 Task: Find connections with filter location Chandigarh with filter topic #moneywith filter profile language Spanish with filter current company Habitat for Humanity International with filter school SNDT Women's University - P. G. Department of Computer Science with filter industry Postal Services with filter service category Lead Generation with filter keywords title Mortgage Loan Processor
Action: Mouse moved to (606, 81)
Screenshot: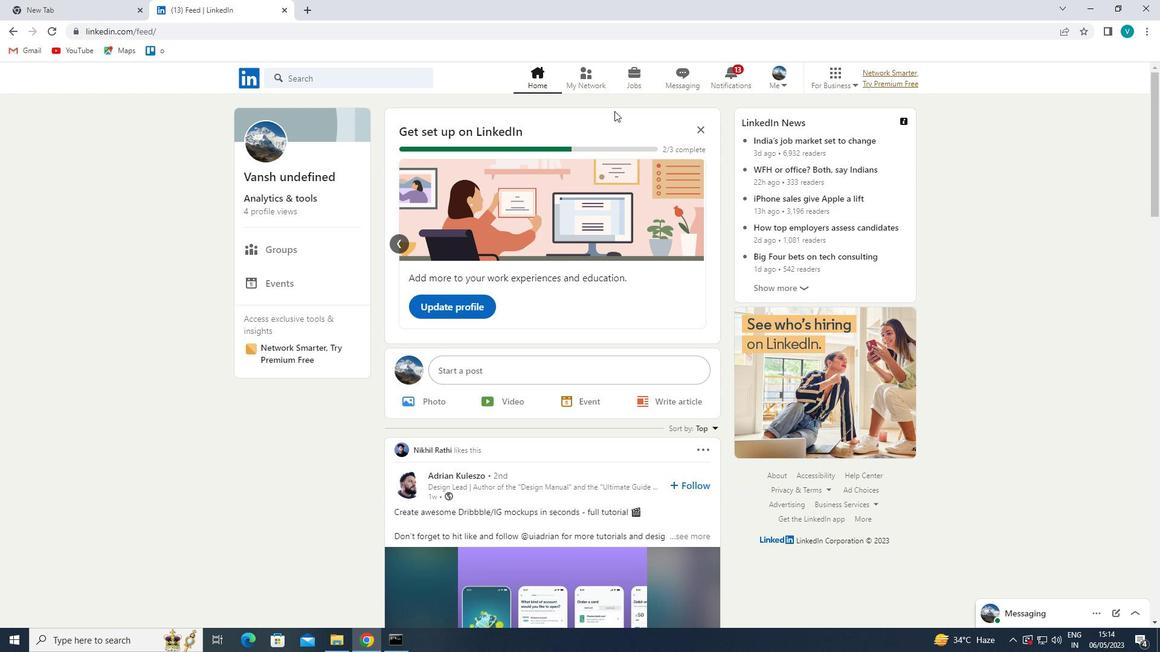 
Action: Mouse pressed left at (606, 81)
Screenshot: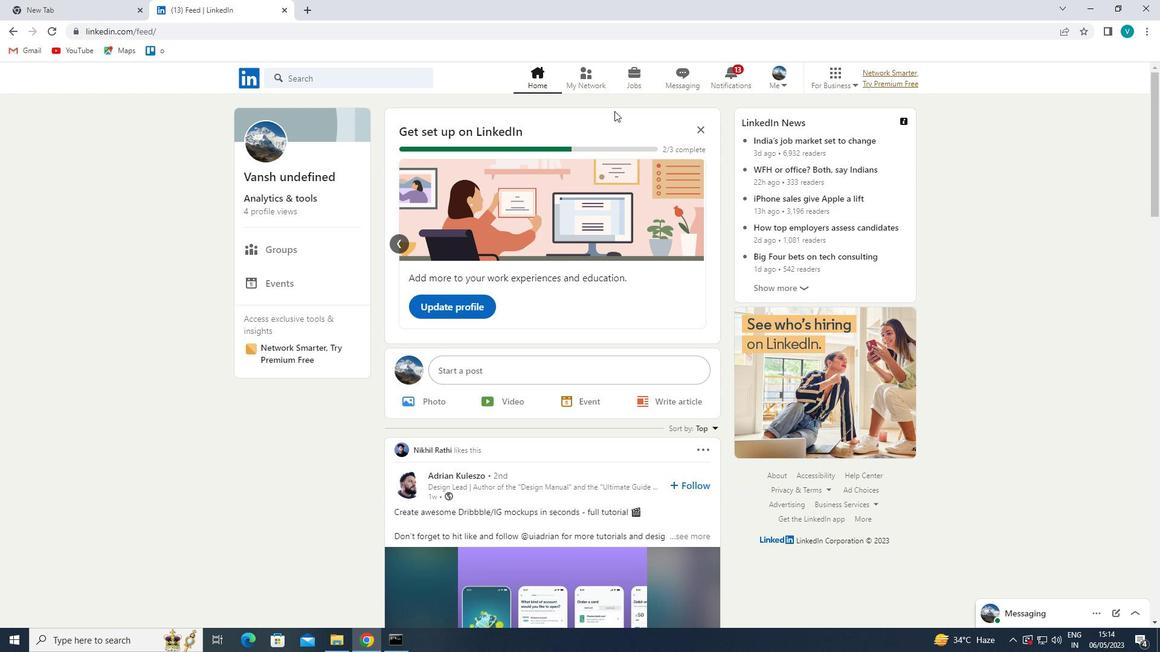 
Action: Mouse moved to (369, 134)
Screenshot: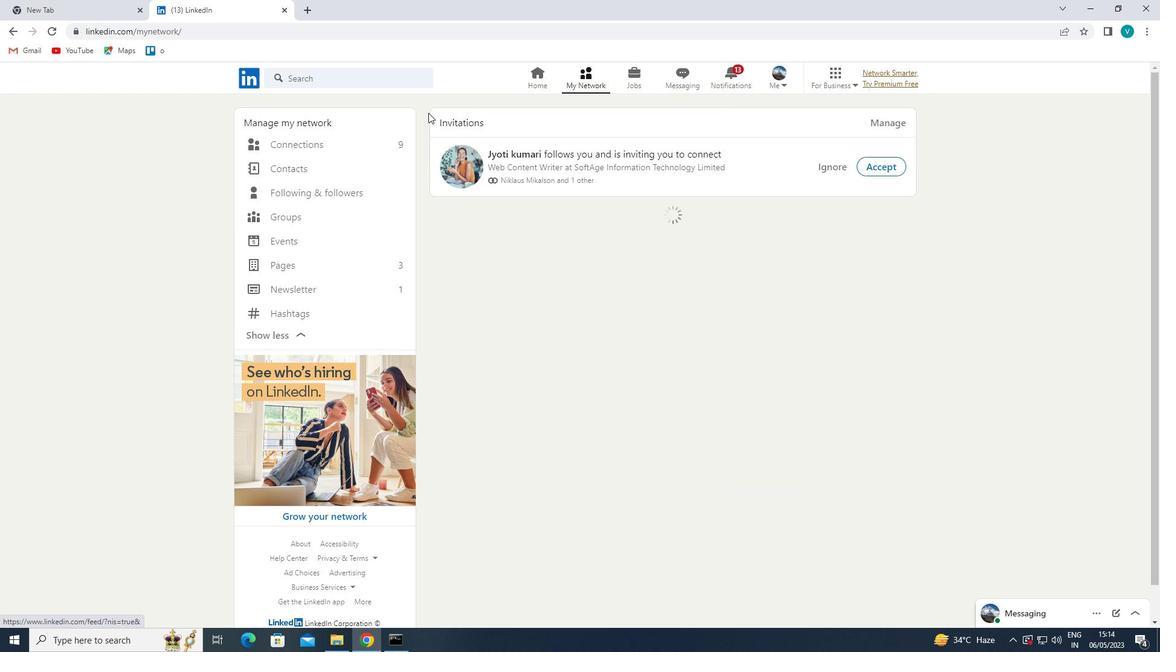 
Action: Mouse pressed left at (369, 134)
Screenshot: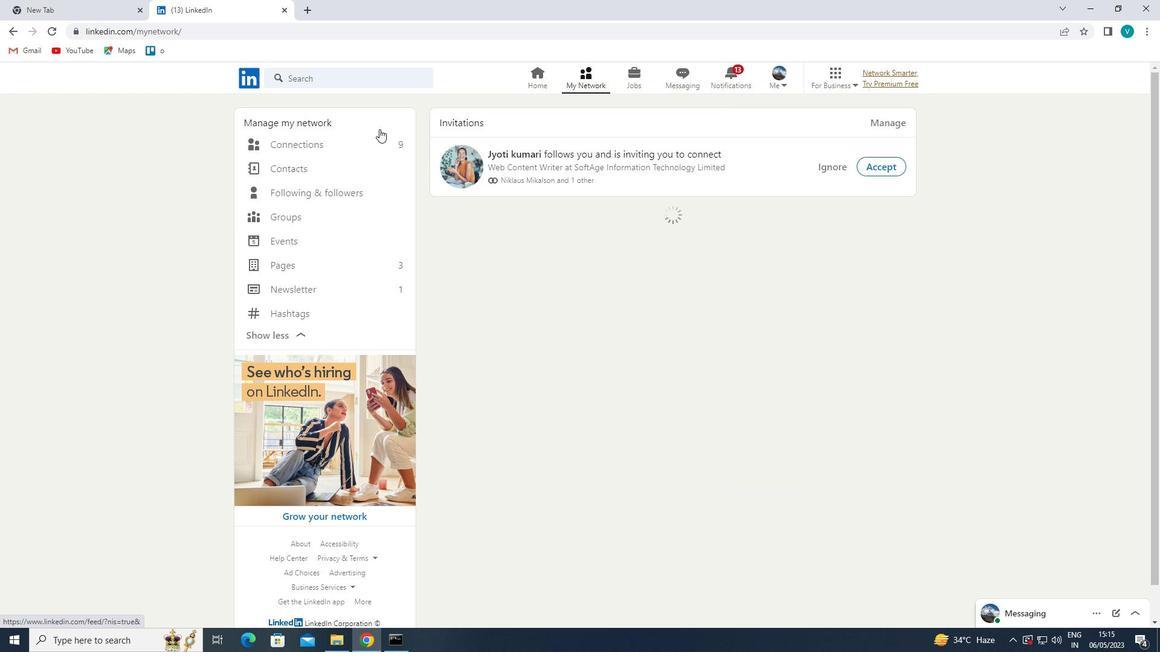 
Action: Mouse moved to (367, 136)
Screenshot: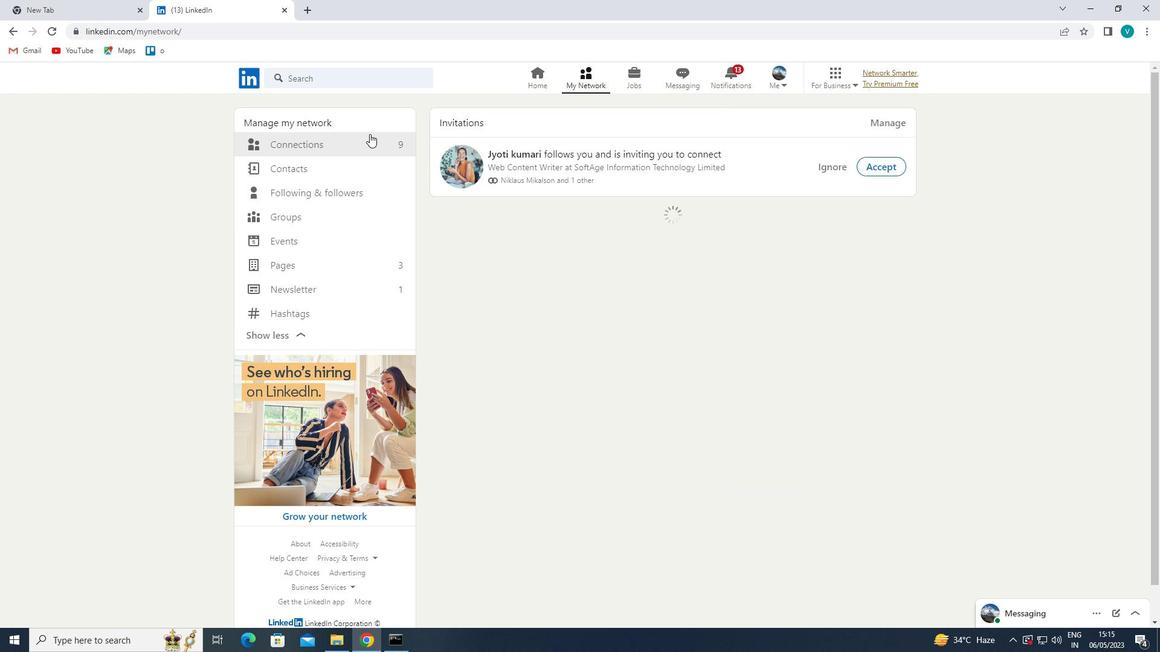 
Action: Mouse pressed left at (367, 136)
Screenshot: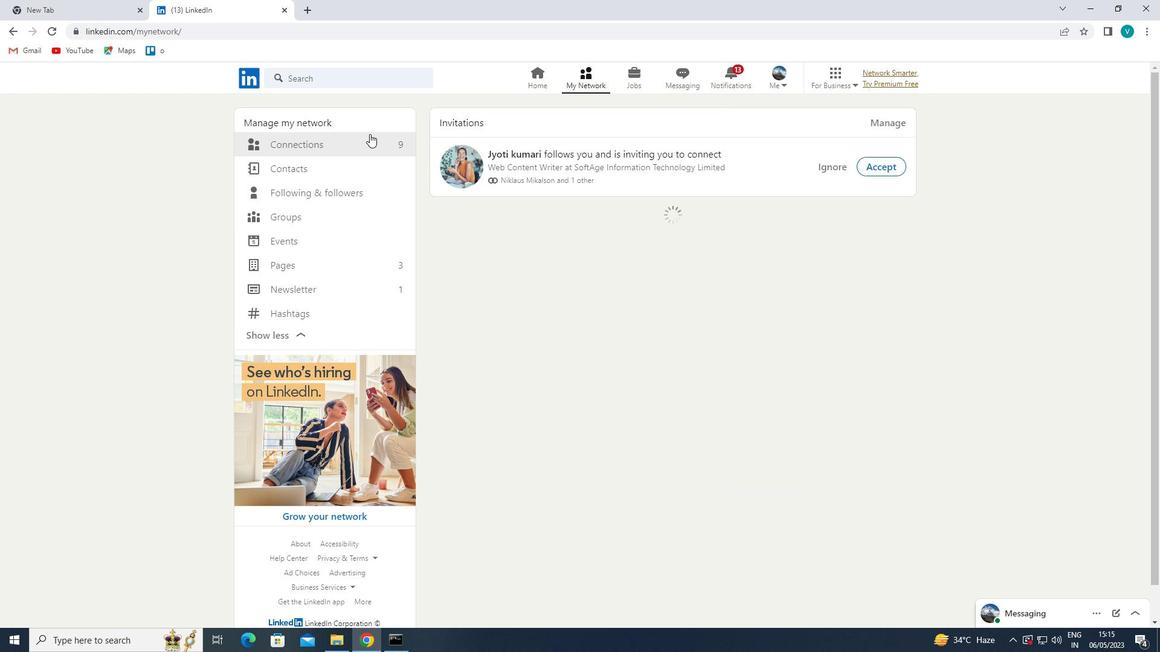 
Action: Mouse moved to (370, 138)
Screenshot: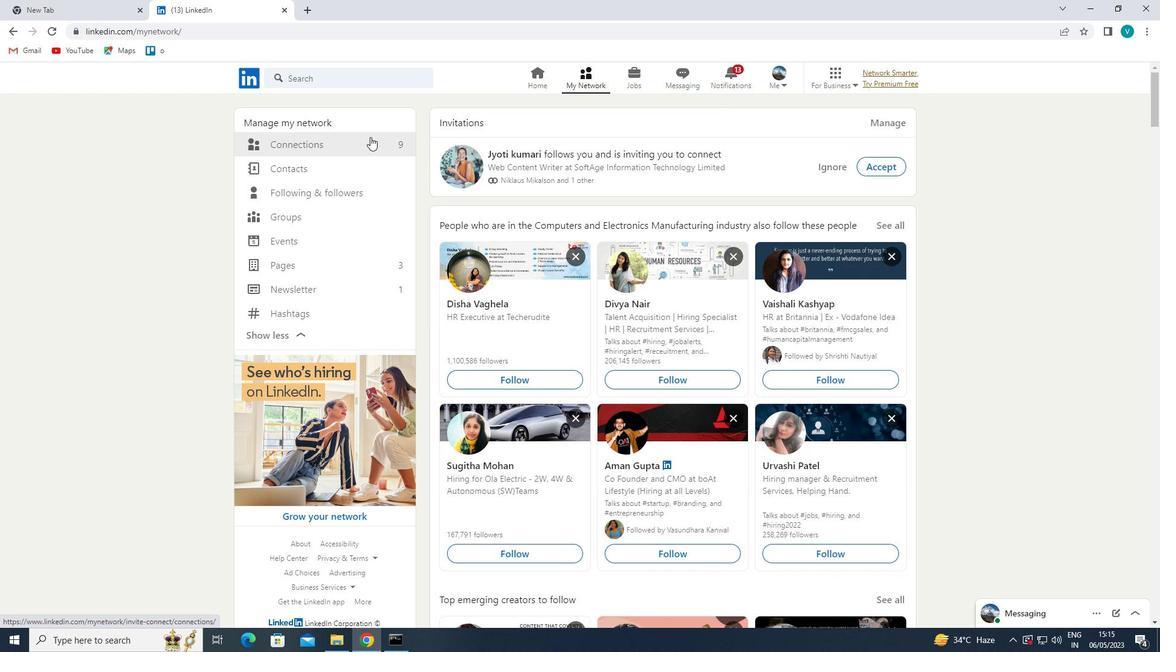 
Action: Mouse pressed left at (370, 138)
Screenshot: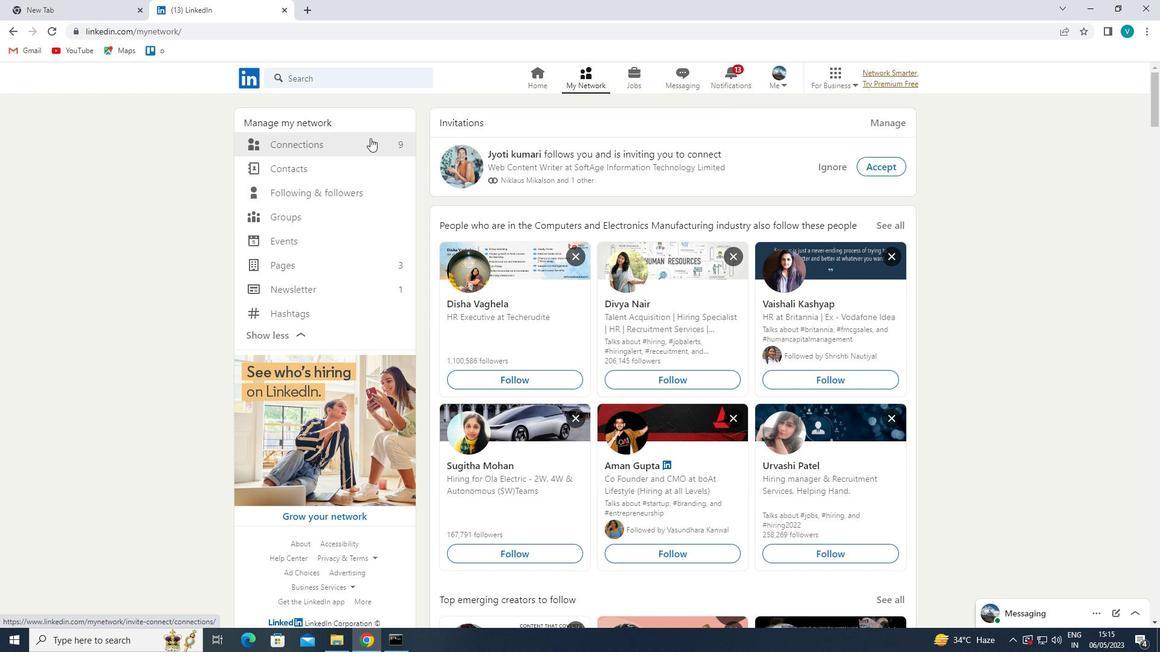 
Action: Mouse moved to (674, 141)
Screenshot: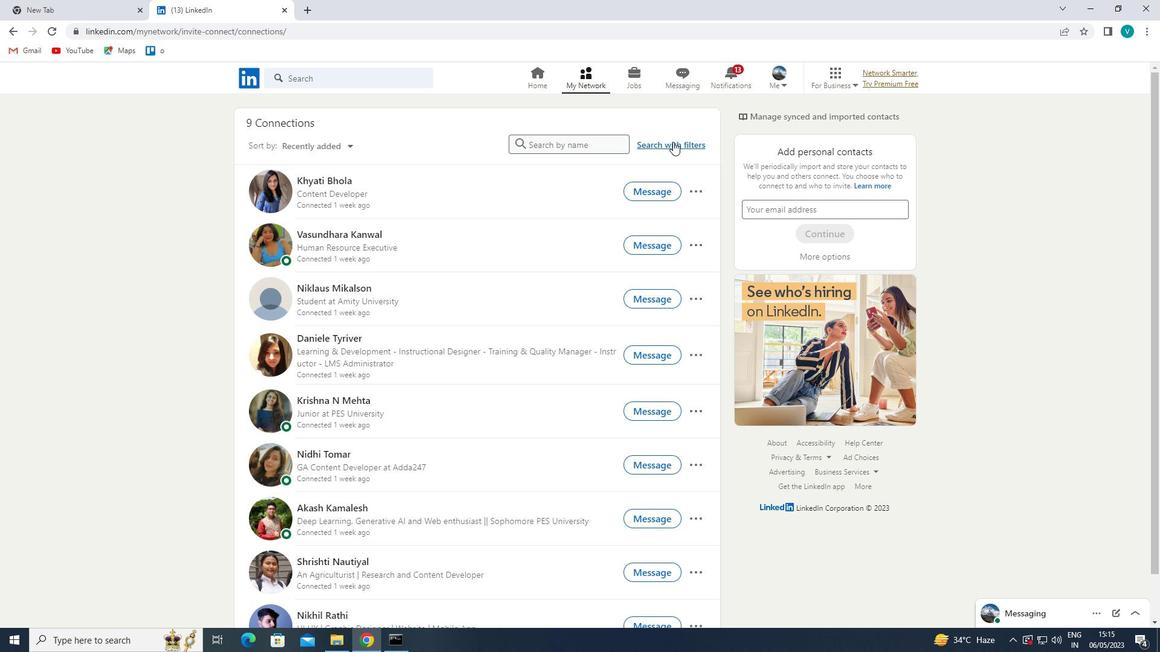 
Action: Mouse pressed left at (674, 141)
Screenshot: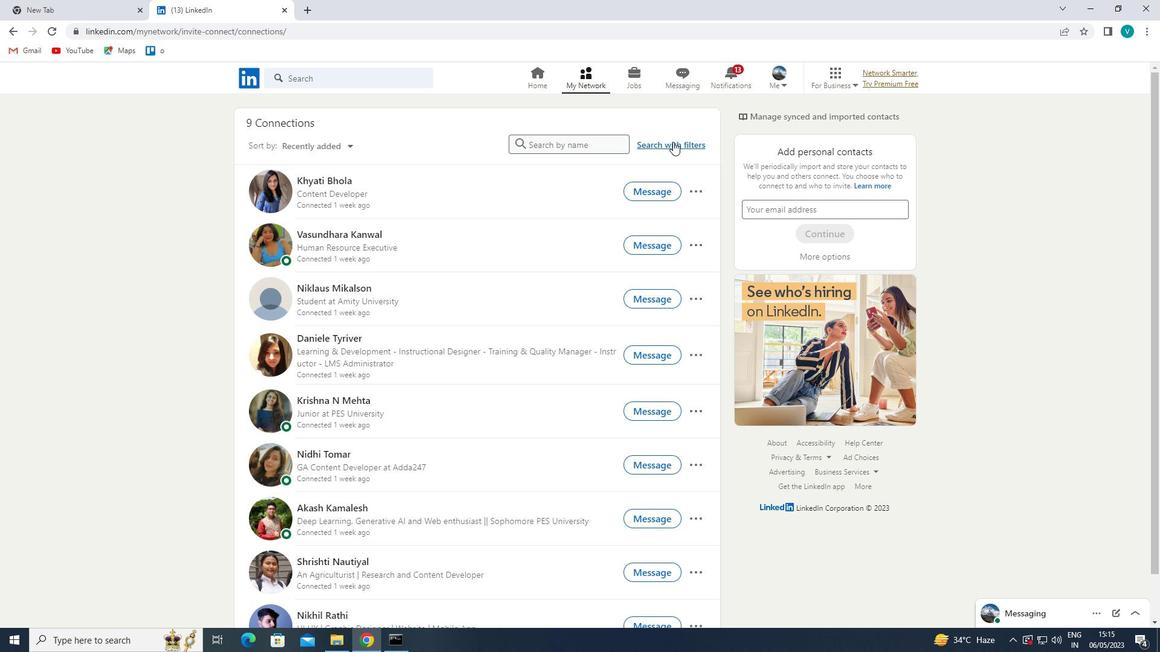 
Action: Mouse moved to (586, 108)
Screenshot: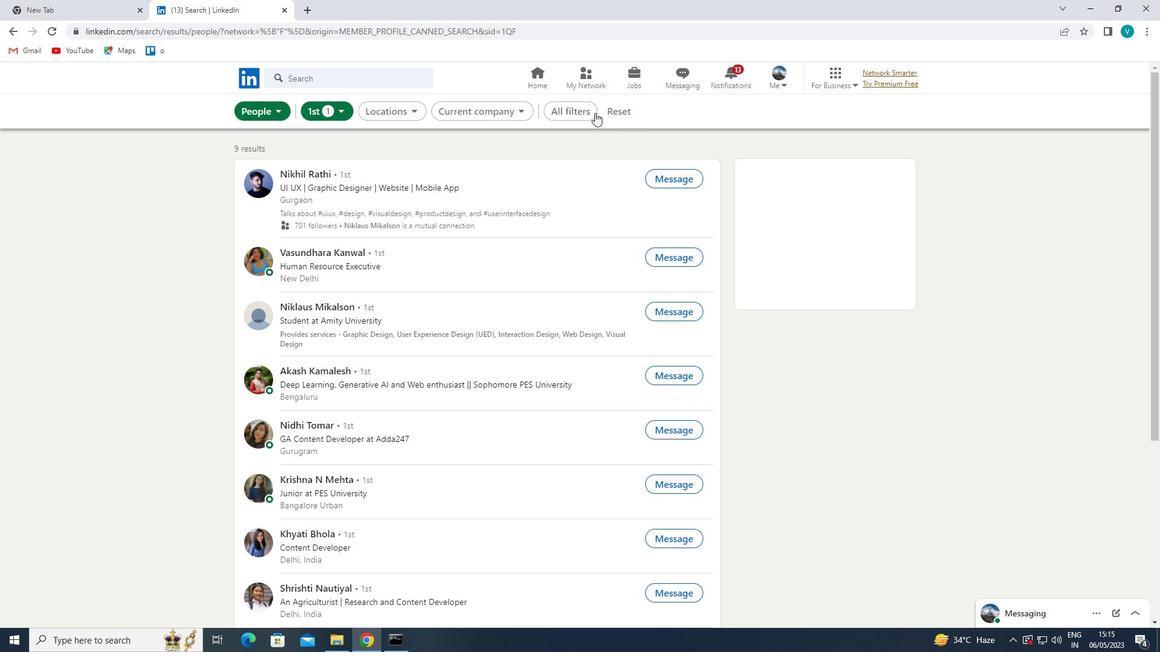 
Action: Mouse pressed left at (586, 108)
Screenshot: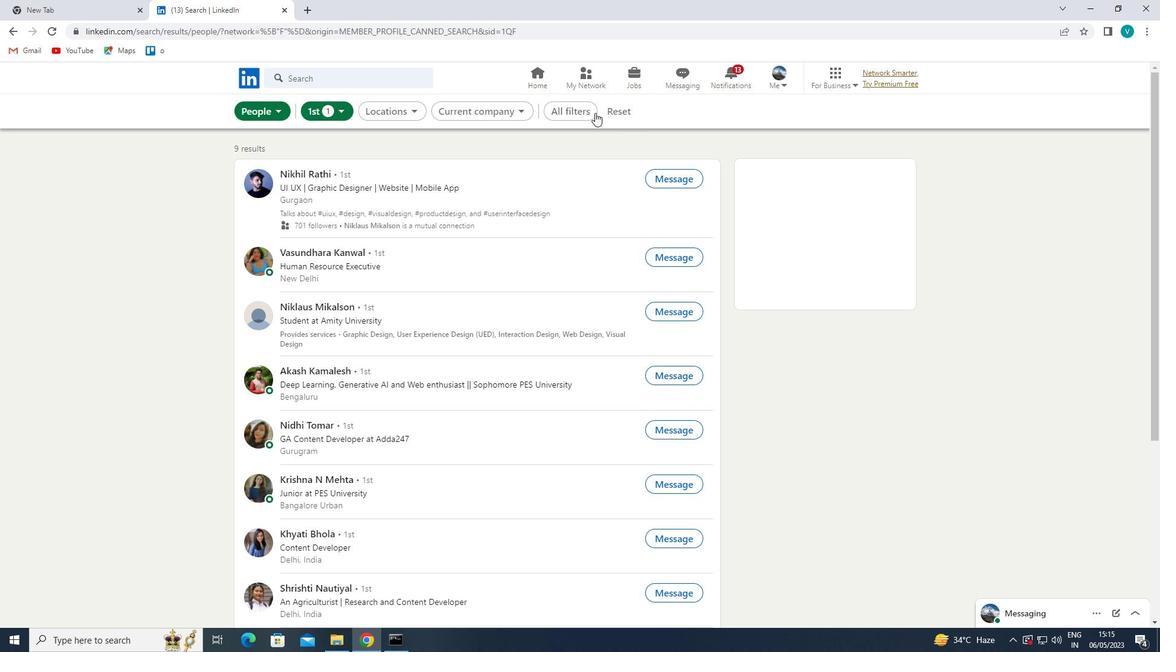 
Action: Mouse moved to (956, 228)
Screenshot: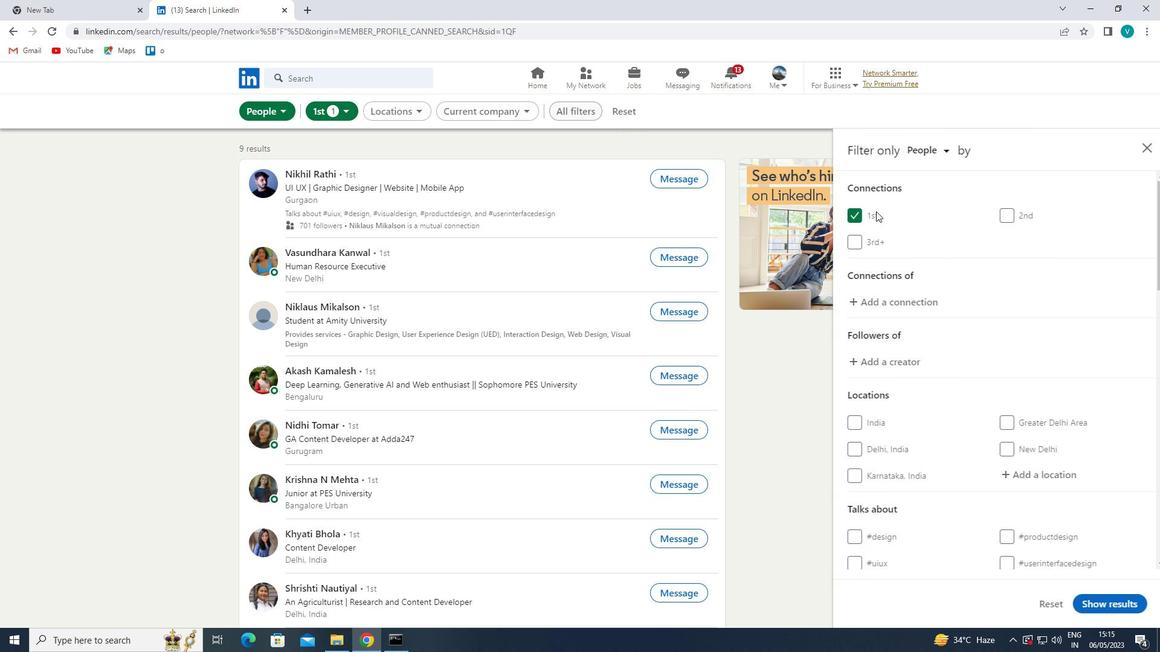 
Action: Mouse scrolled (956, 227) with delta (0, 0)
Screenshot: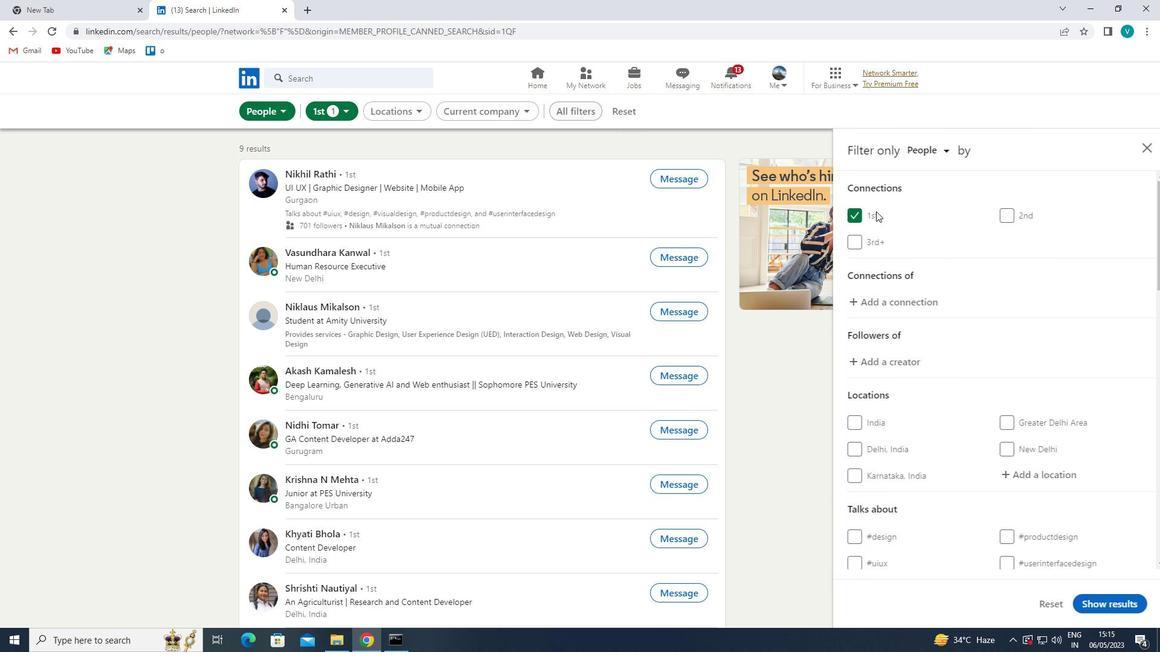 
Action: Mouse scrolled (956, 227) with delta (0, 0)
Screenshot: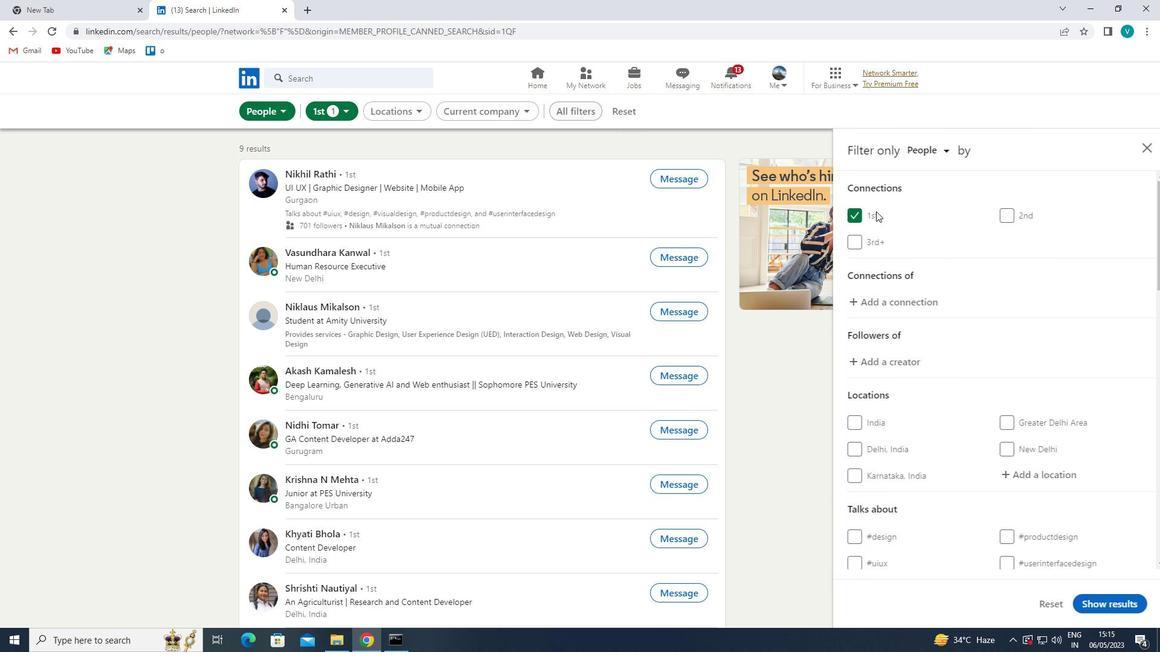 
Action: Mouse moved to (1040, 343)
Screenshot: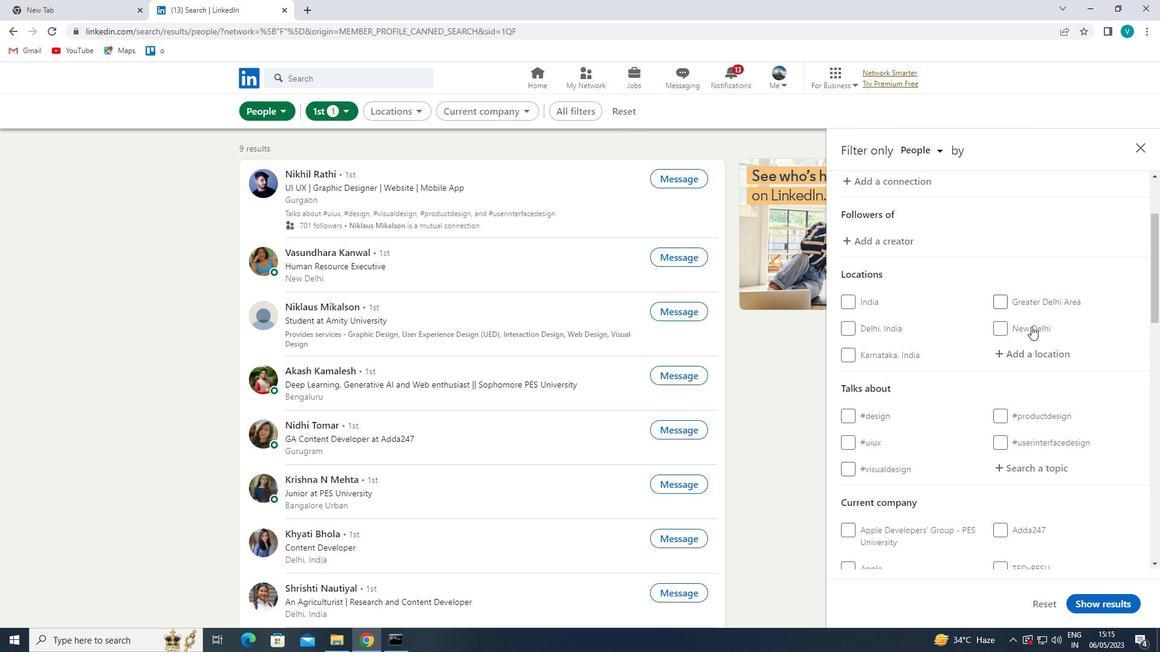 
Action: Mouse pressed left at (1040, 343)
Screenshot: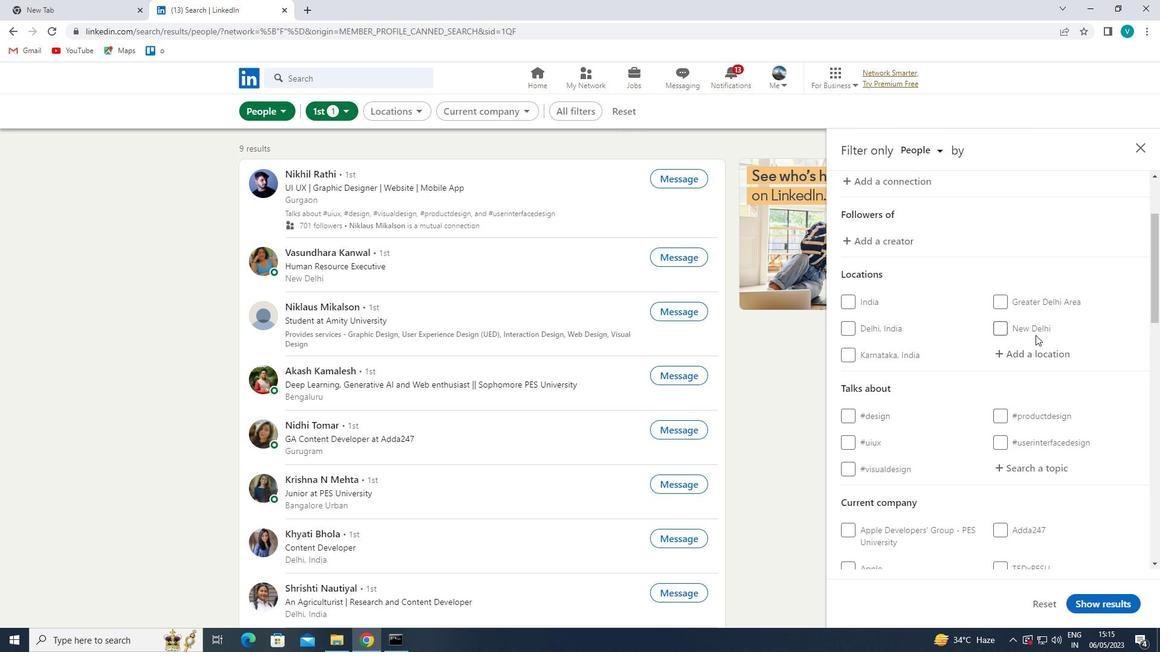 
Action: Mouse moved to (1041, 345)
Screenshot: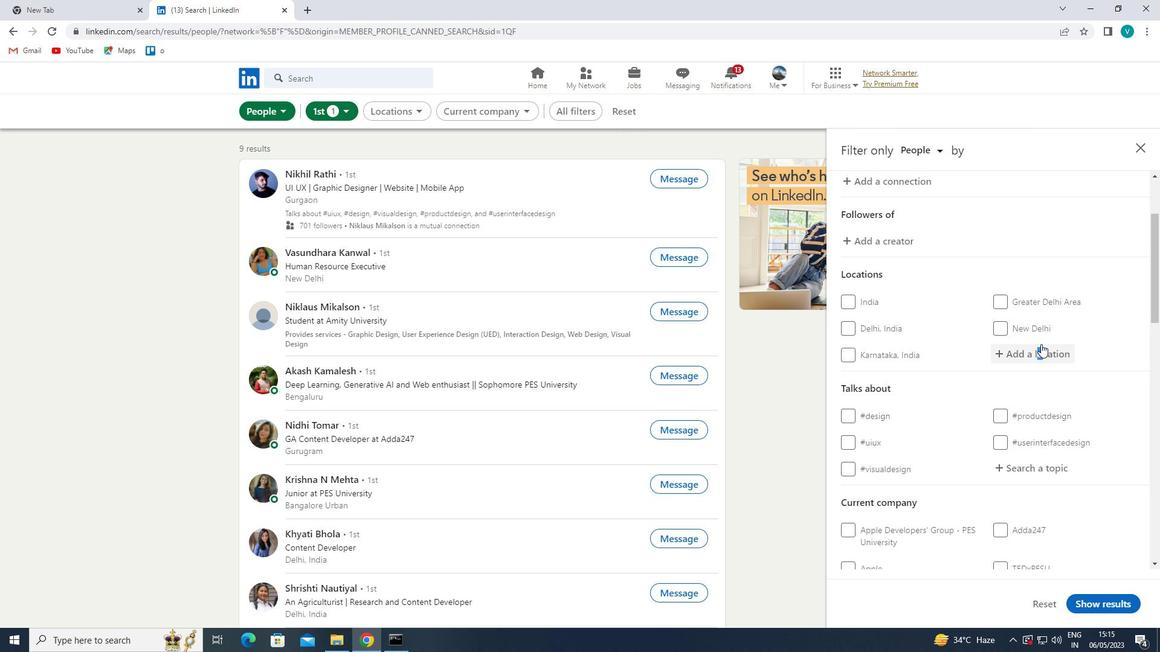 
Action: Mouse pressed left at (1041, 345)
Screenshot: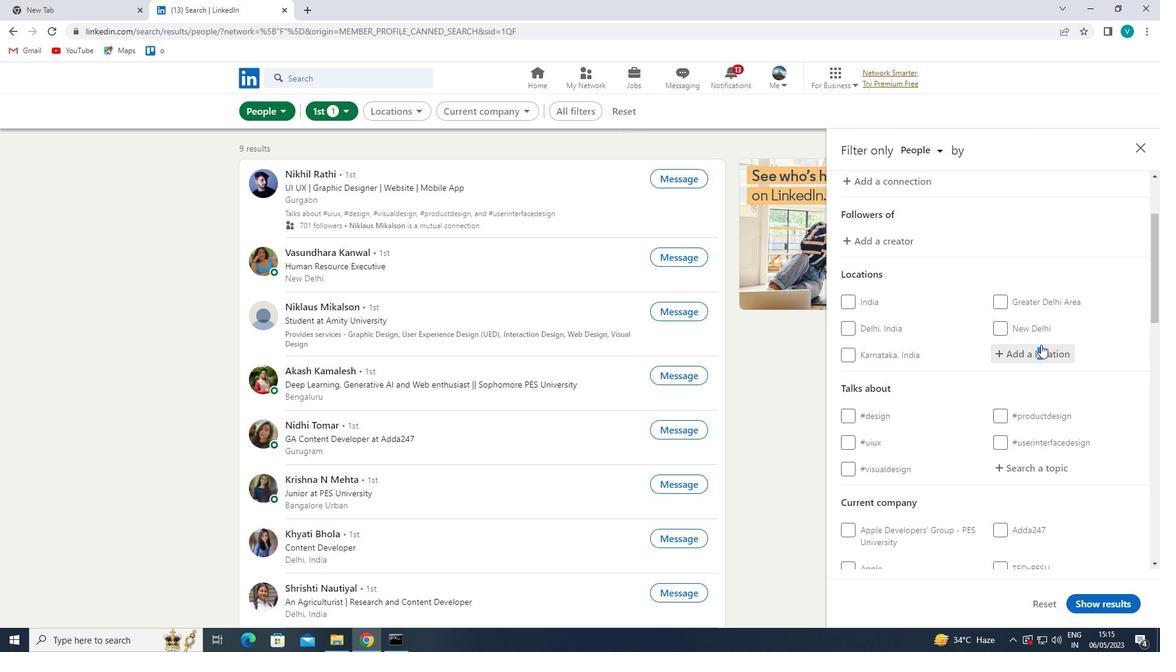 
Action: Mouse moved to (801, 258)
Screenshot: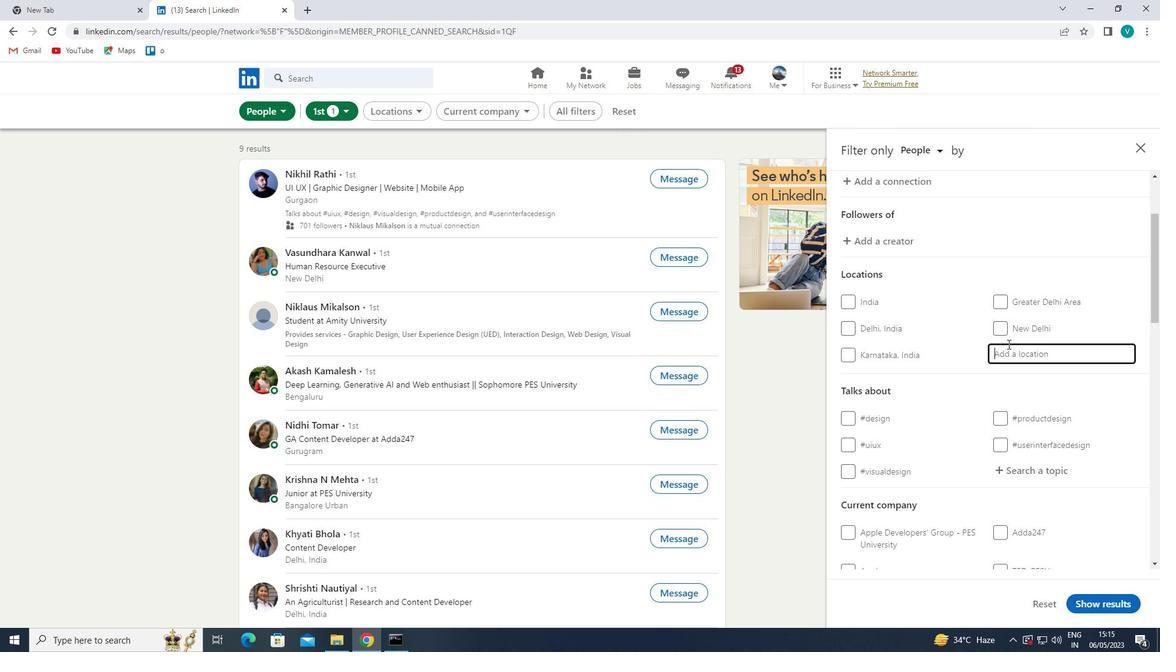 
Action: Key pressed <Key.shift>CHANDO<Key.backspace>IGARH
Screenshot: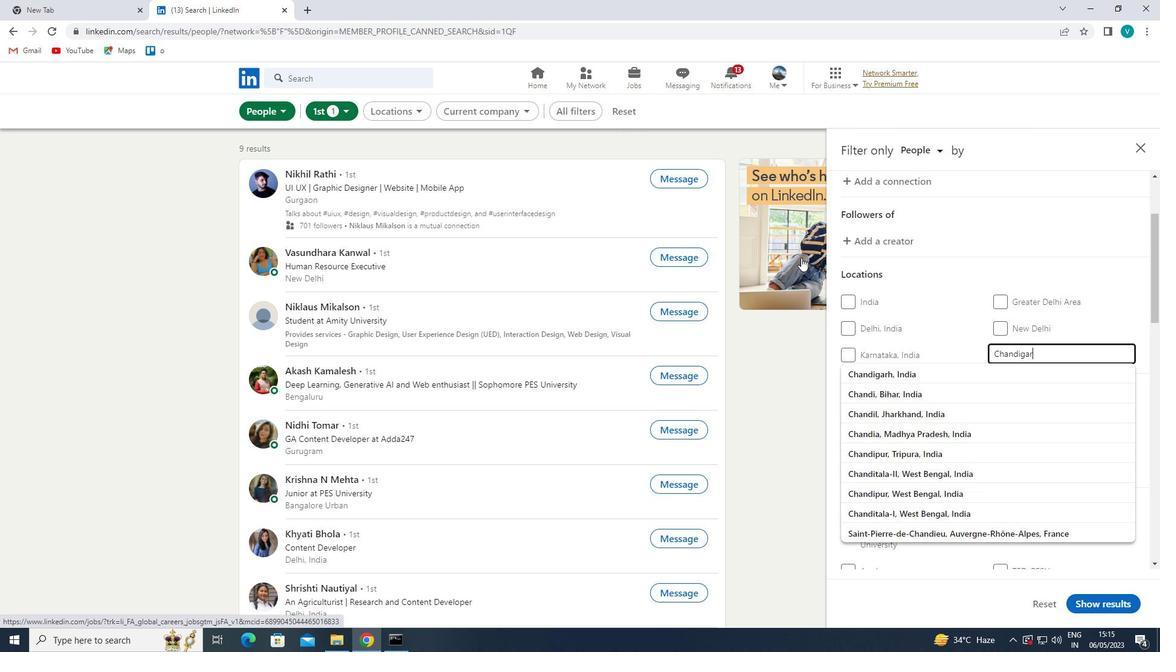 
Action: Mouse moved to (910, 372)
Screenshot: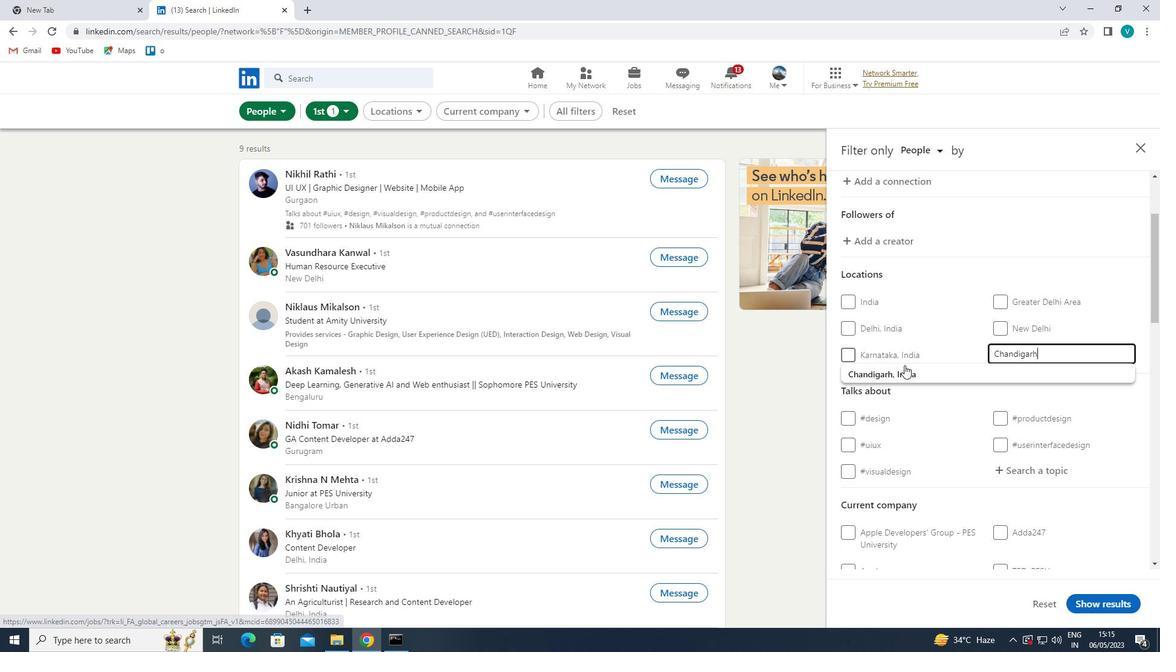 
Action: Mouse pressed left at (910, 372)
Screenshot: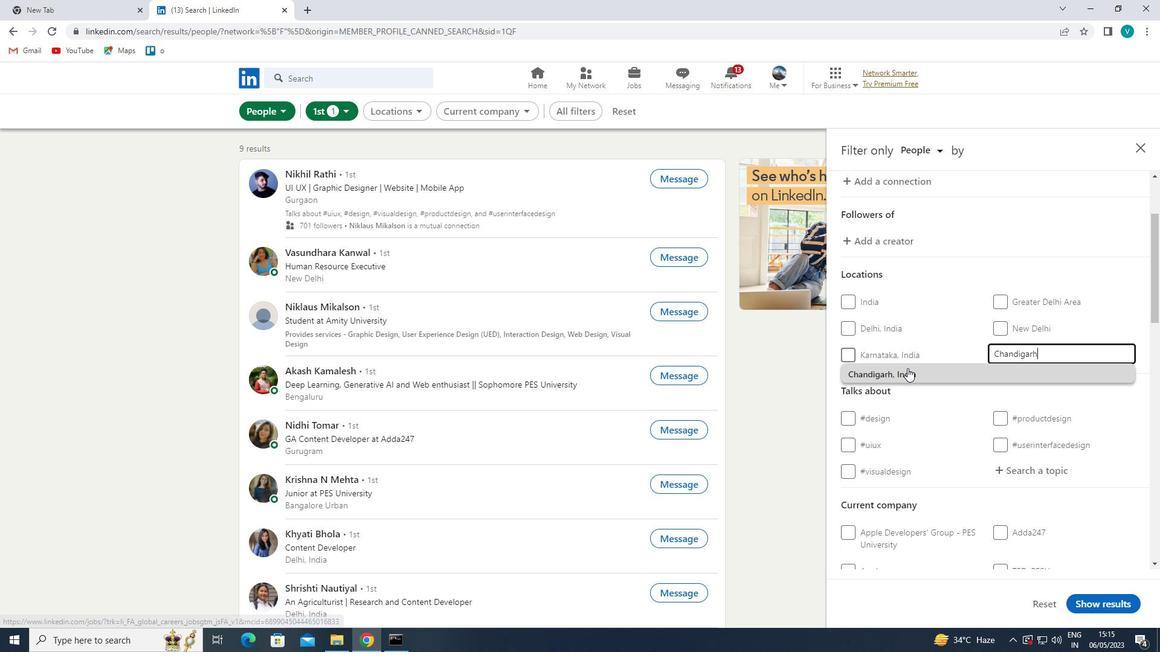 
Action: Mouse moved to (1069, 377)
Screenshot: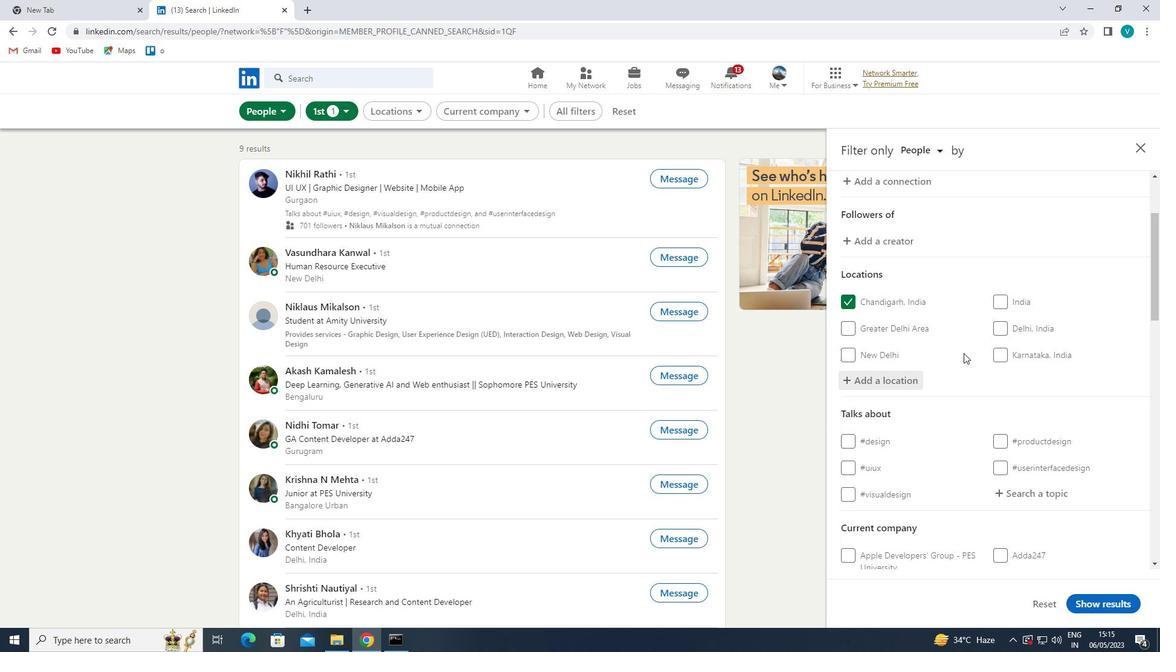 
Action: Mouse scrolled (1069, 376) with delta (0, 0)
Screenshot: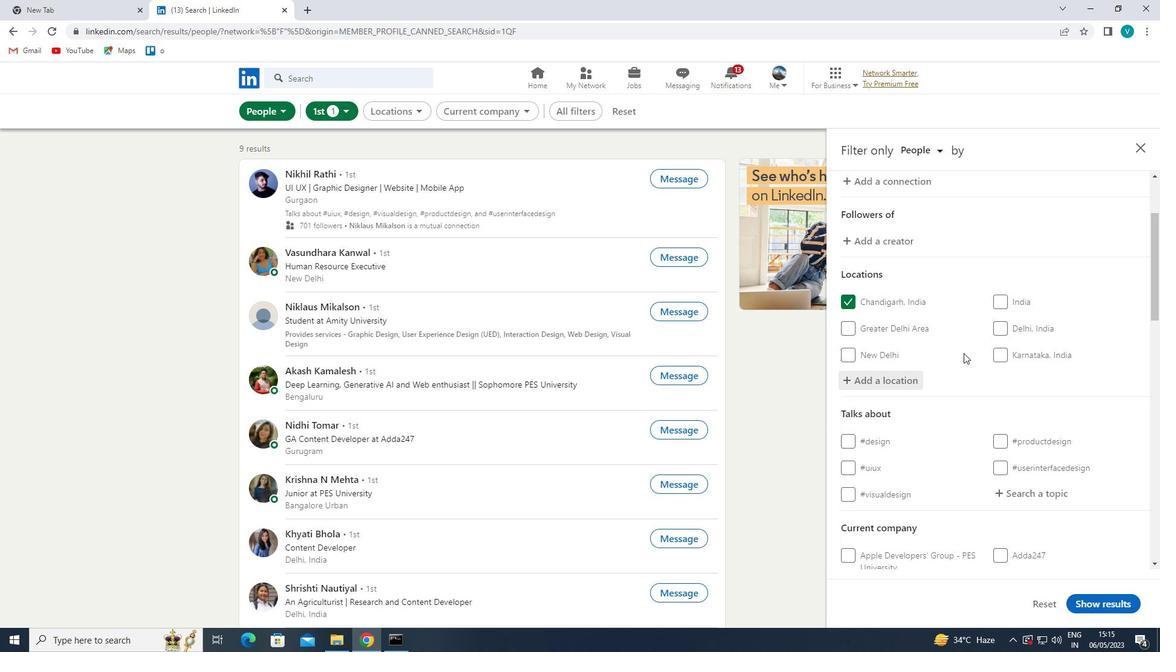 
Action: Mouse moved to (1077, 381)
Screenshot: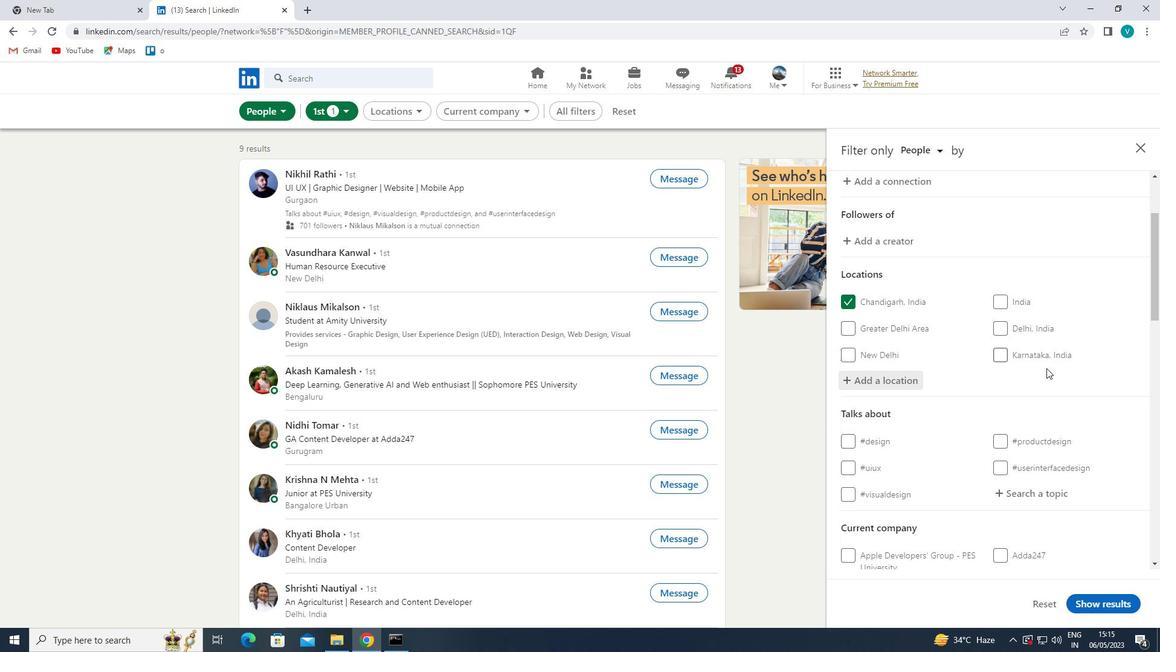 
Action: Mouse scrolled (1077, 381) with delta (0, 0)
Screenshot: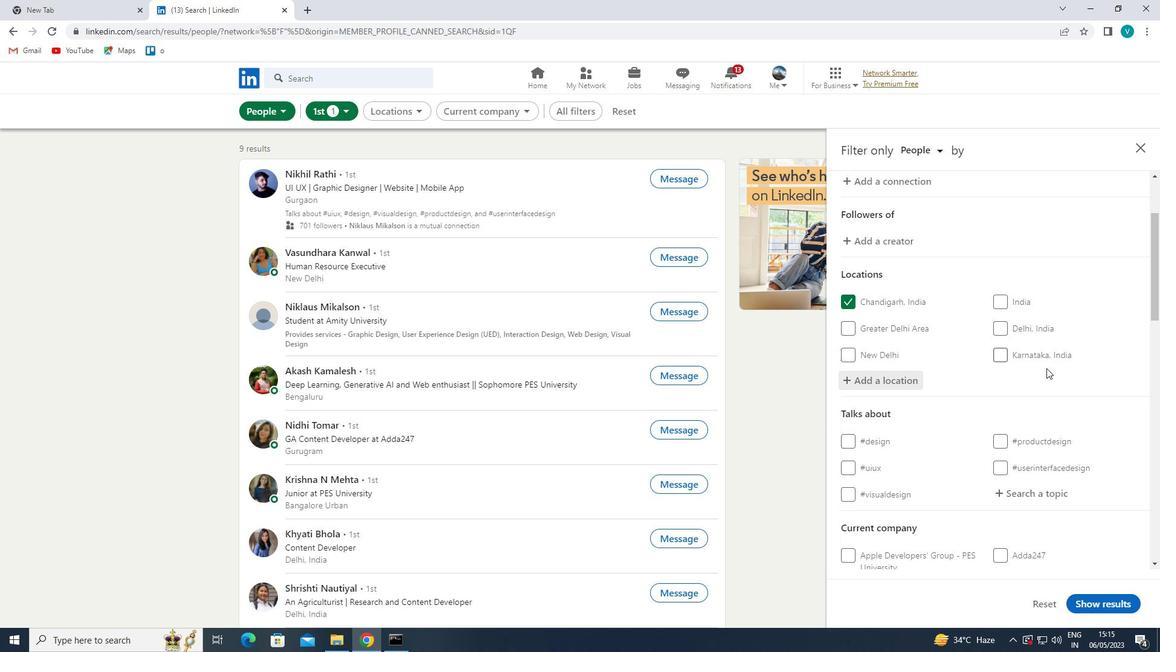 
Action: Mouse moved to (1037, 371)
Screenshot: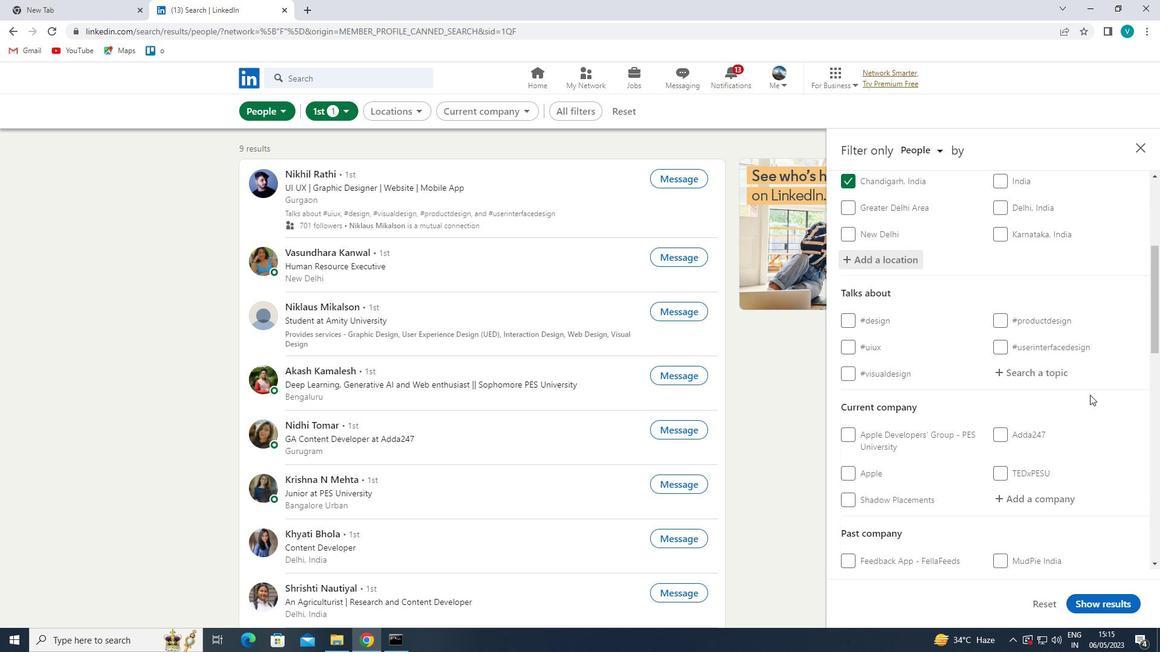 
Action: Mouse pressed left at (1037, 371)
Screenshot: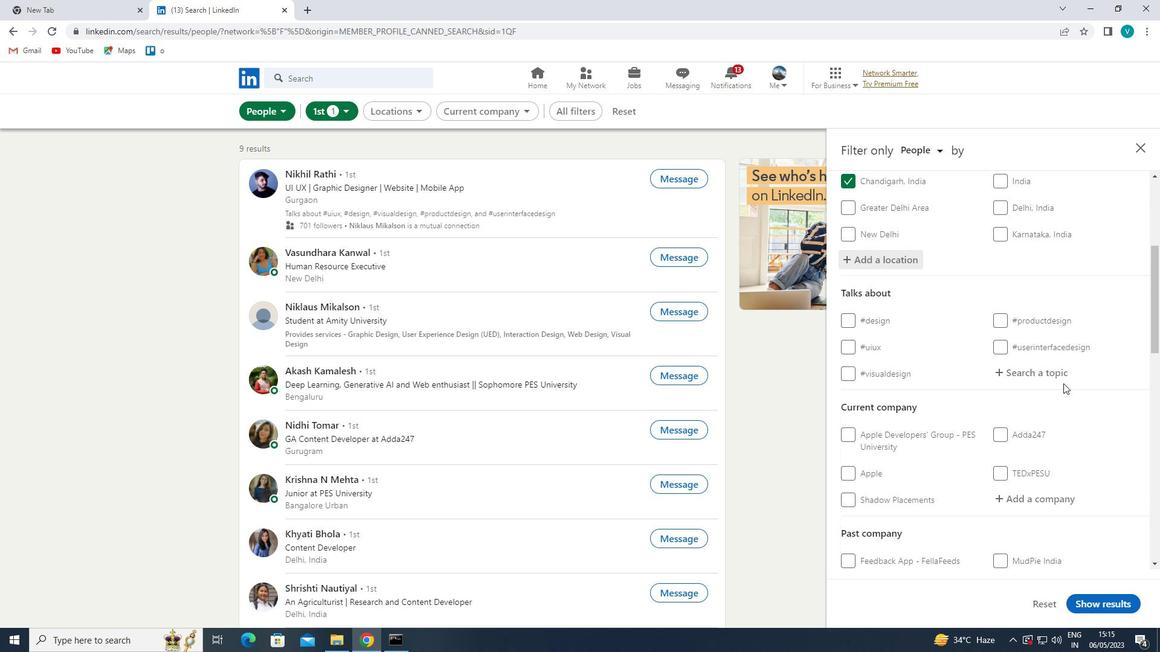 
Action: Mouse moved to (940, 422)
Screenshot: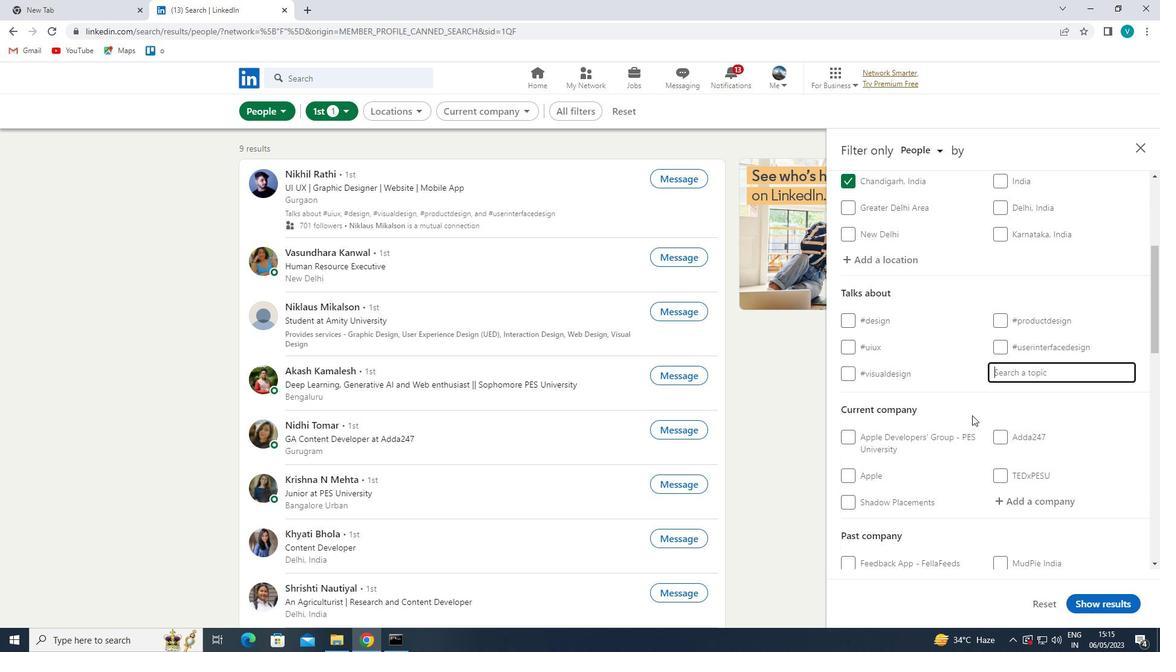 
Action: Key pressed MN<Key.backspace>ONEY<Key.space>
Screenshot: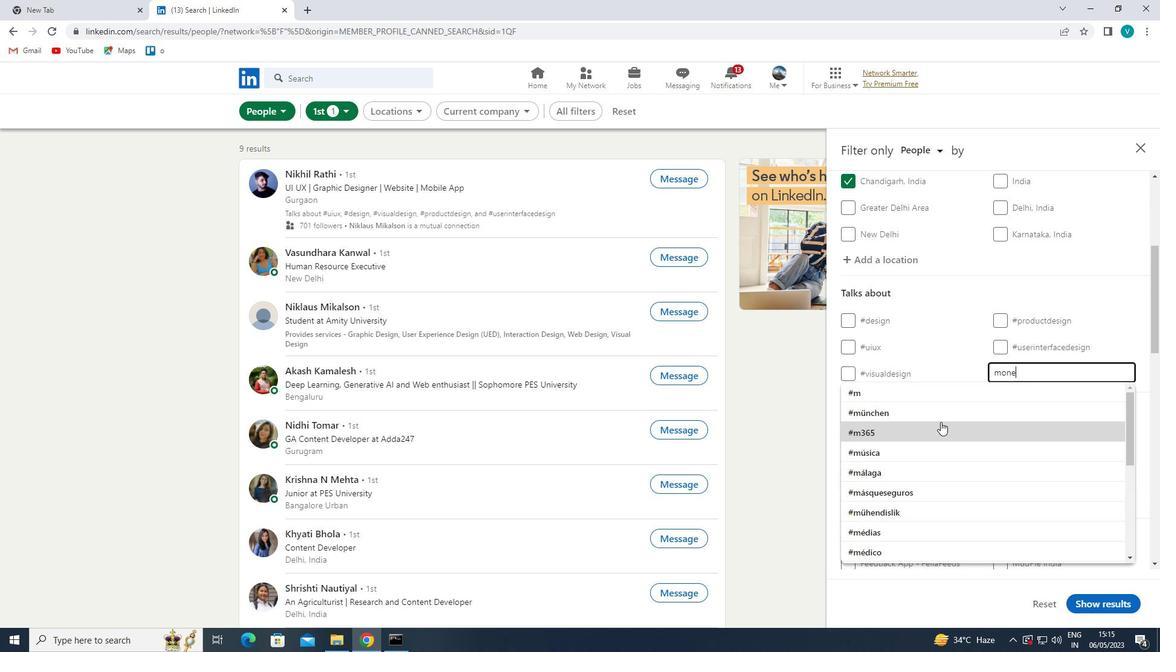 
Action: Mouse moved to (897, 450)
Screenshot: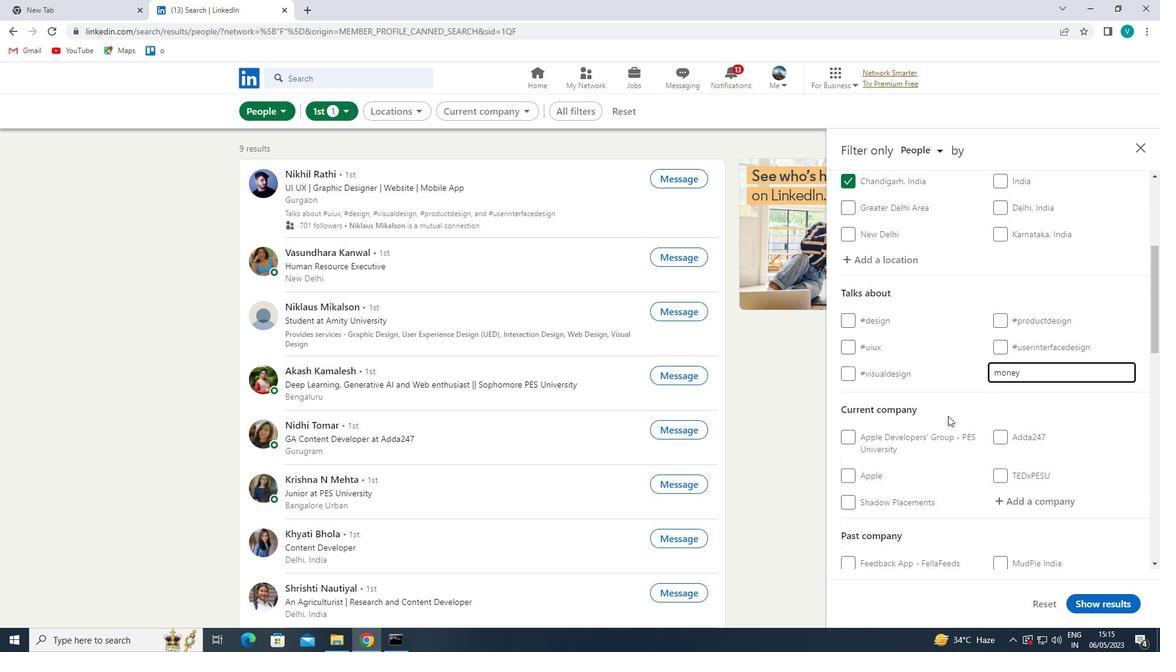 
Action: Key pressed <Key.backspace>
Screenshot: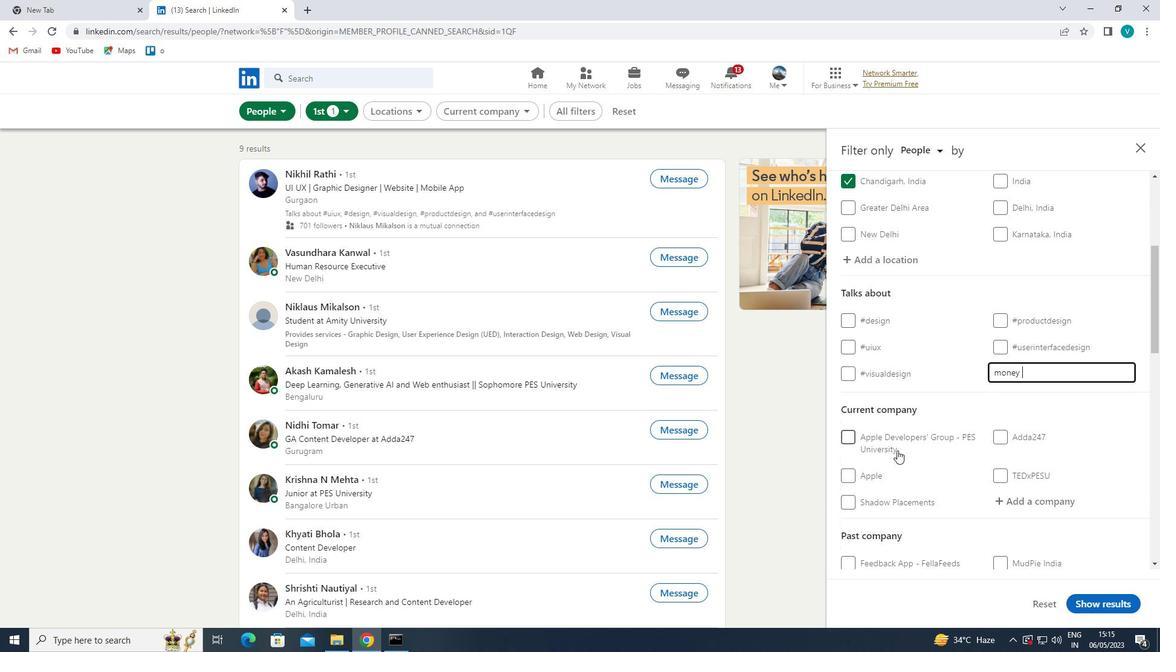 
Action: Mouse moved to (939, 395)
Screenshot: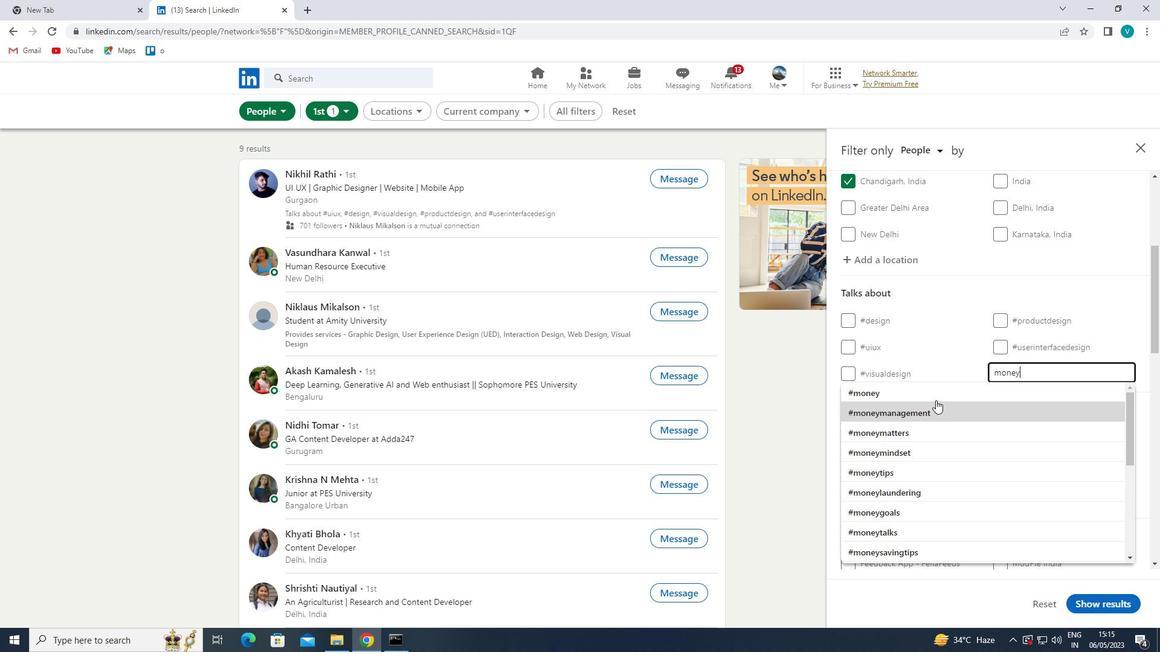 
Action: Mouse pressed left at (939, 395)
Screenshot: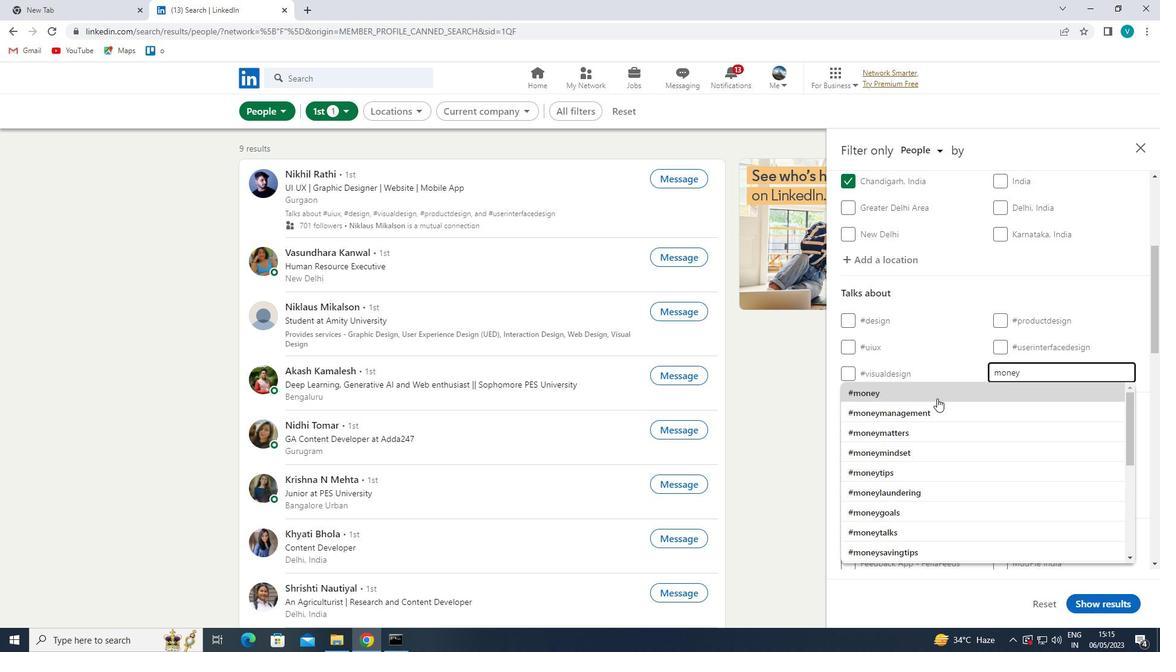 
Action: Mouse moved to (940, 394)
Screenshot: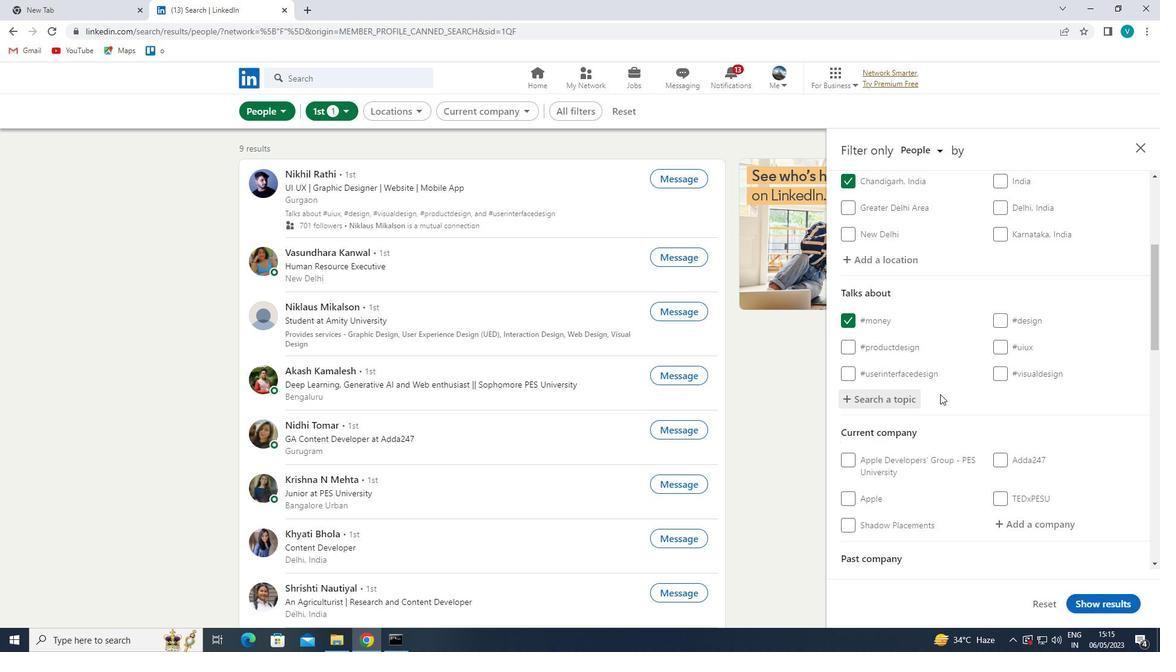 
Action: Mouse scrolled (940, 393) with delta (0, 0)
Screenshot: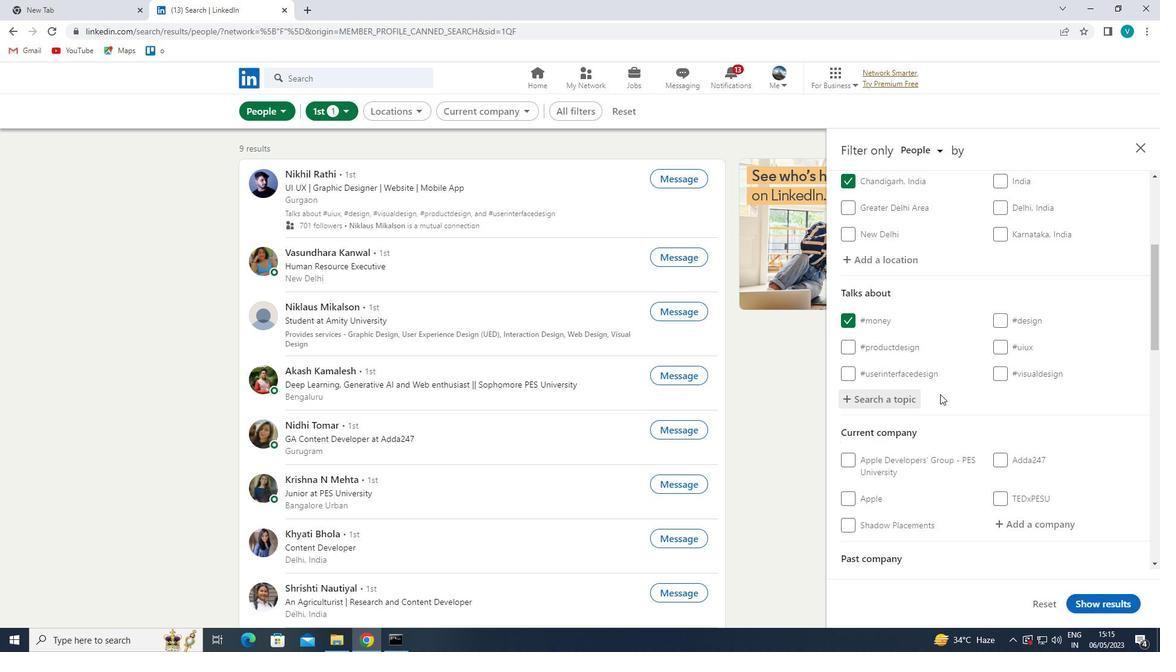 
Action: Mouse scrolled (940, 393) with delta (0, 0)
Screenshot: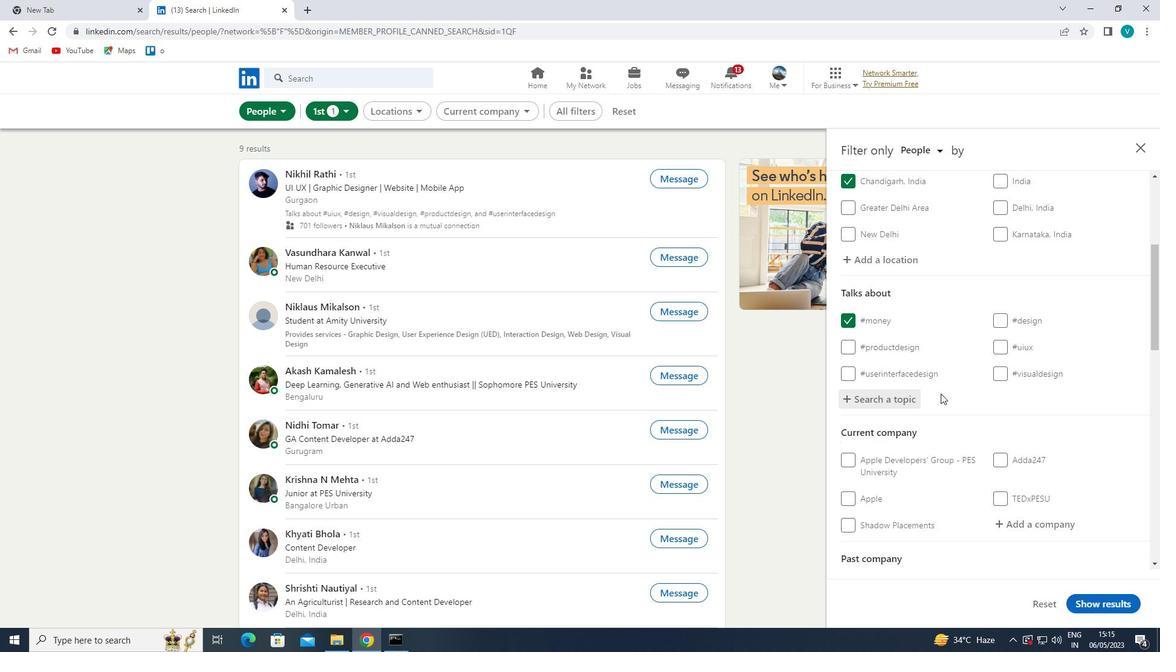 
Action: Mouse moved to (1014, 406)
Screenshot: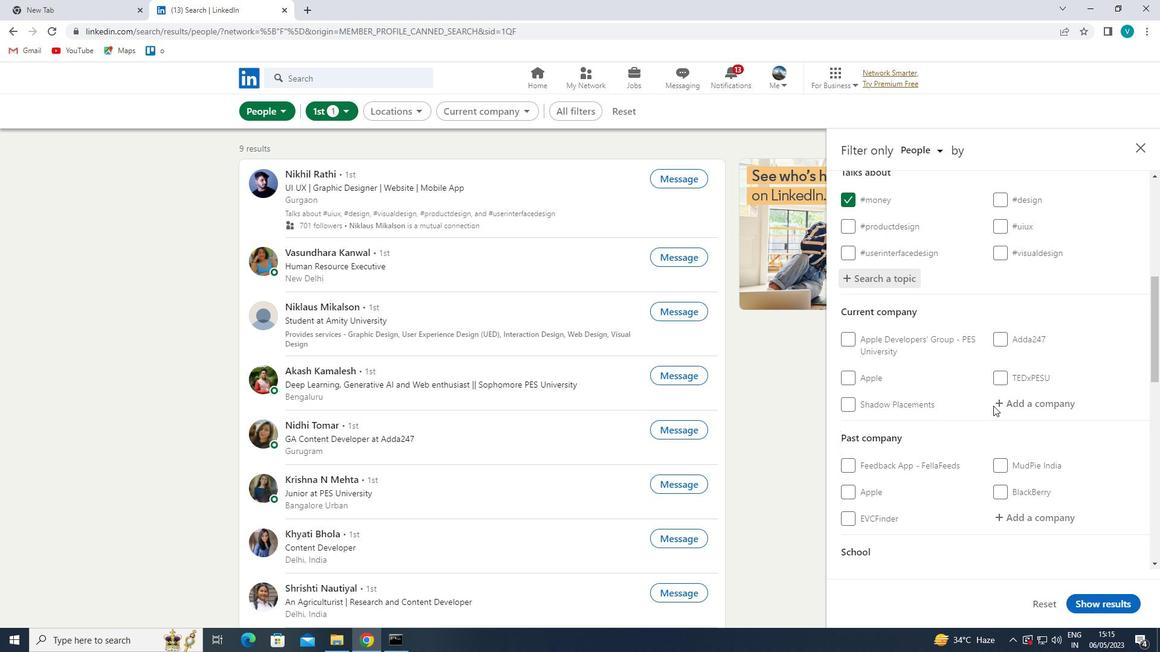 
Action: Mouse pressed left at (1014, 406)
Screenshot: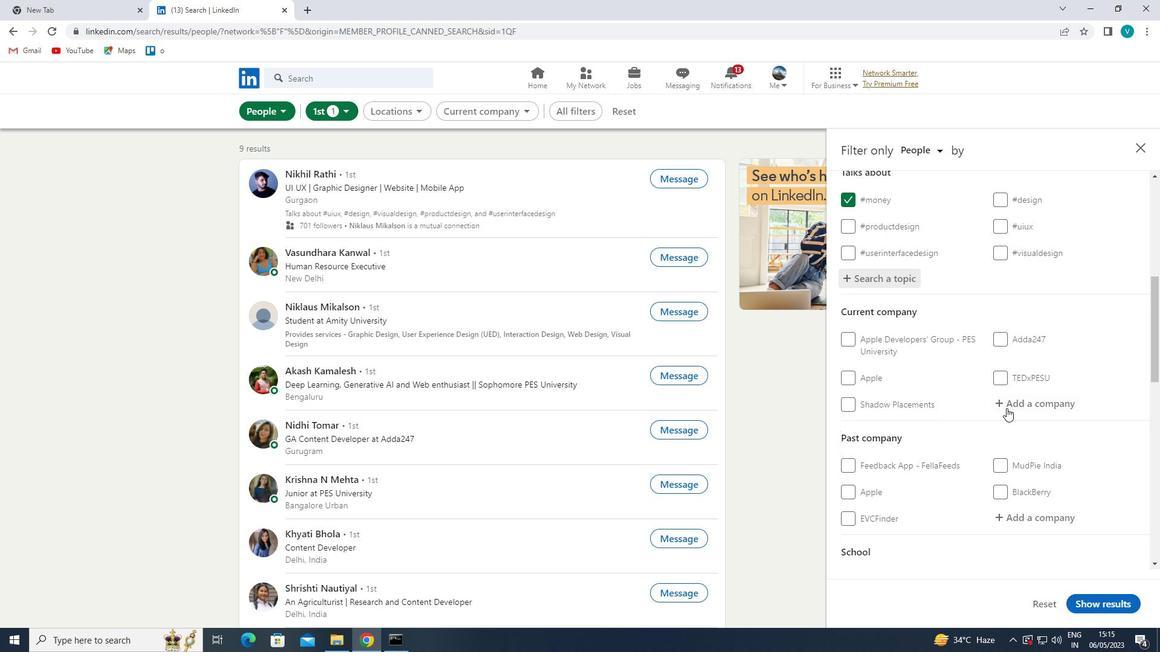 
Action: Mouse moved to (878, 497)
Screenshot: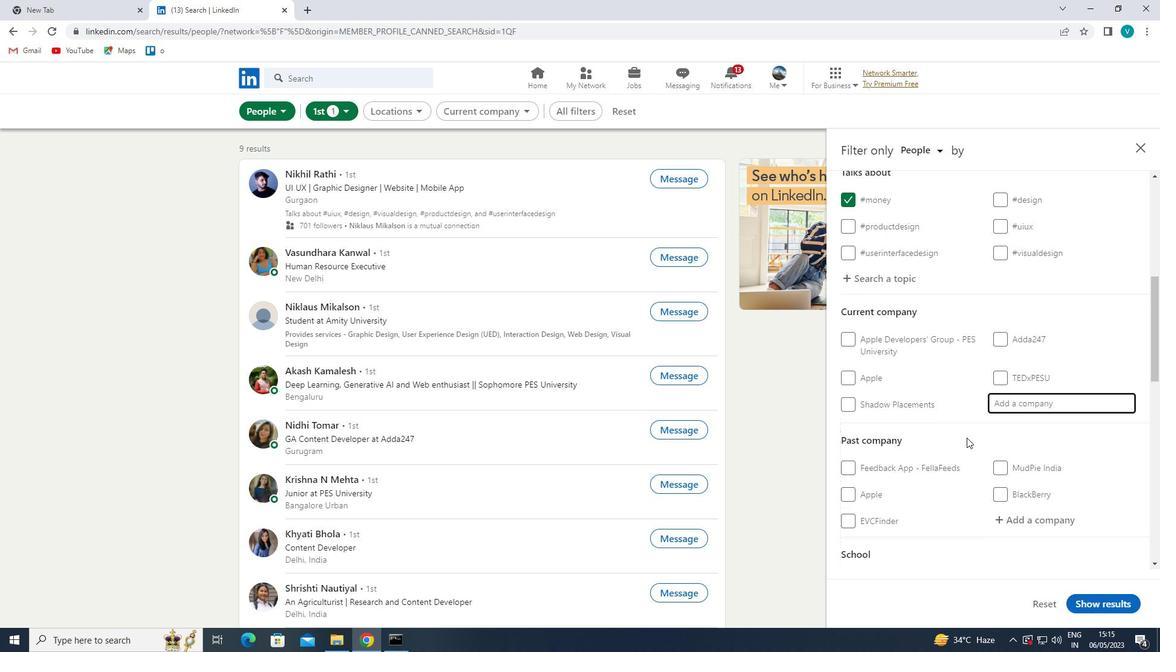 
Action: Key pressed <Key.shift>HUMANITY<Key.space>
Screenshot: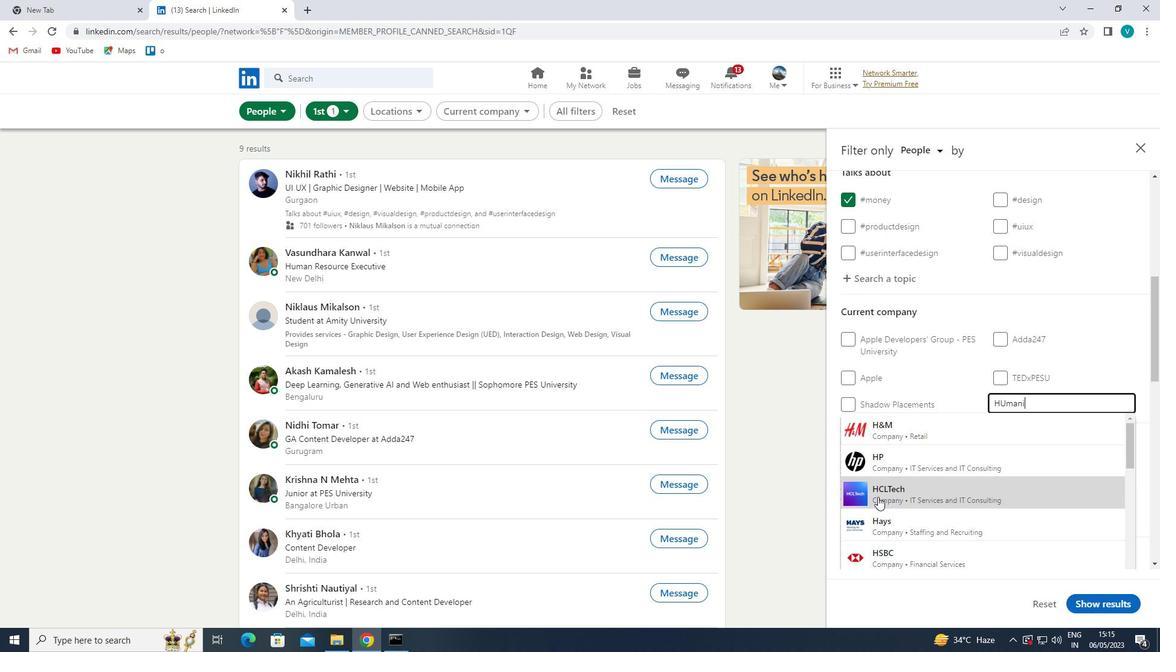 
Action: Mouse moved to (1008, 401)
Screenshot: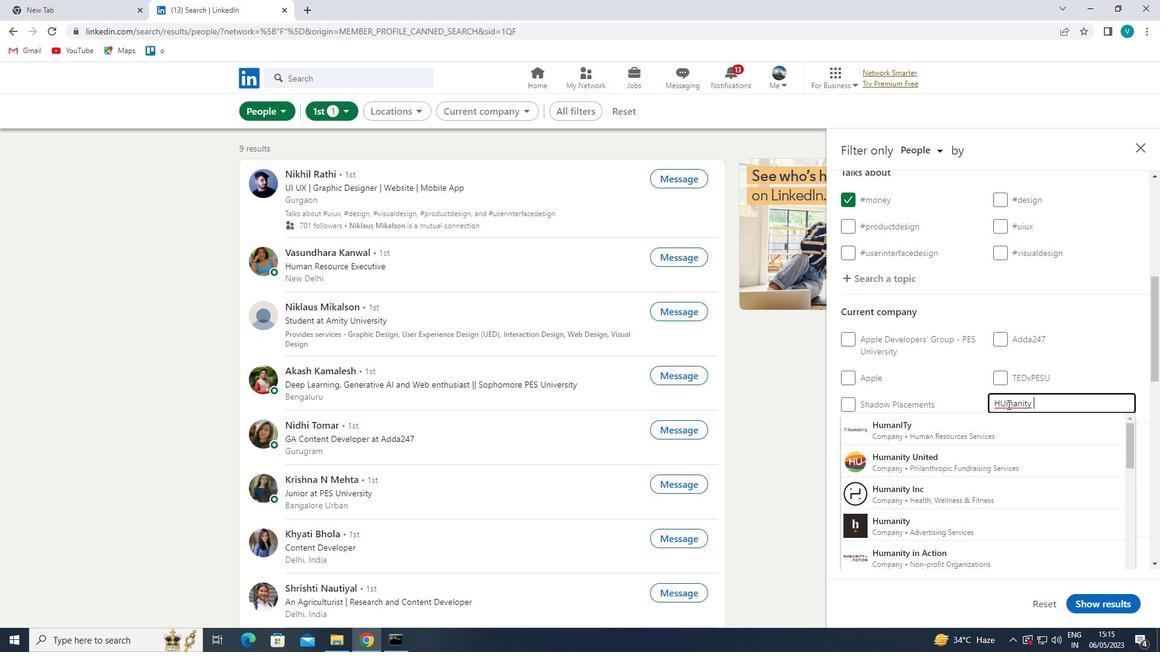 
Action: Mouse pressed left at (1008, 401)
Screenshot: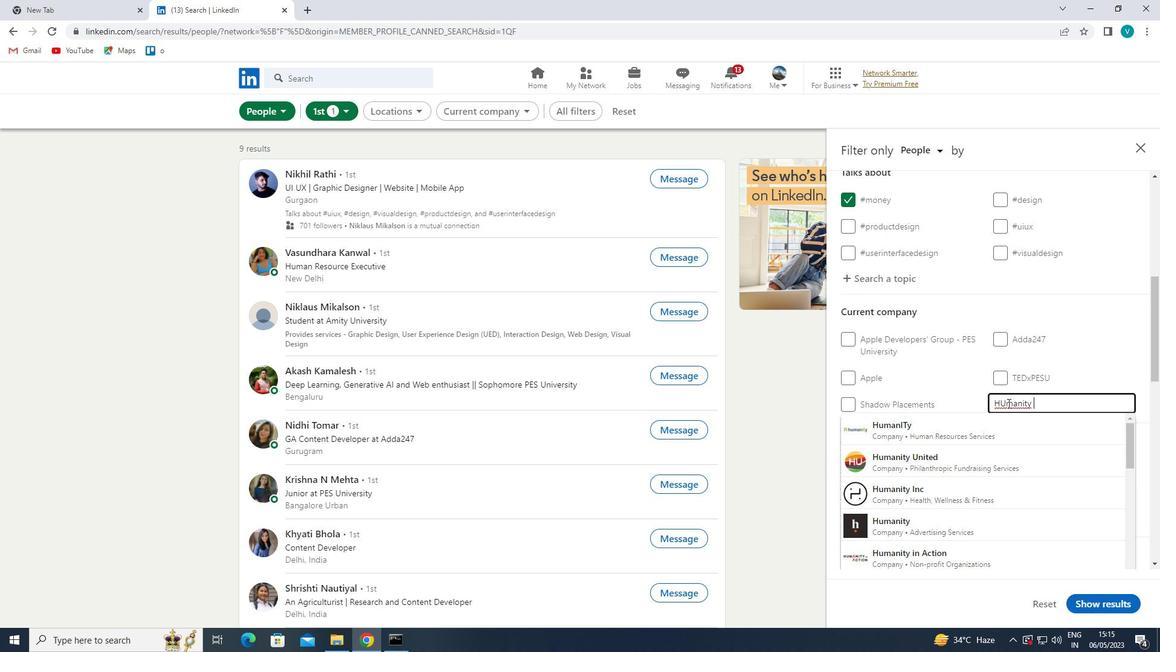 
Action: Mouse moved to (861, 467)
Screenshot: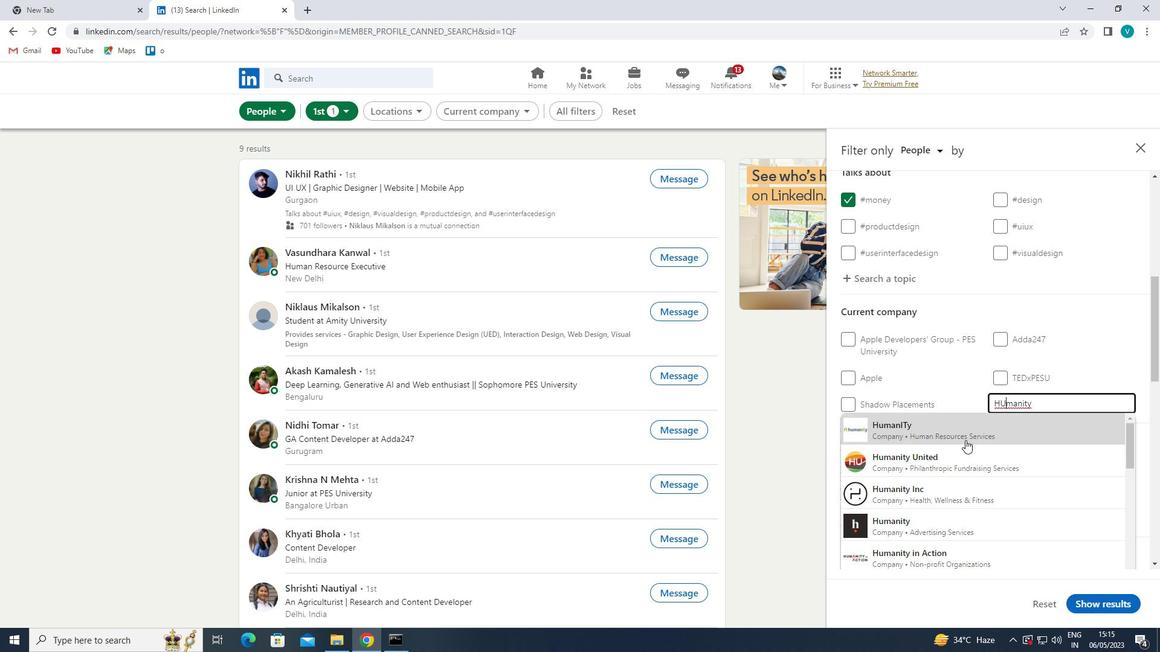 
Action: Key pressed <Key.backspace>U
Screenshot: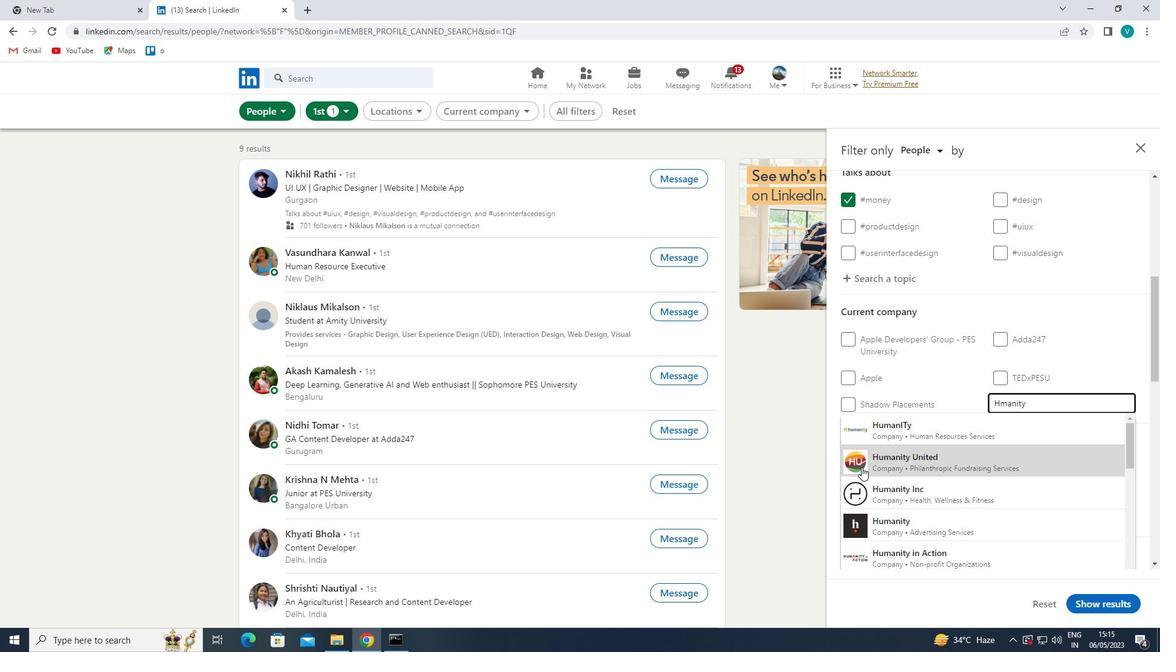 
Action: Mouse moved to (1064, 399)
Screenshot: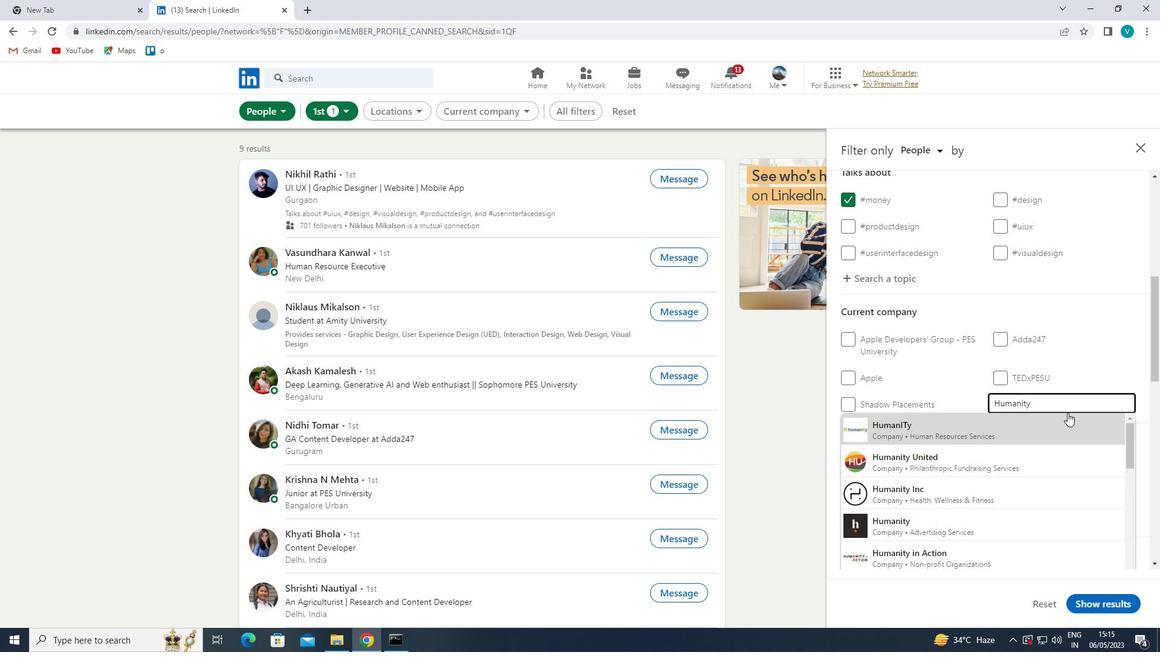 
Action: Mouse pressed left at (1064, 399)
Screenshot: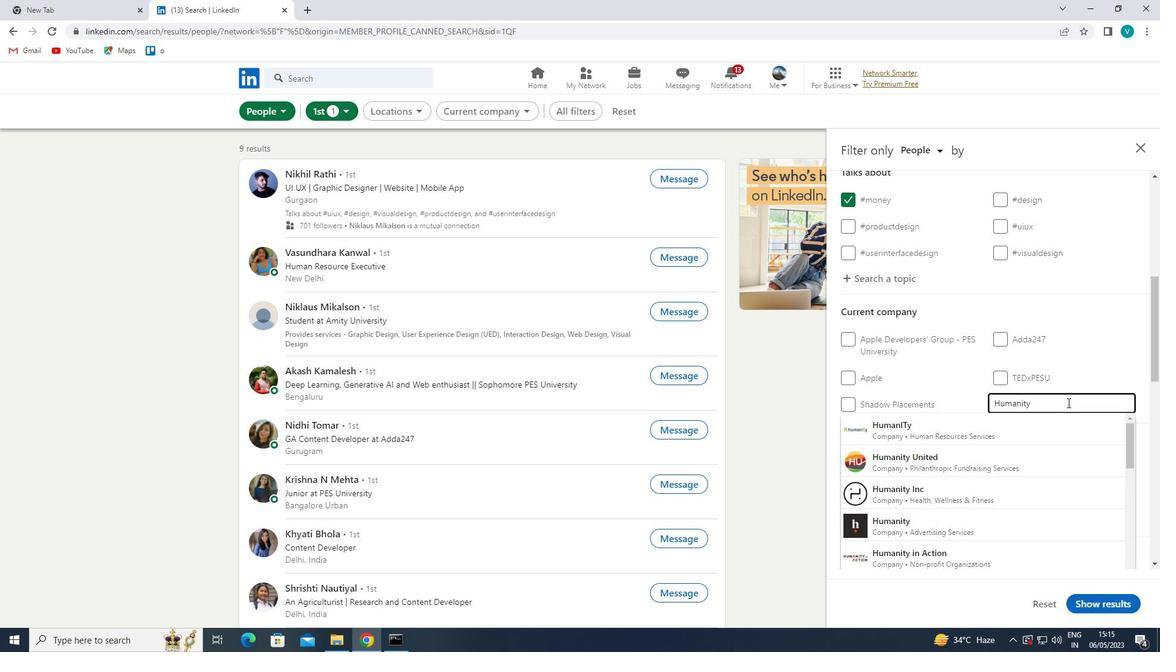
Action: Mouse moved to (905, 505)
Screenshot: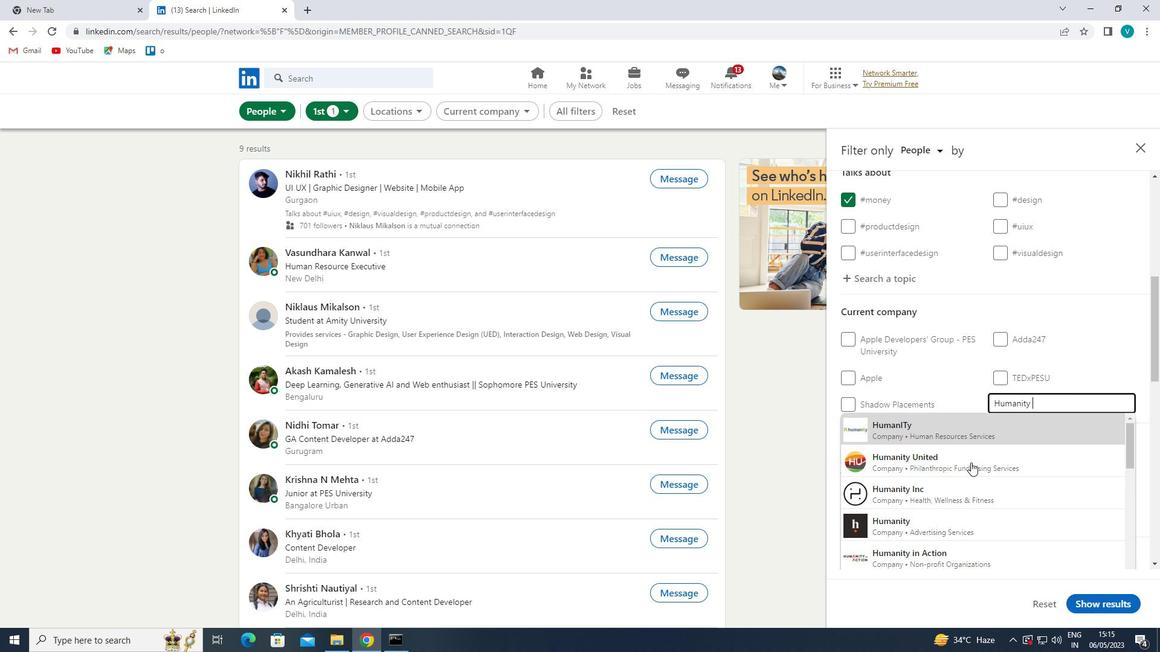 
Action: Key pressed <Key.shift>INTER
Screenshot: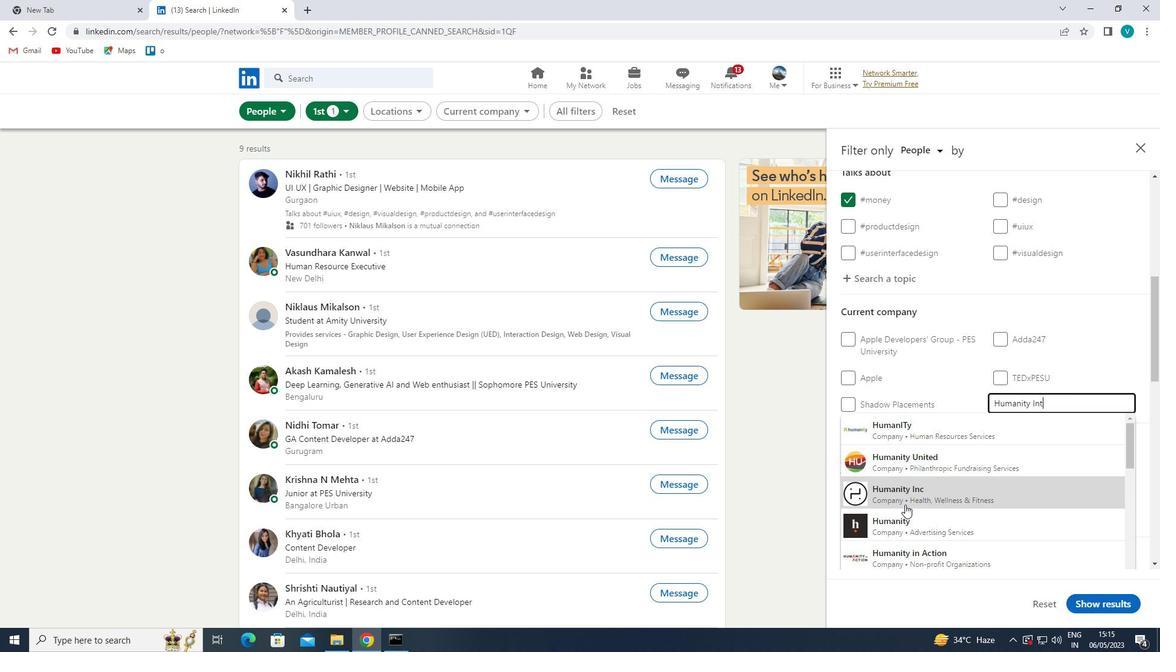 
Action: Mouse moved to (917, 531)
Screenshot: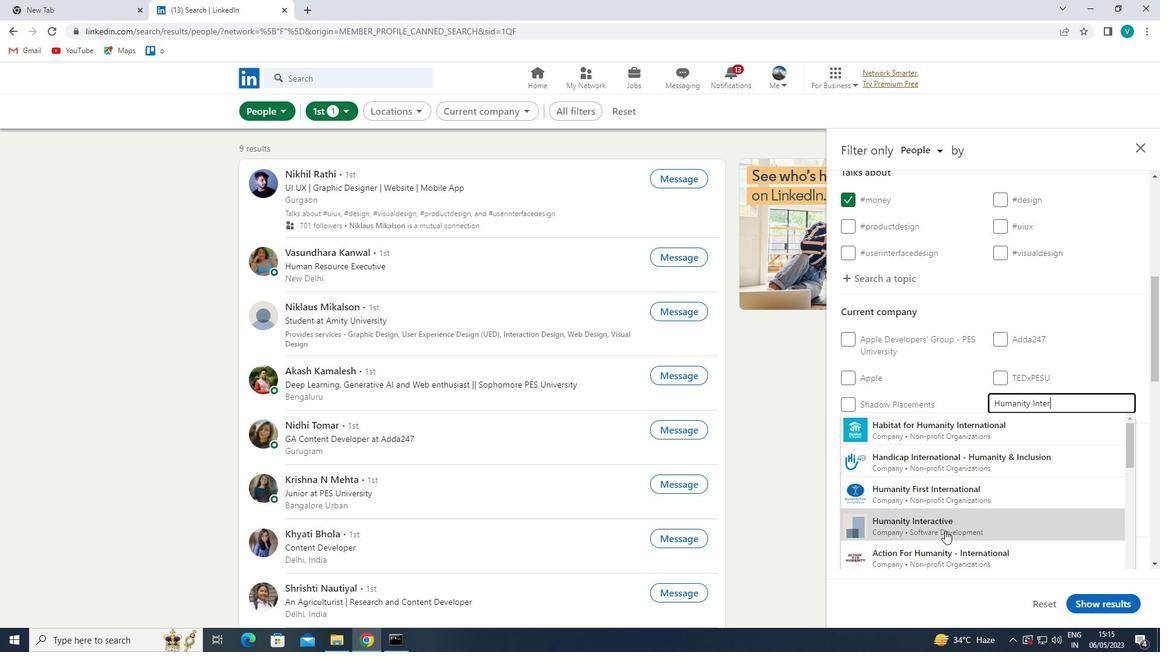 
Action: Key pressed NATIONAL
Screenshot: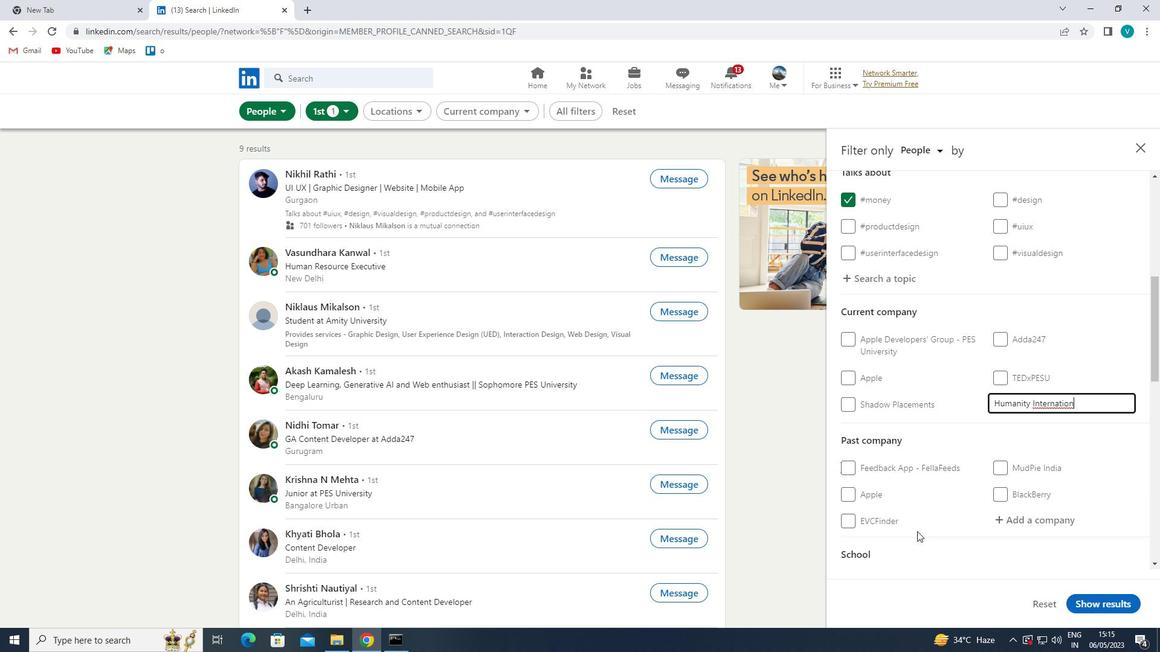 
Action: Mouse moved to (977, 559)
Screenshot: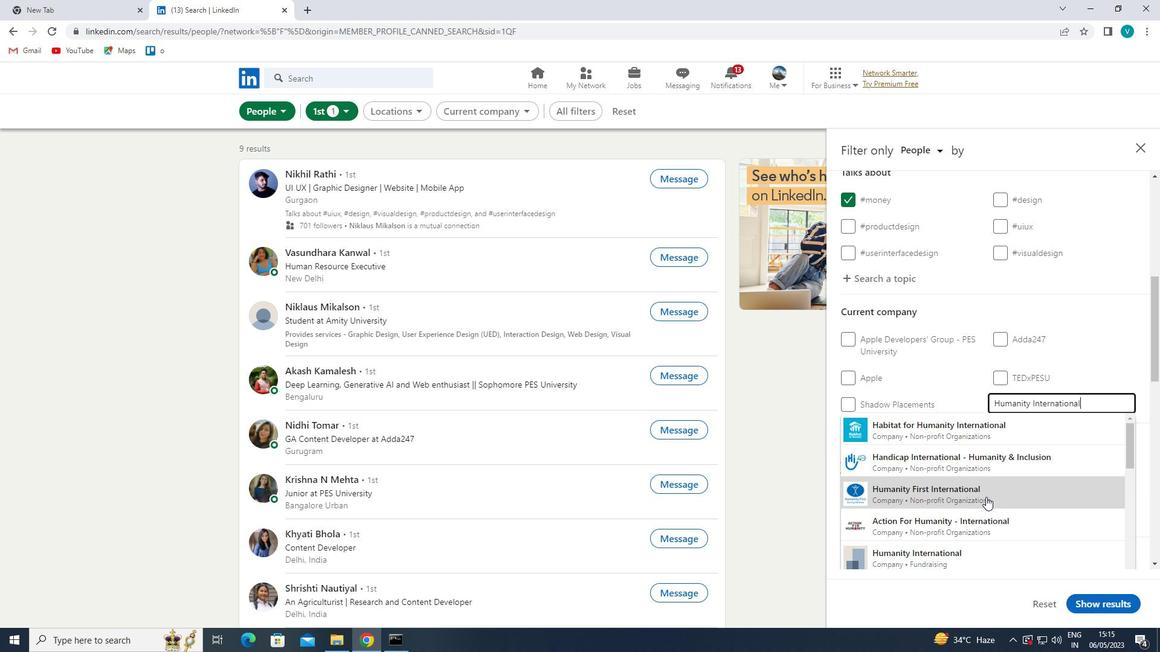 
Action: Mouse pressed left at (977, 559)
Screenshot: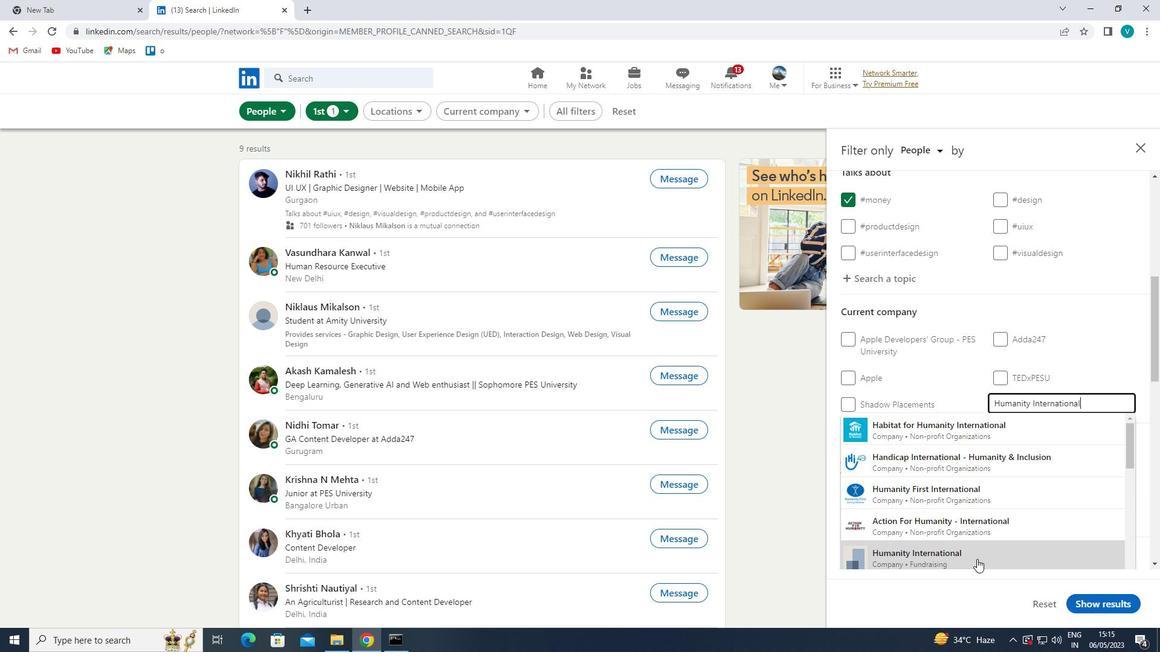 
Action: Mouse moved to (1026, 496)
Screenshot: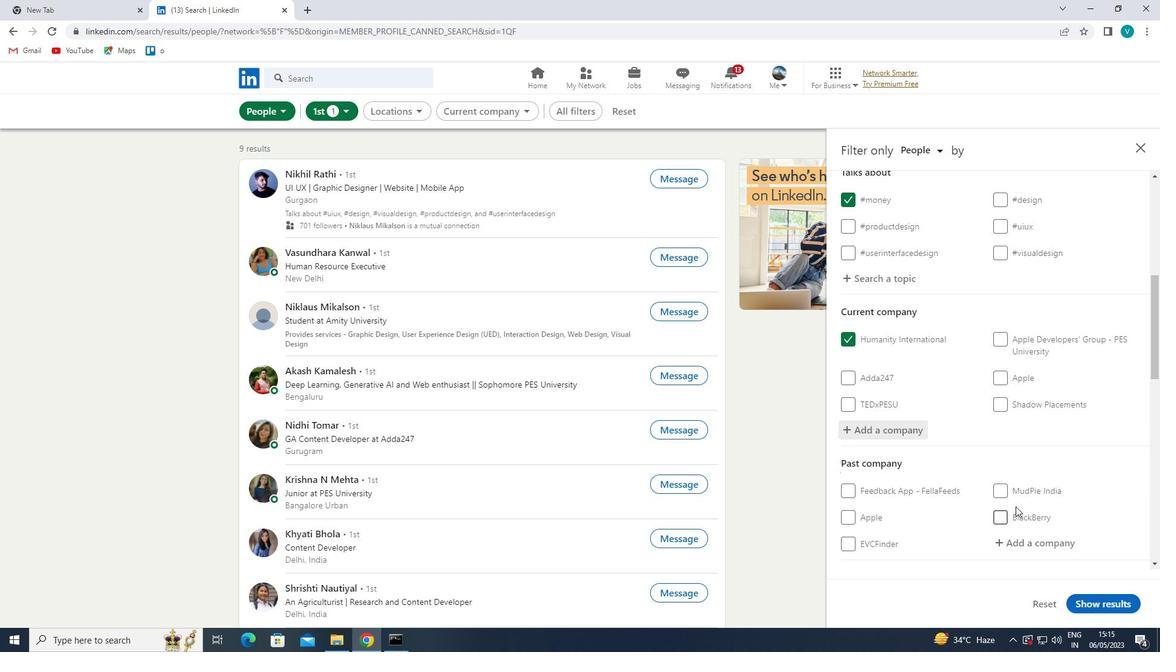 
Action: Mouse scrolled (1026, 496) with delta (0, 0)
Screenshot: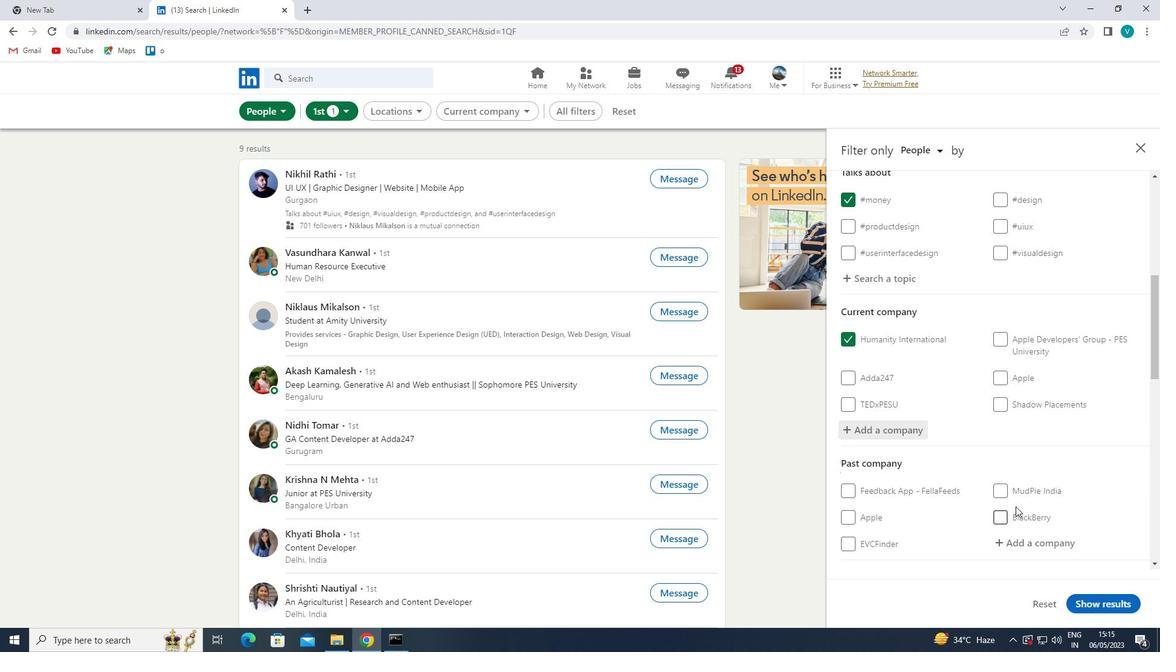 
Action: Mouse moved to (1028, 485)
Screenshot: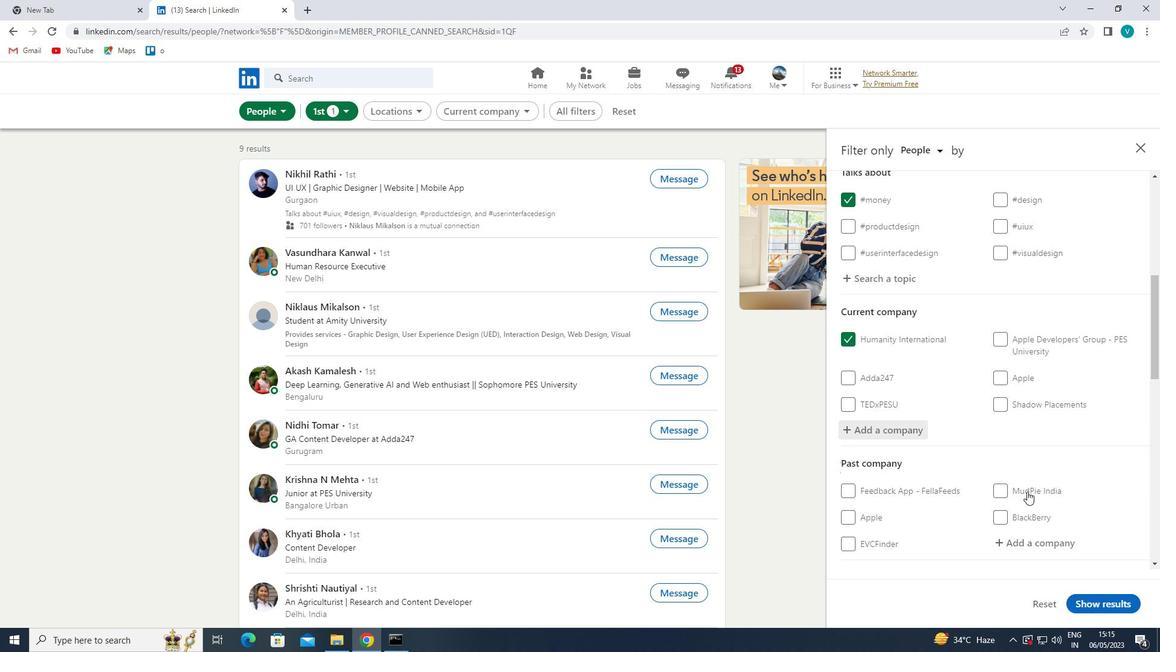 
Action: Mouse scrolled (1028, 485) with delta (0, 0)
Screenshot: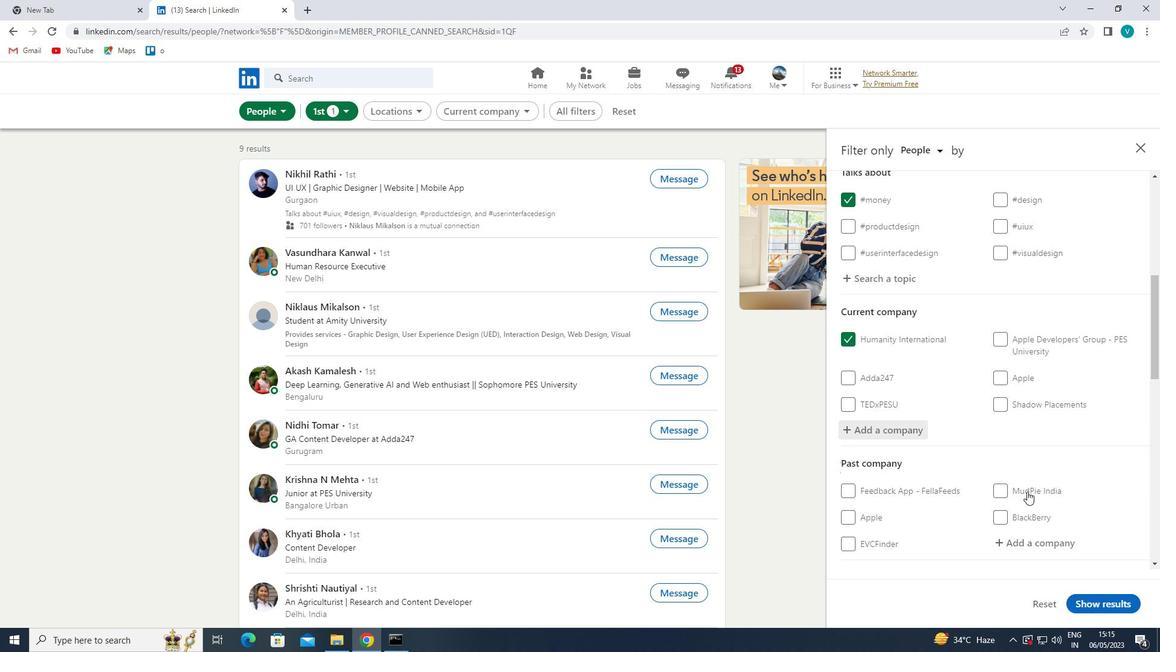 
Action: Mouse moved to (1028, 483)
Screenshot: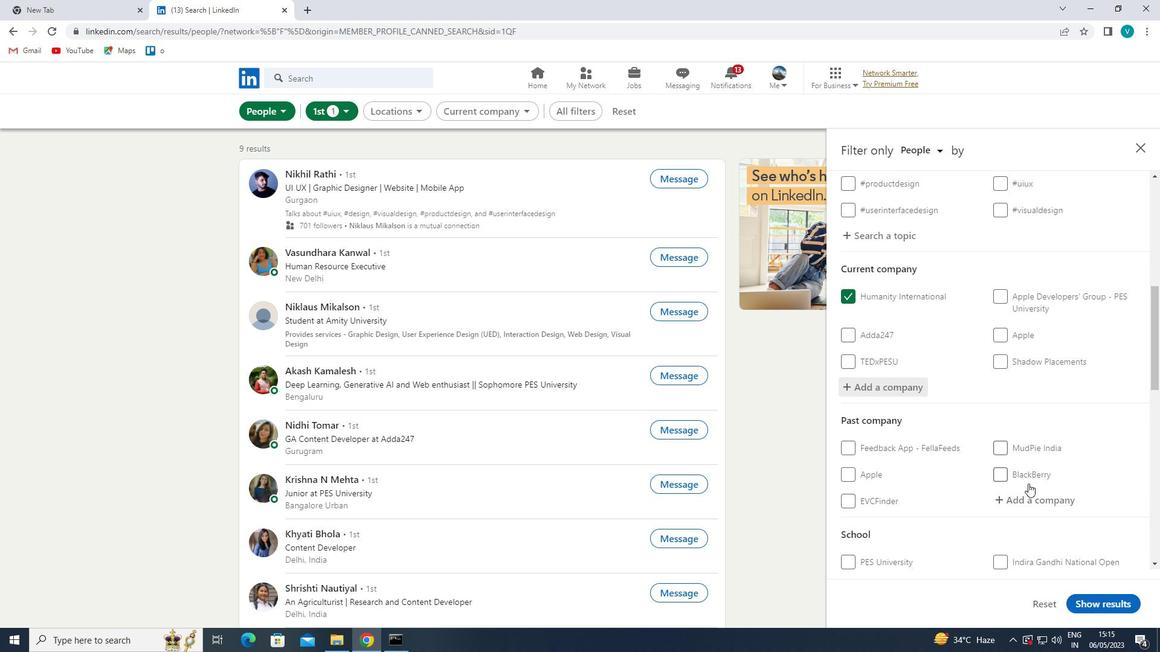 
Action: Mouse scrolled (1028, 482) with delta (0, 0)
Screenshot: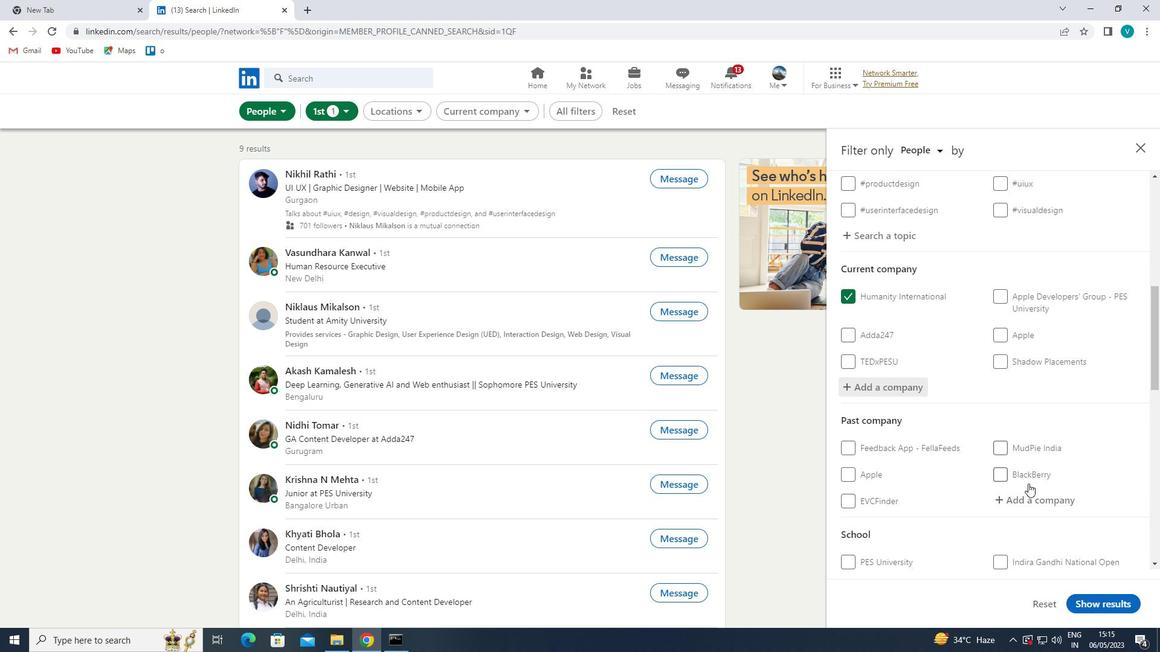 
Action: Mouse moved to (1029, 461)
Screenshot: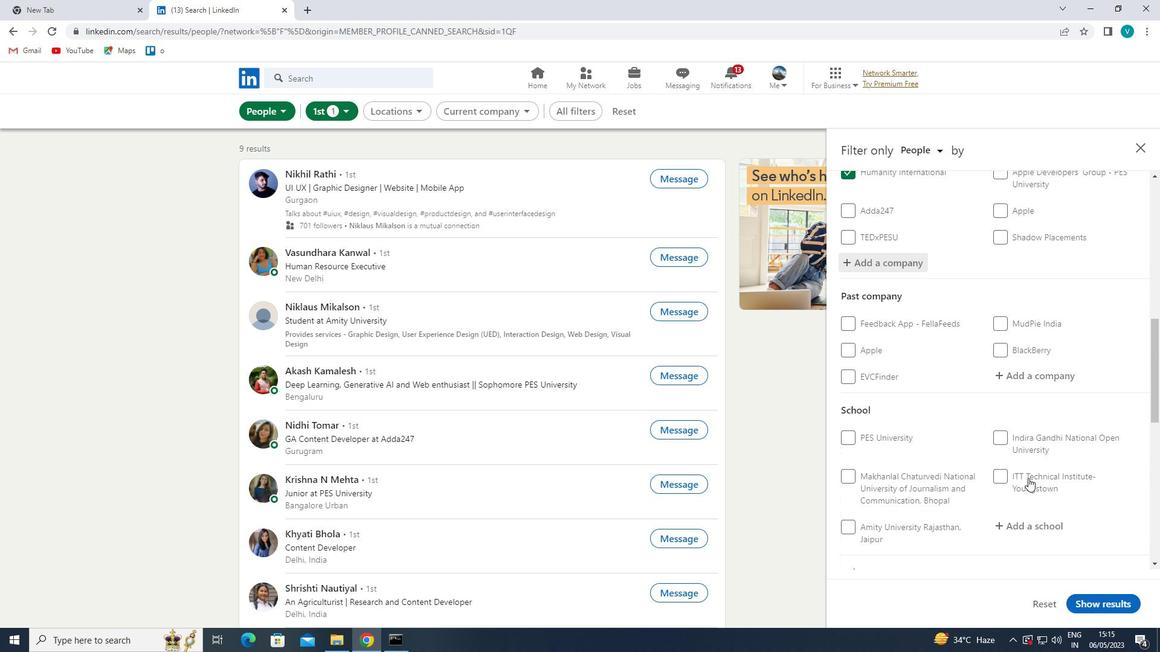 
Action: Mouse scrolled (1029, 460) with delta (0, 0)
Screenshot: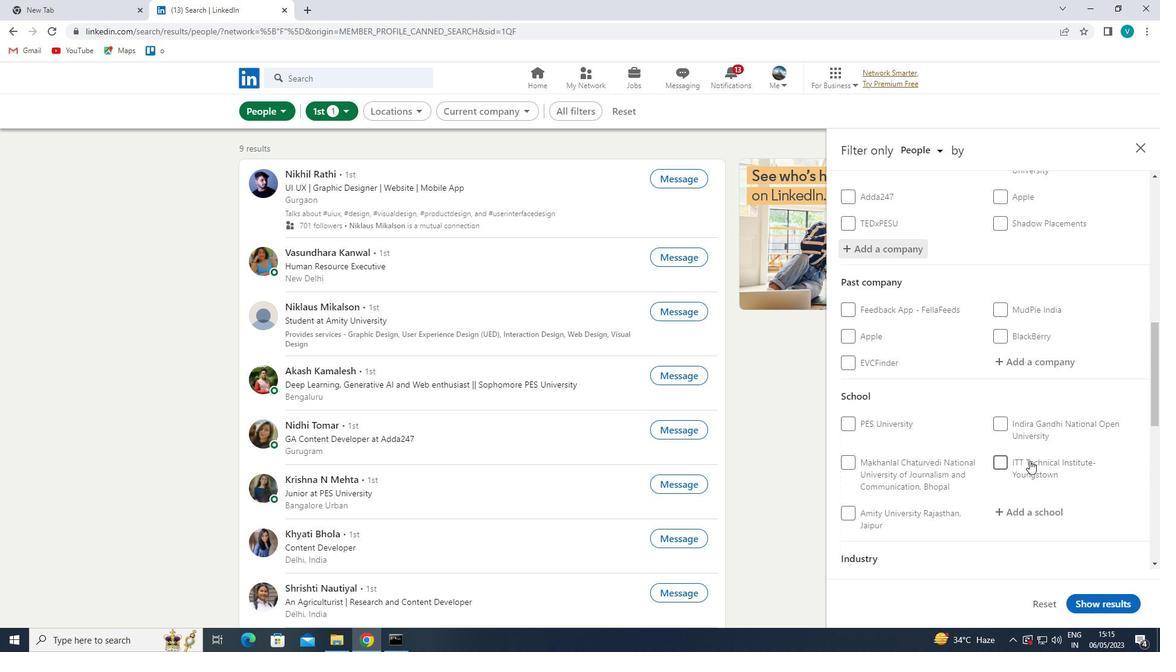 
Action: Mouse moved to (1030, 452)
Screenshot: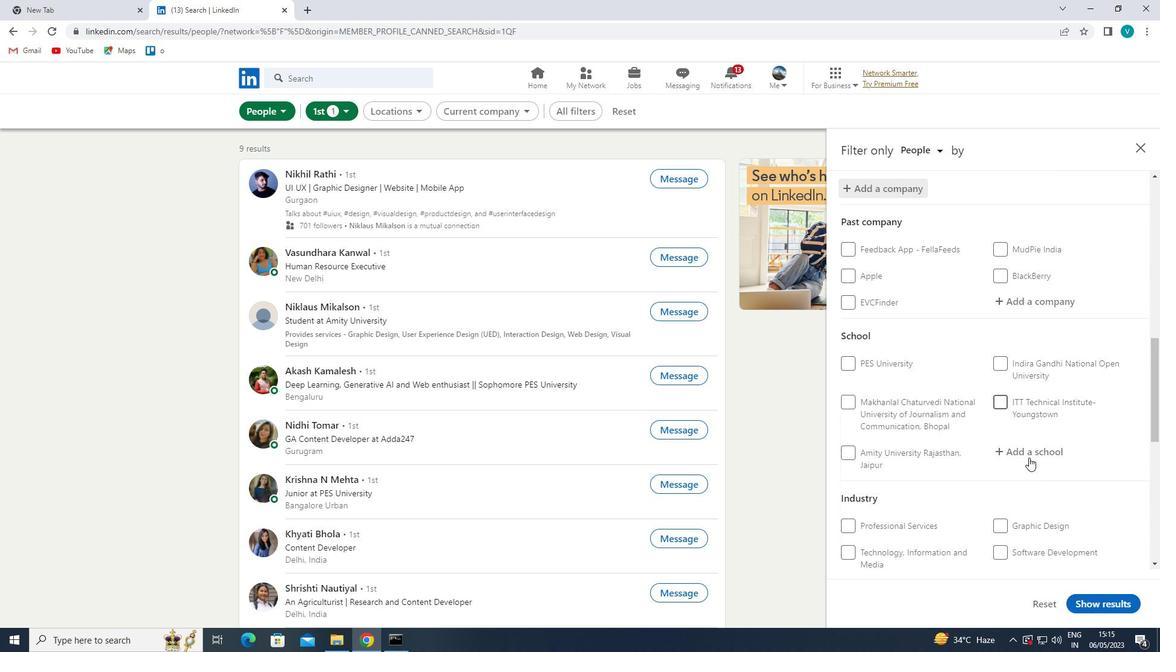 
Action: Mouse pressed left at (1030, 452)
Screenshot: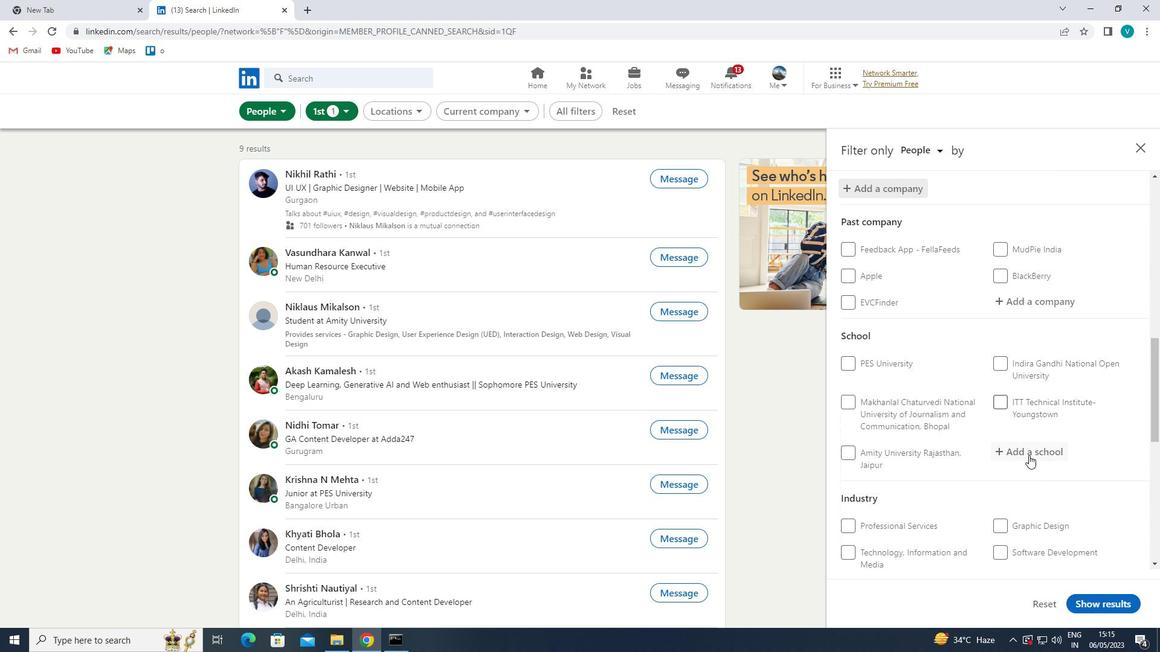 
Action: Mouse moved to (1002, 469)
Screenshot: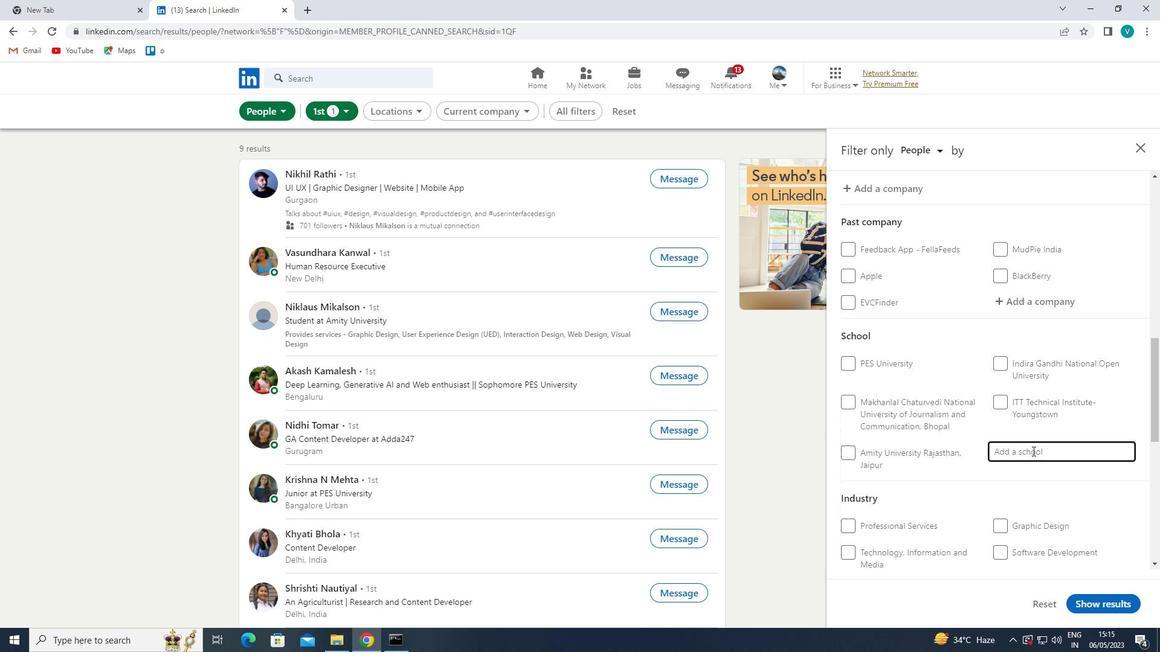 
Action: Key pressed <Key.shift>
Screenshot: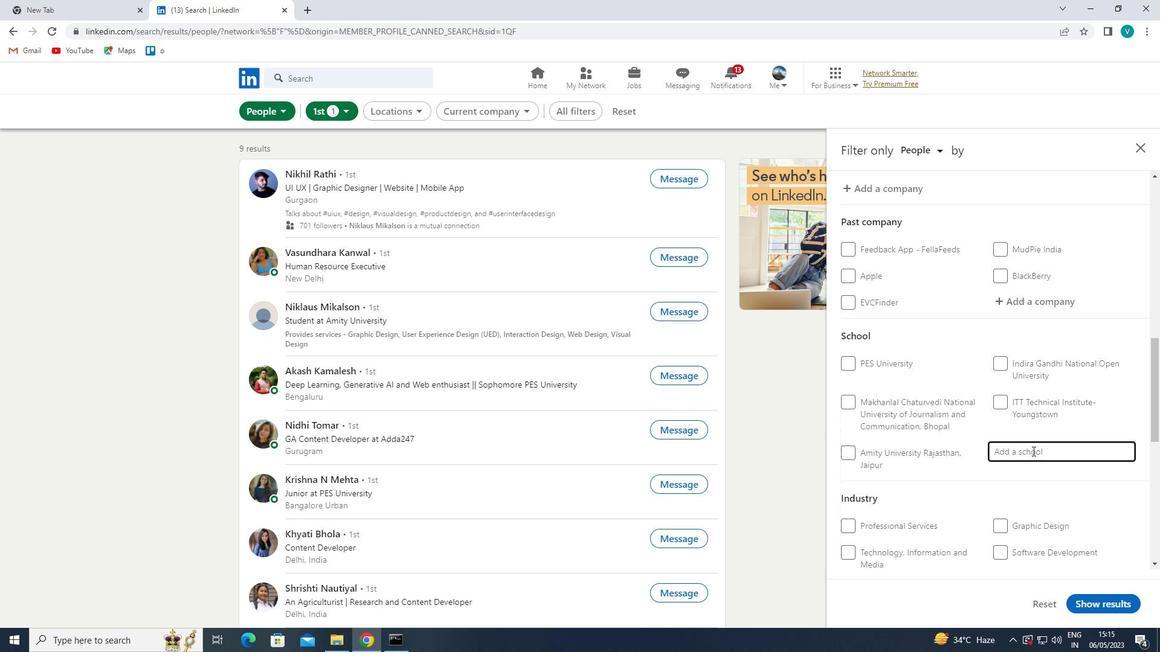 
Action: Mouse moved to (920, 519)
Screenshot: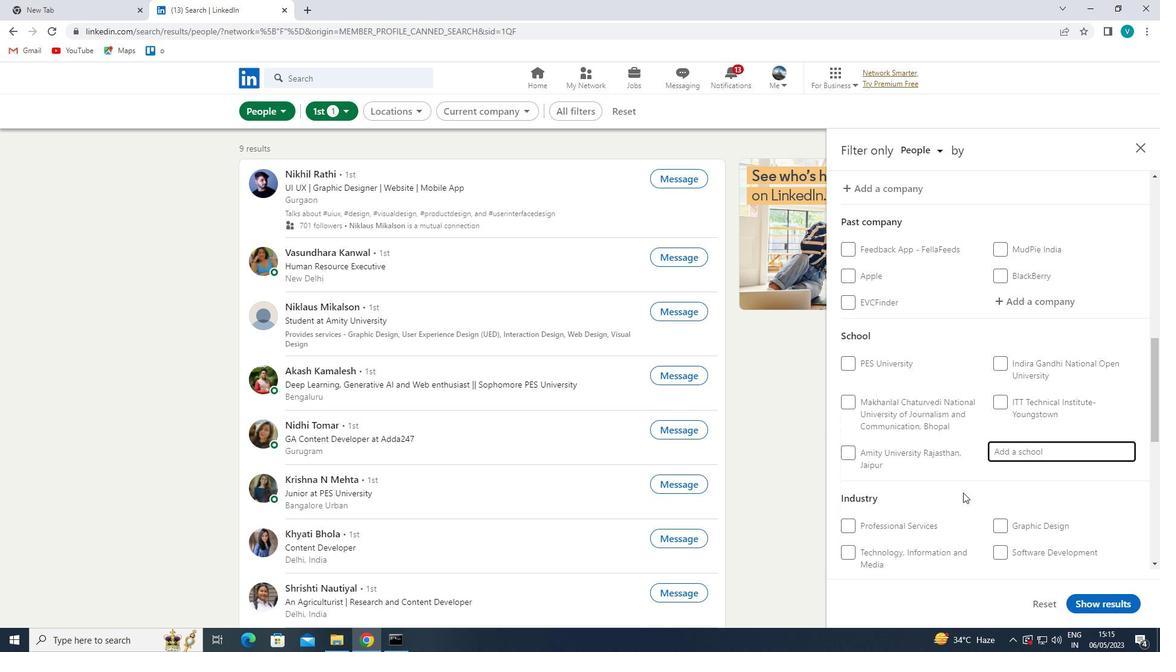 
Action: Key pressed SMF<Key.backspace><Key.backspace><Key.shift>NDT
Screenshot: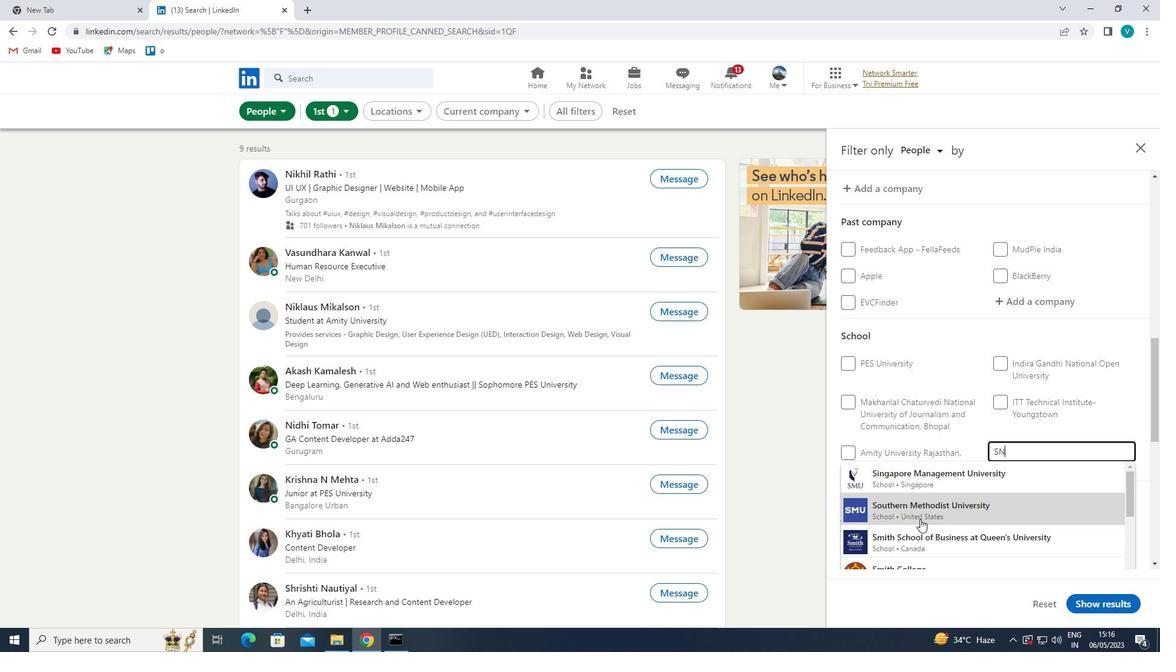 
Action: Mouse moved to (1015, 511)
Screenshot: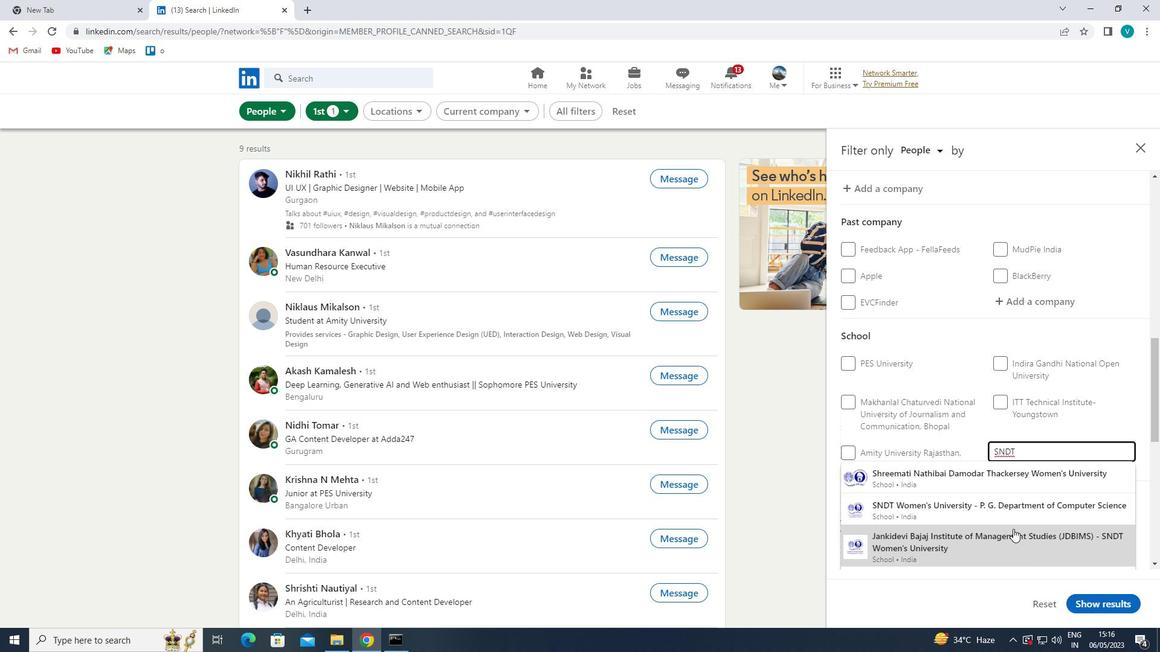 
Action: Mouse pressed left at (1015, 511)
Screenshot: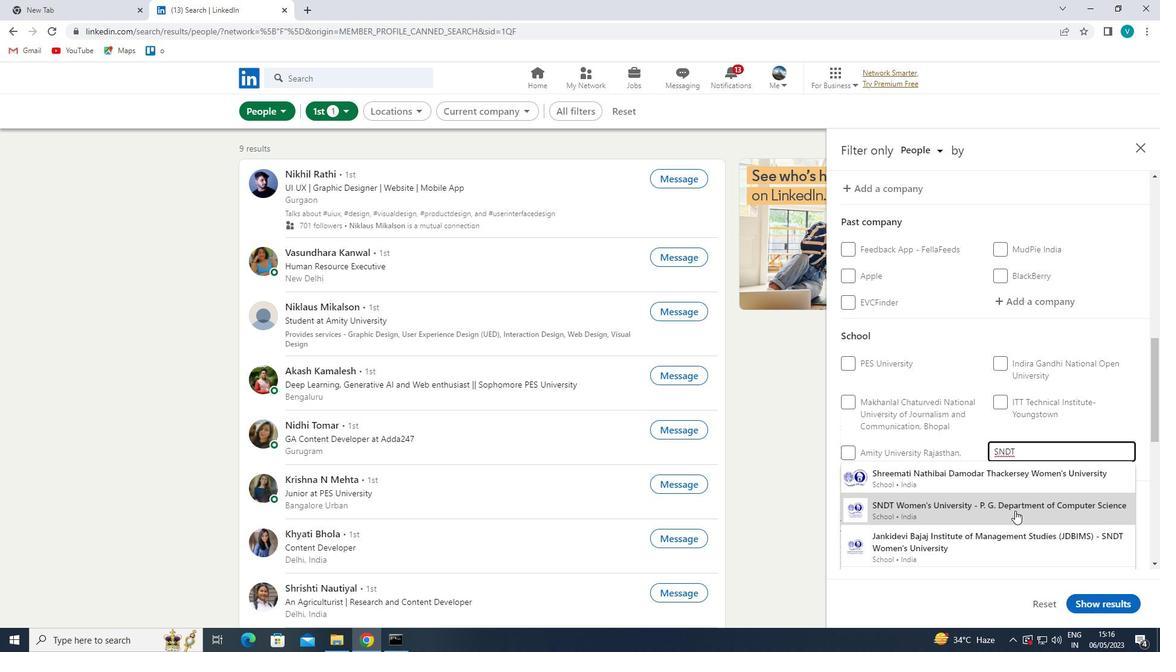 
Action: Mouse moved to (1014, 510)
Screenshot: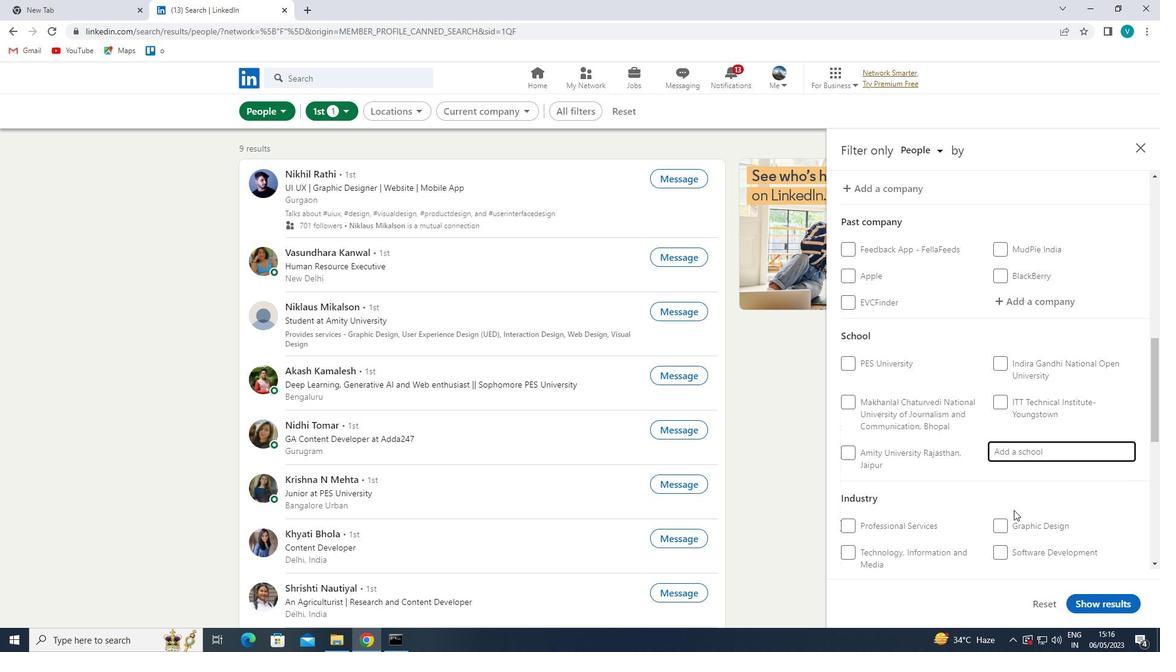 
Action: Mouse scrolled (1014, 509) with delta (0, 0)
Screenshot: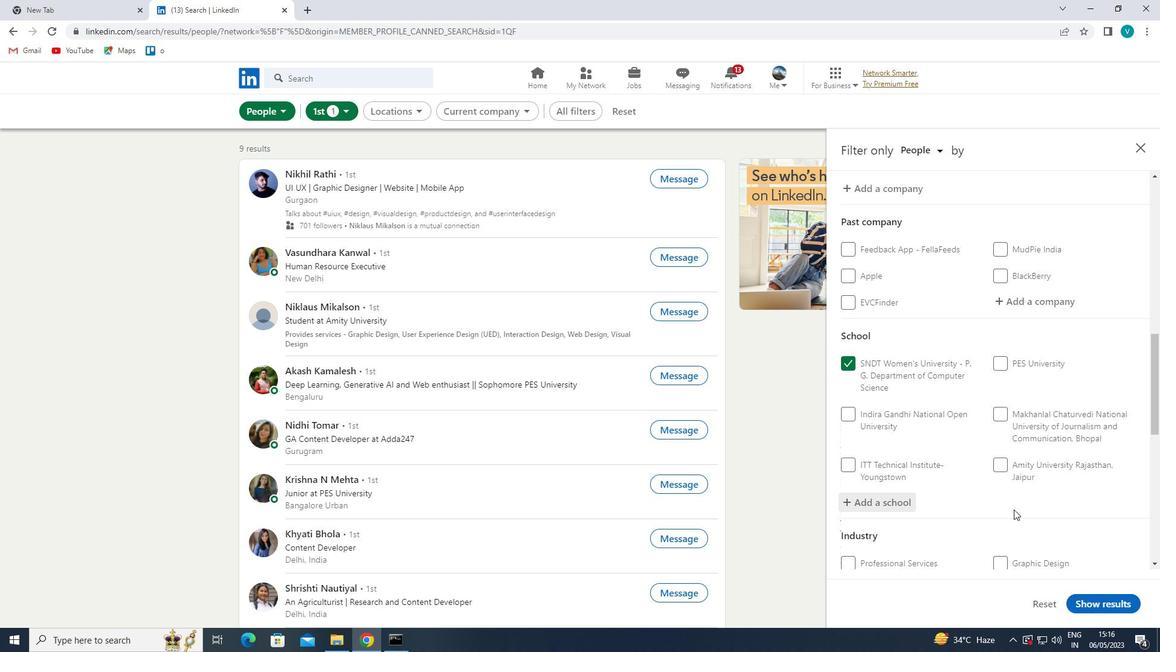 
Action: Mouse moved to (1013, 507)
Screenshot: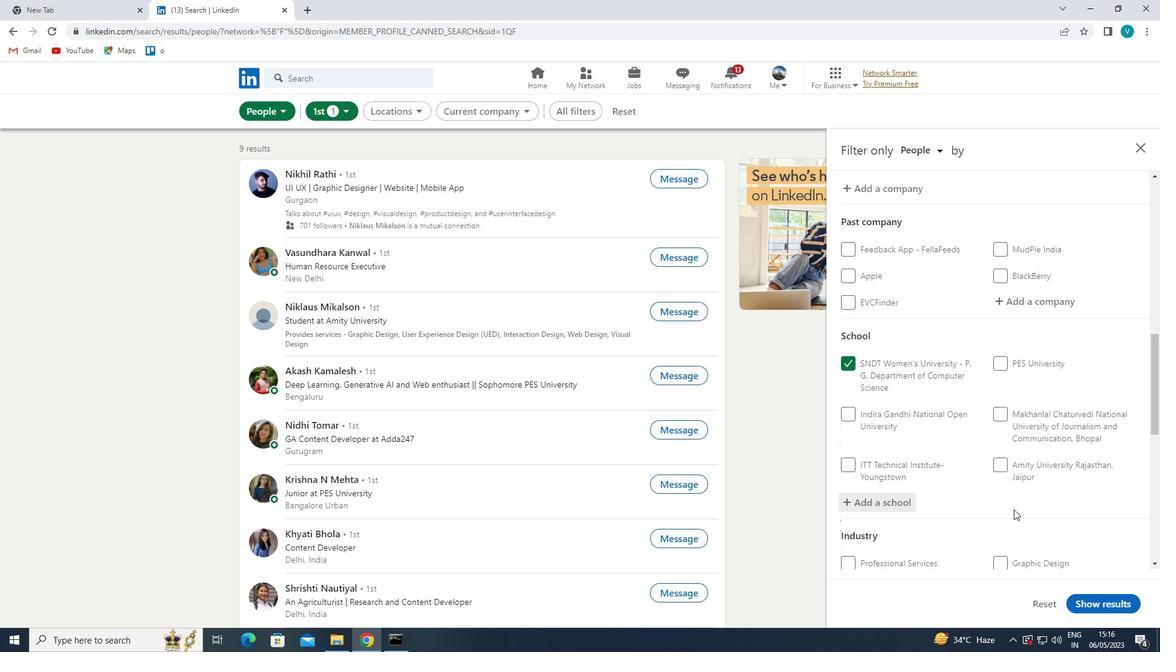 
Action: Mouse scrolled (1013, 506) with delta (0, 0)
Screenshot: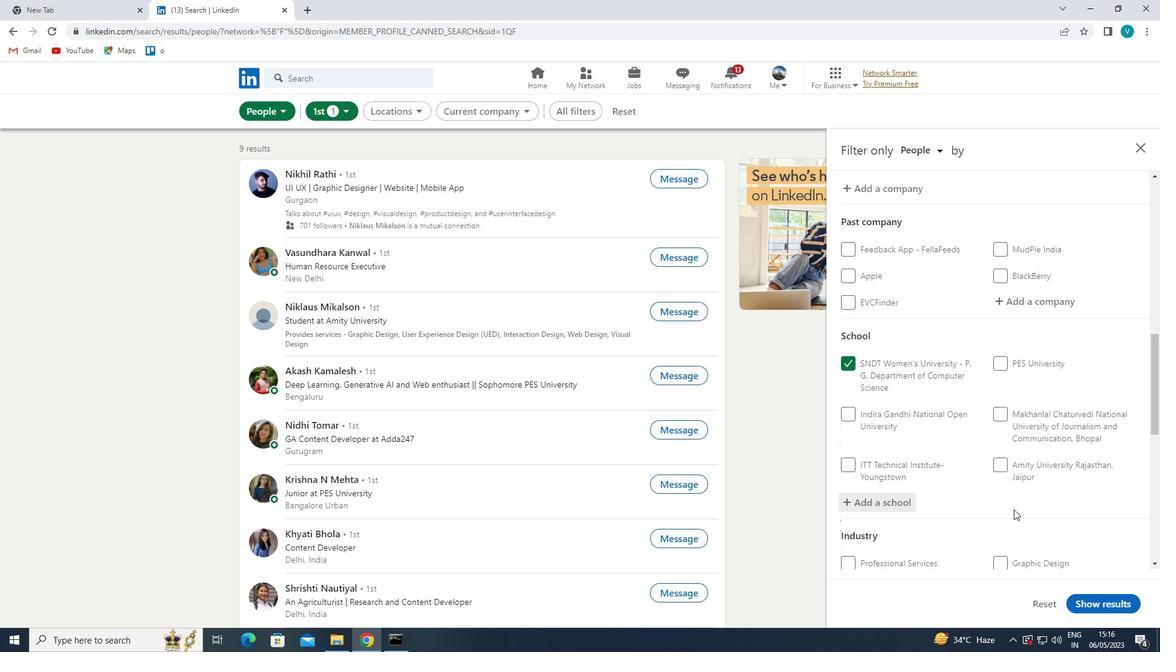 
Action: Mouse moved to (1011, 504)
Screenshot: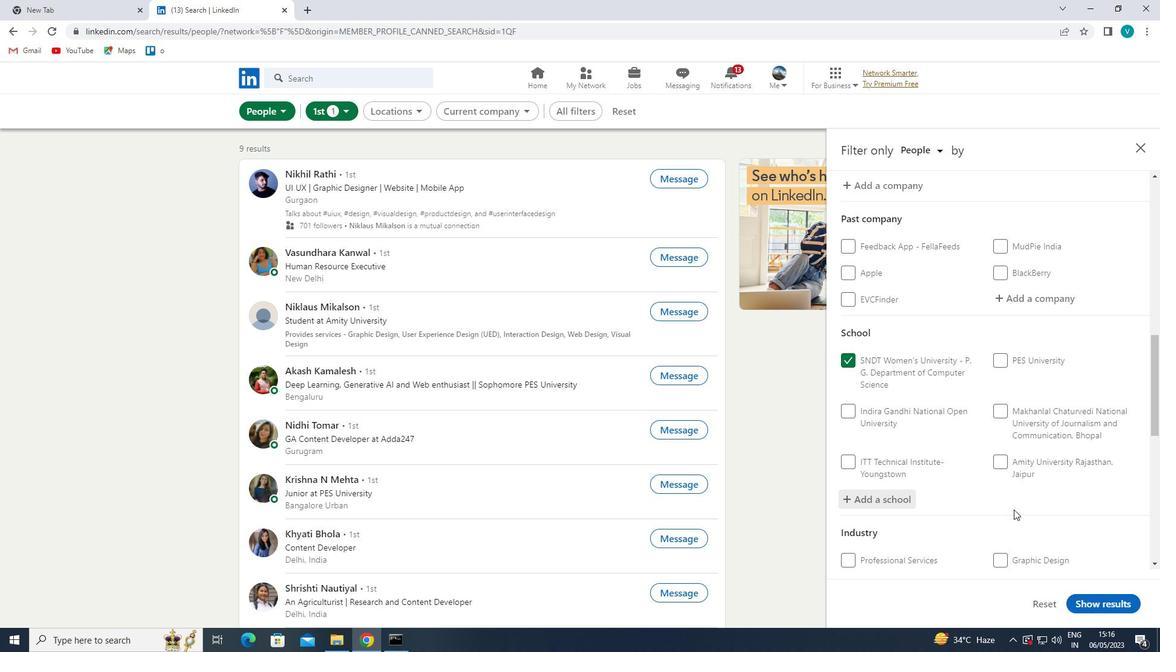 
Action: Mouse scrolled (1011, 504) with delta (0, 0)
Screenshot: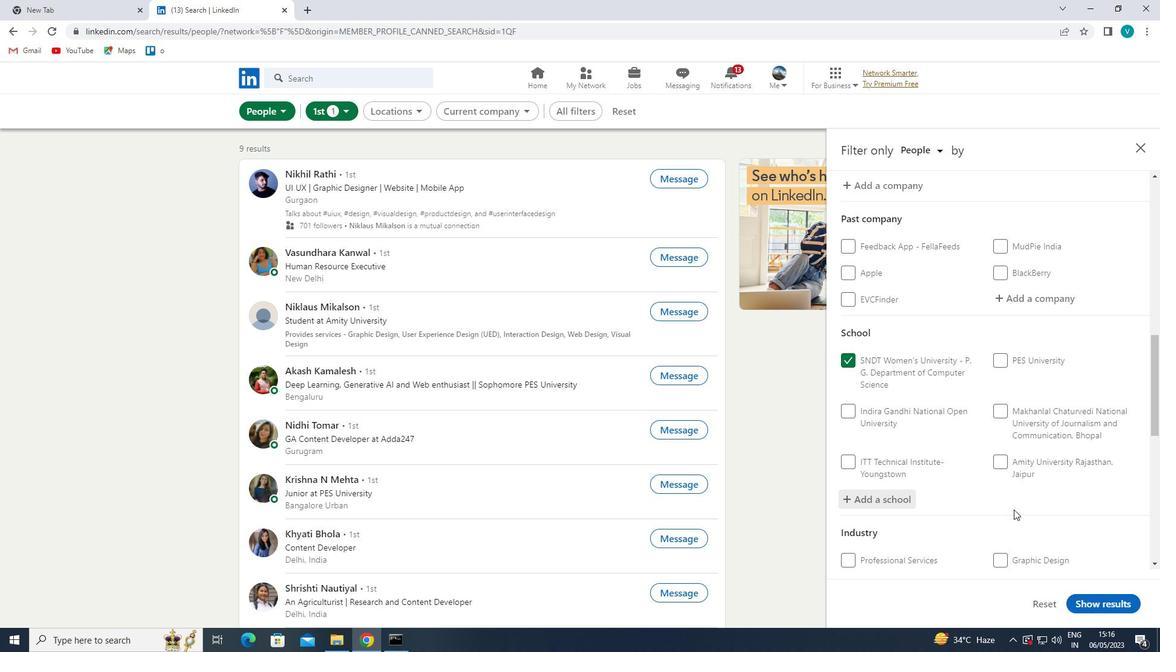 
Action: Mouse moved to (1026, 442)
Screenshot: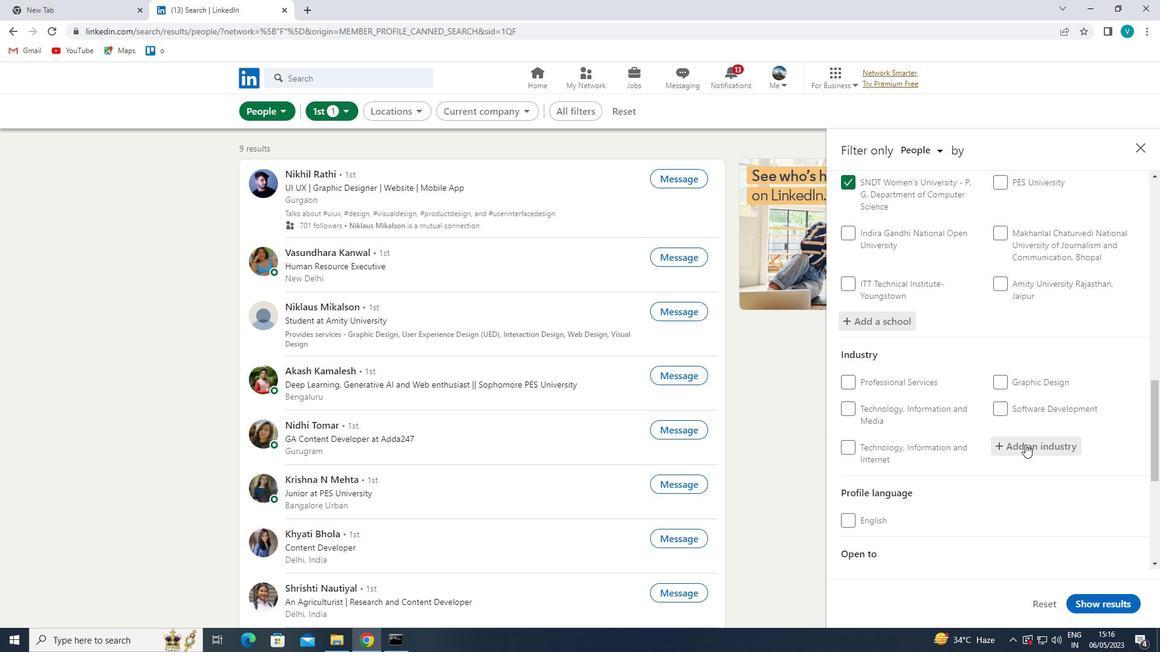 
Action: Mouse pressed left at (1026, 442)
Screenshot: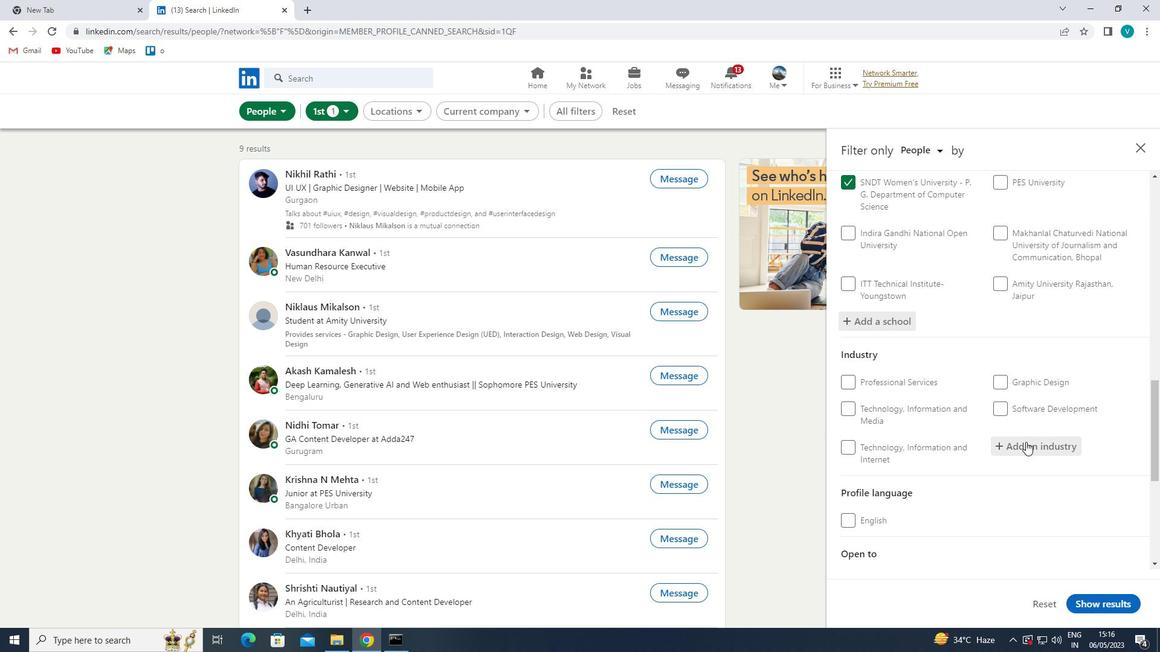 
Action: Mouse moved to (1026, 442)
Screenshot: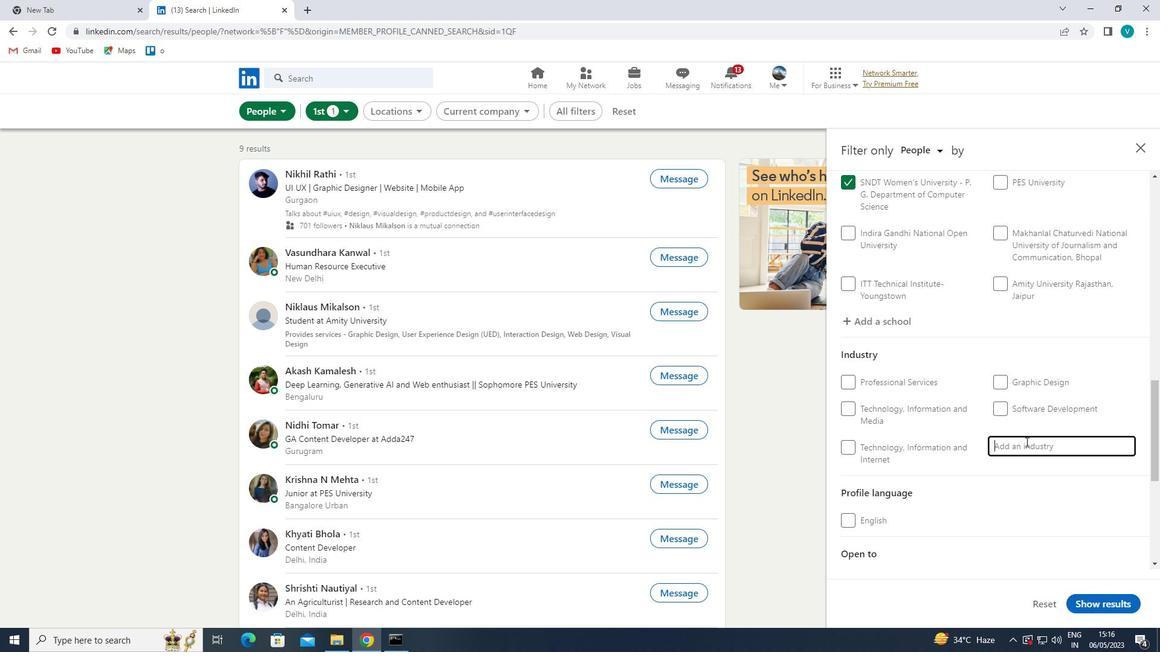 
Action: Key pressed <Key.shift>POSTAL<Key.space><Key.shift>SER
Screenshot: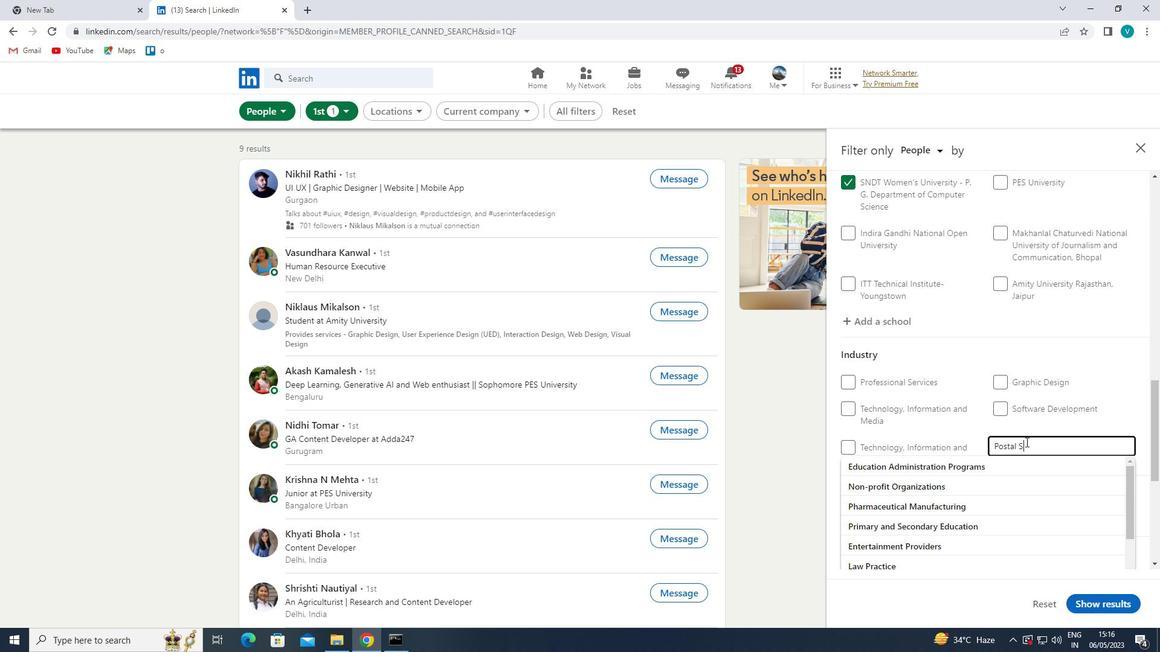 
Action: Mouse moved to (977, 458)
Screenshot: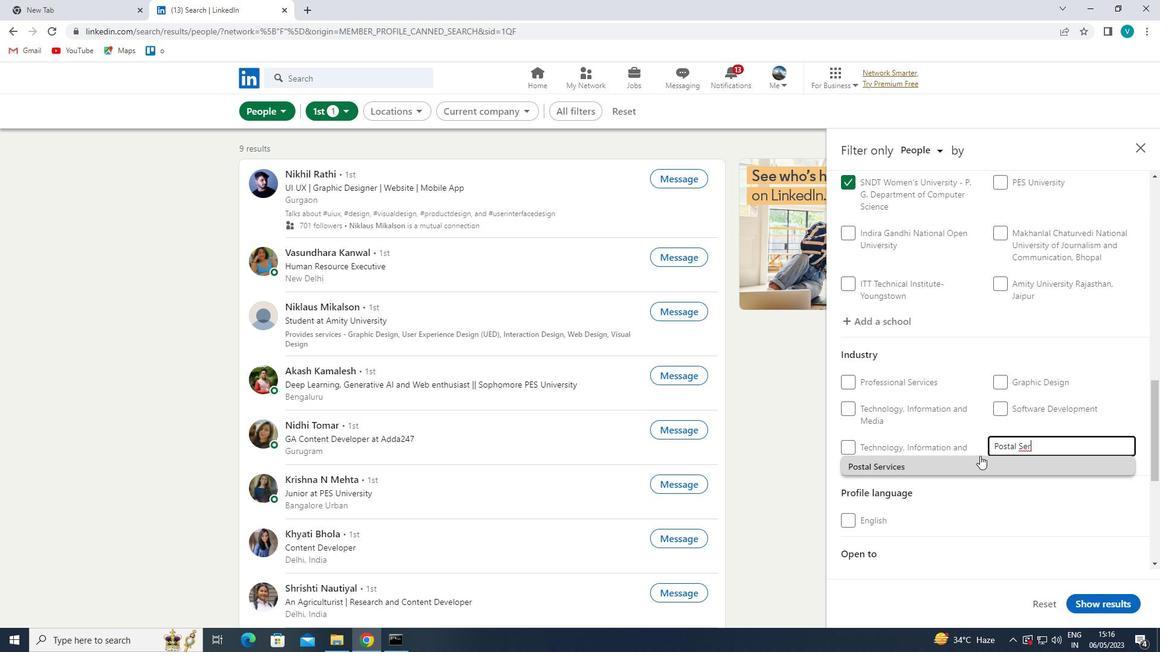
Action: Mouse pressed left at (977, 458)
Screenshot: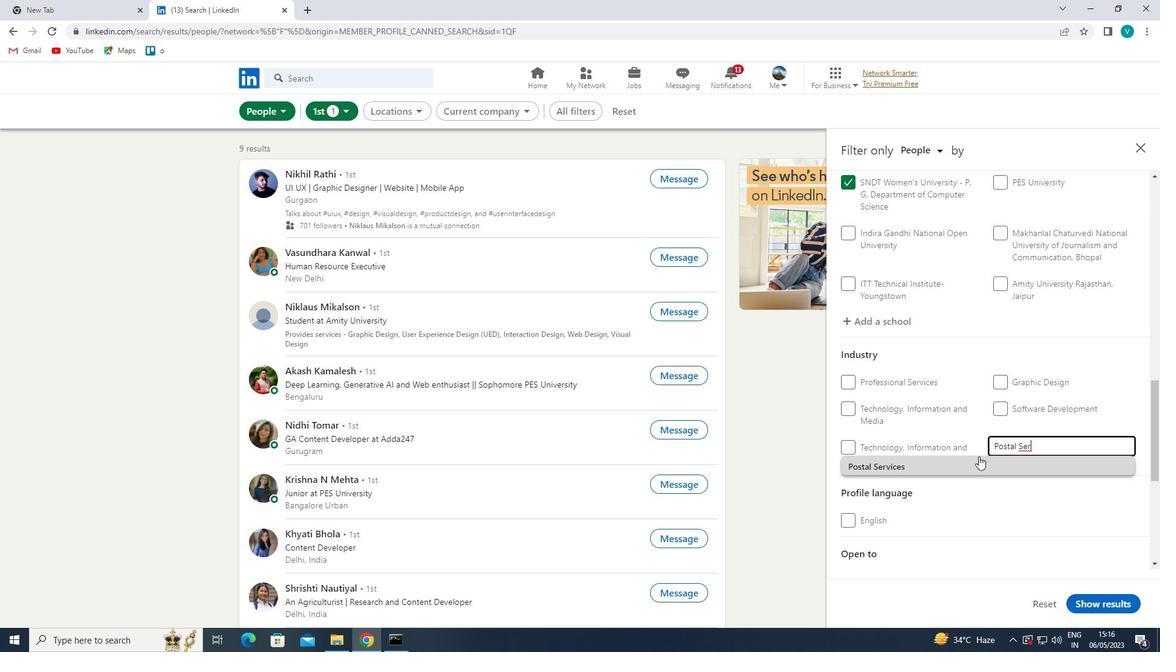 
Action: Mouse moved to (977, 458)
Screenshot: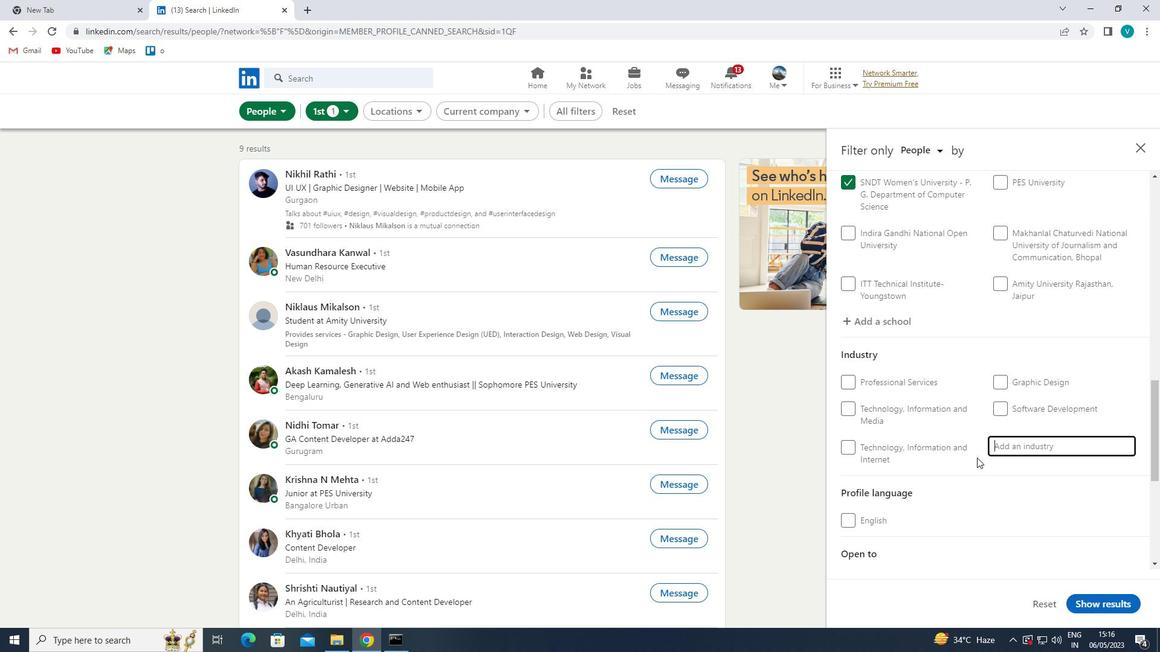 
Action: Mouse scrolled (977, 457) with delta (0, 0)
Screenshot: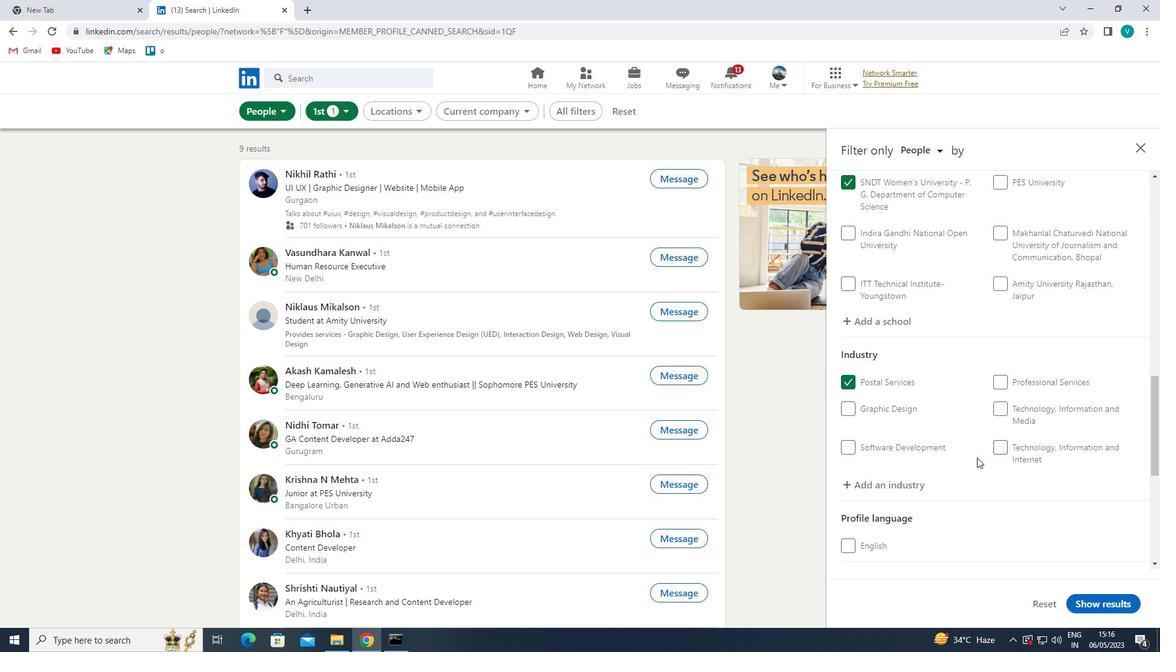 
Action: Mouse moved to (977, 459)
Screenshot: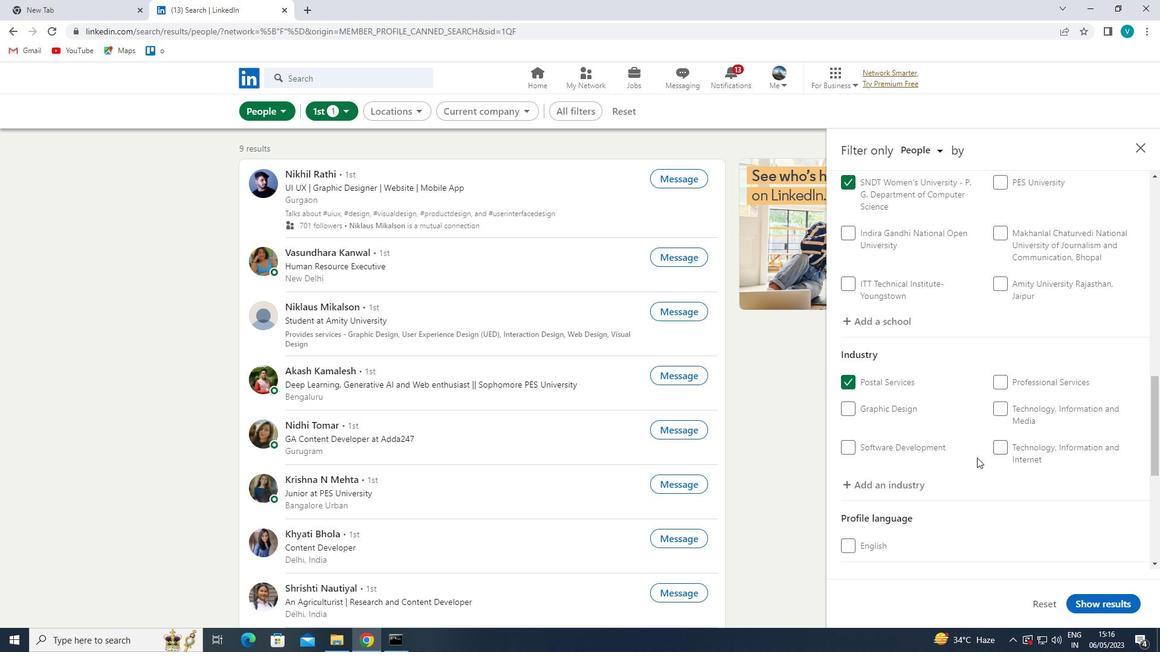 
Action: Mouse scrolled (977, 458) with delta (0, 0)
Screenshot: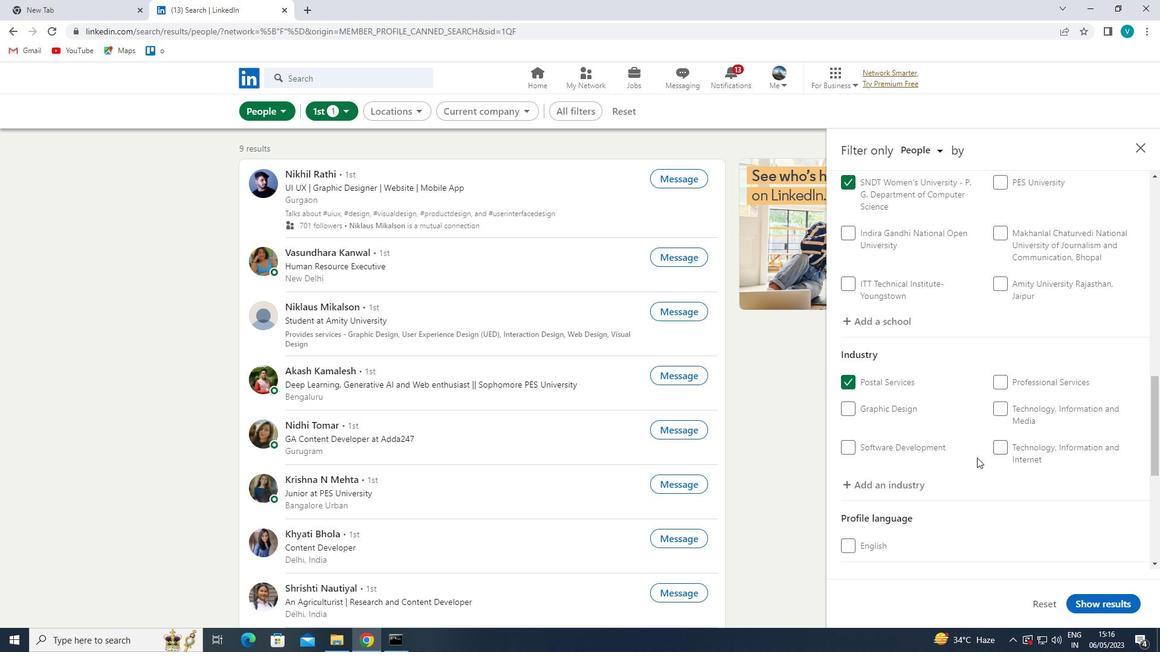 
Action: Mouse scrolled (977, 458) with delta (0, 0)
Screenshot: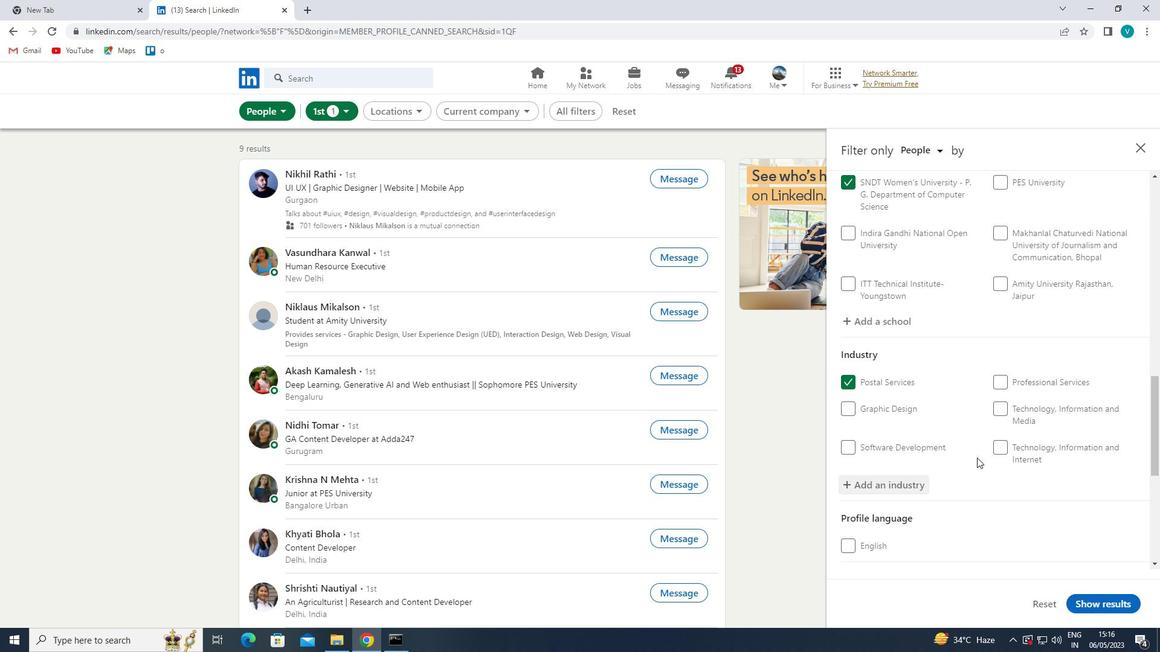 
Action: Mouse moved to (977, 460)
Screenshot: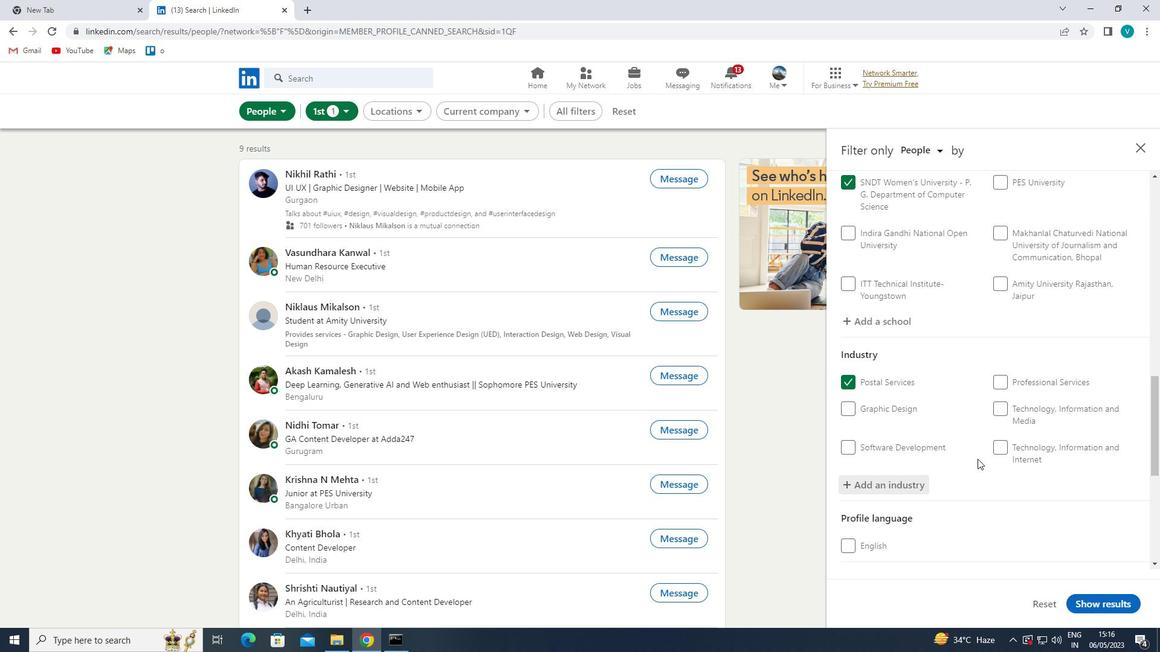 
Action: Mouse scrolled (977, 459) with delta (0, 0)
Screenshot: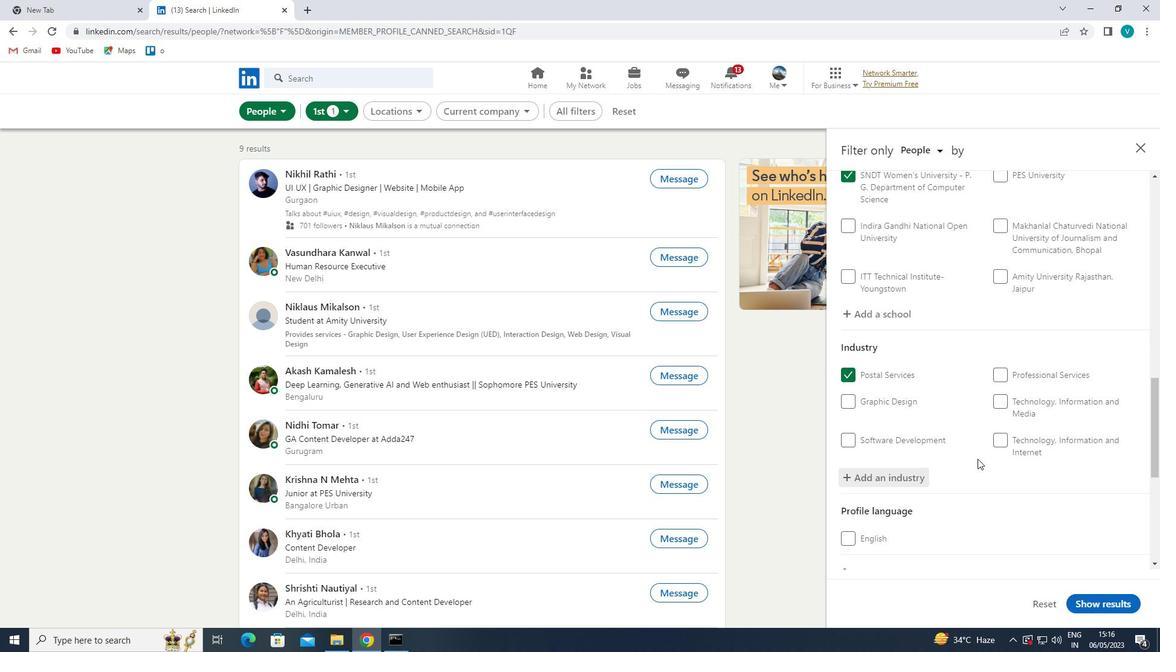 
Action: Mouse moved to (977, 461)
Screenshot: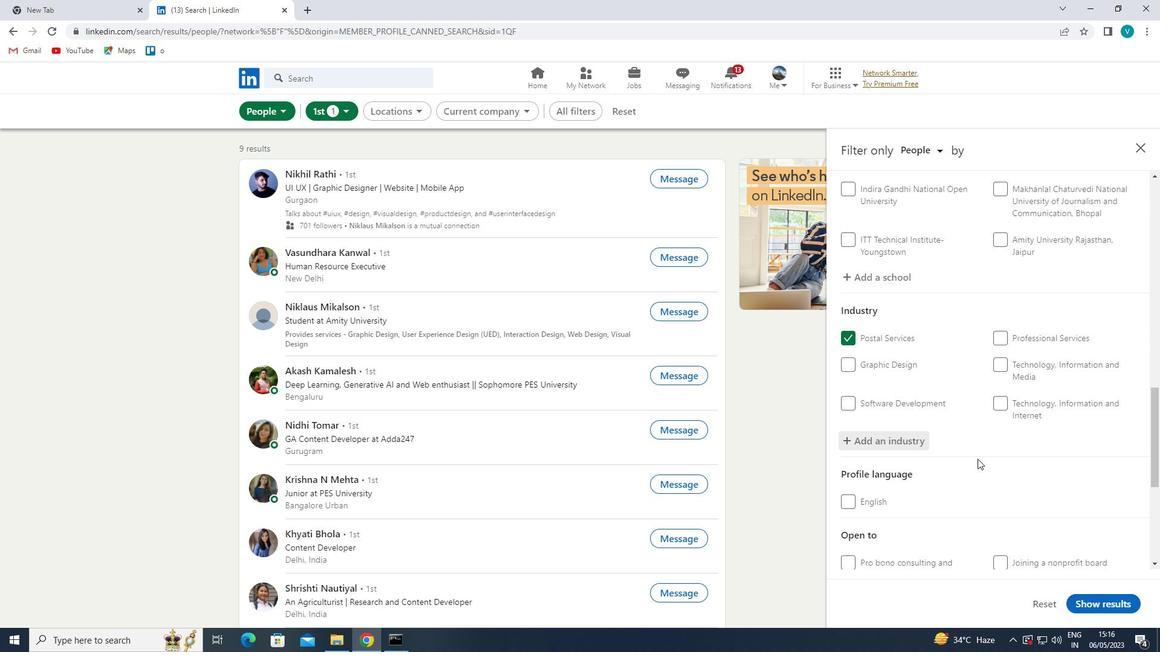 
Action: Mouse scrolled (977, 460) with delta (0, 0)
Screenshot: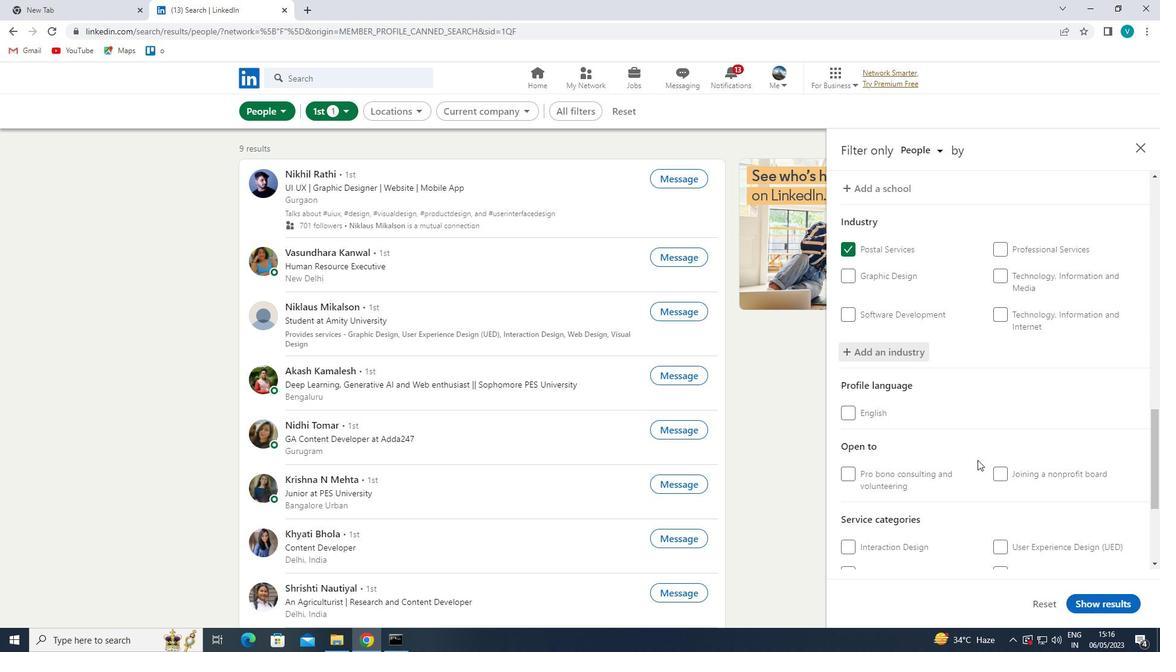 
Action: Mouse moved to (1039, 421)
Screenshot: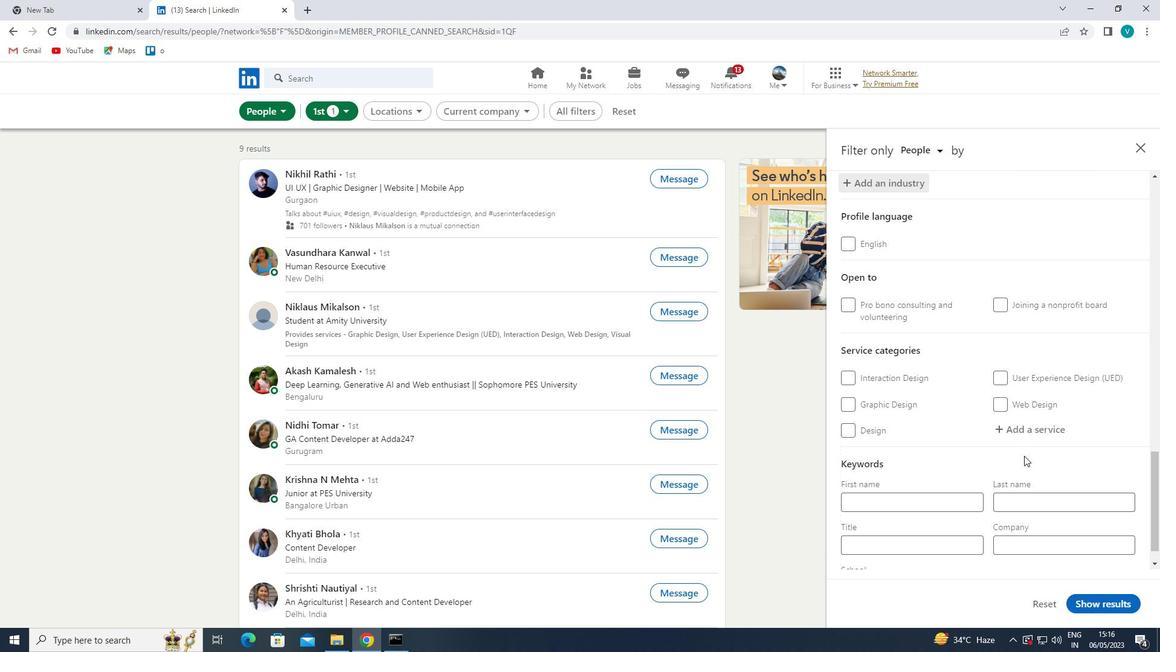 
Action: Mouse pressed left at (1039, 421)
Screenshot: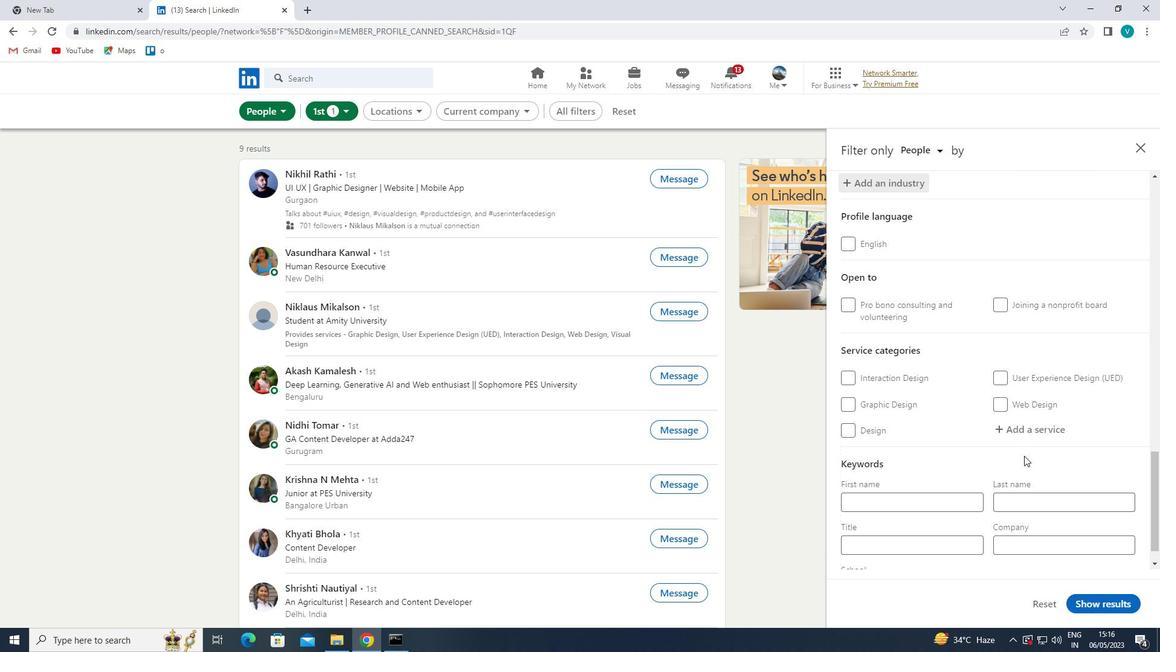 
Action: Mouse moved to (847, 316)
Screenshot: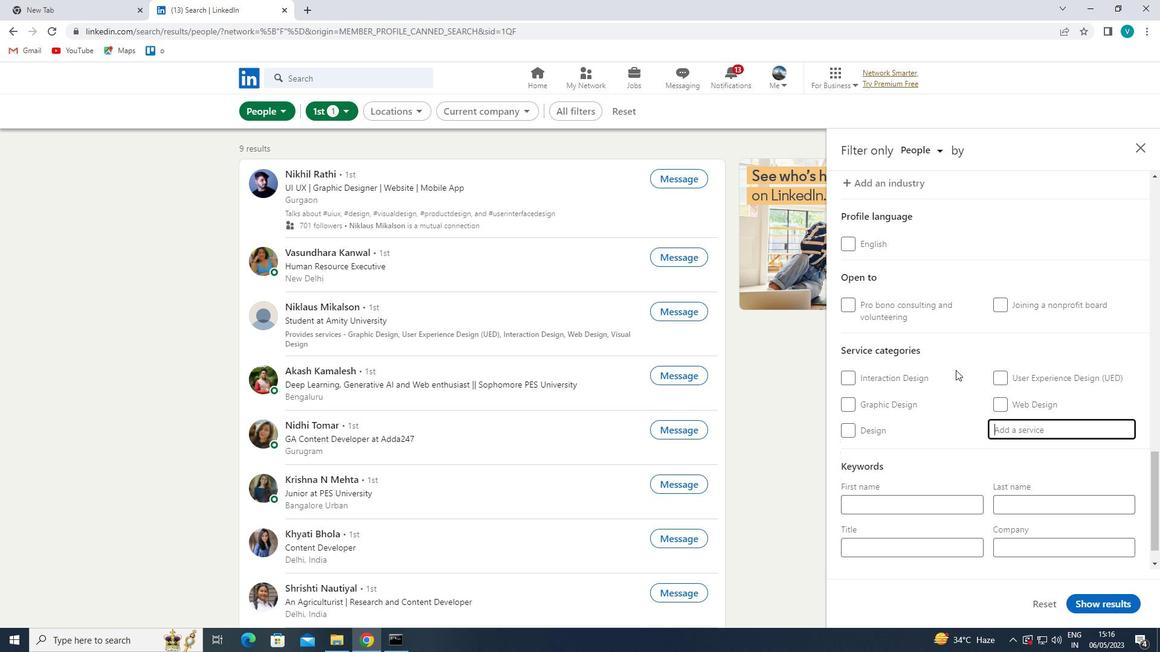 
Action: Key pressed <Key.shift>:<Key.backspace><Key.shift>LEAD<Key.space>
Screenshot: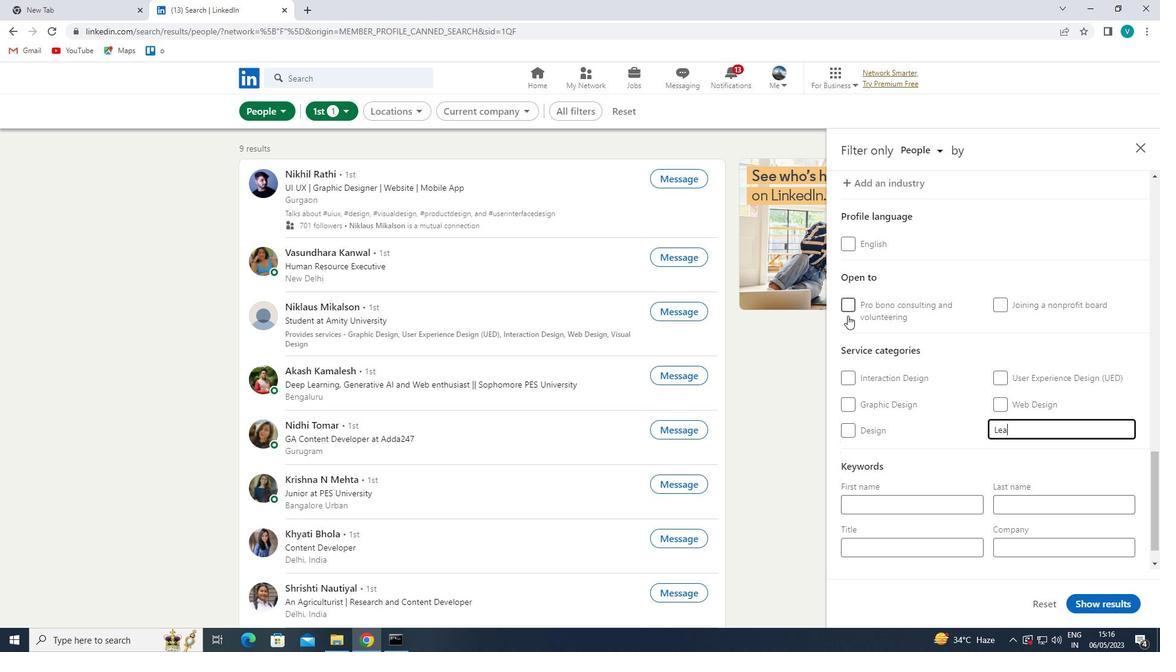 
Action: Mouse moved to (914, 448)
Screenshot: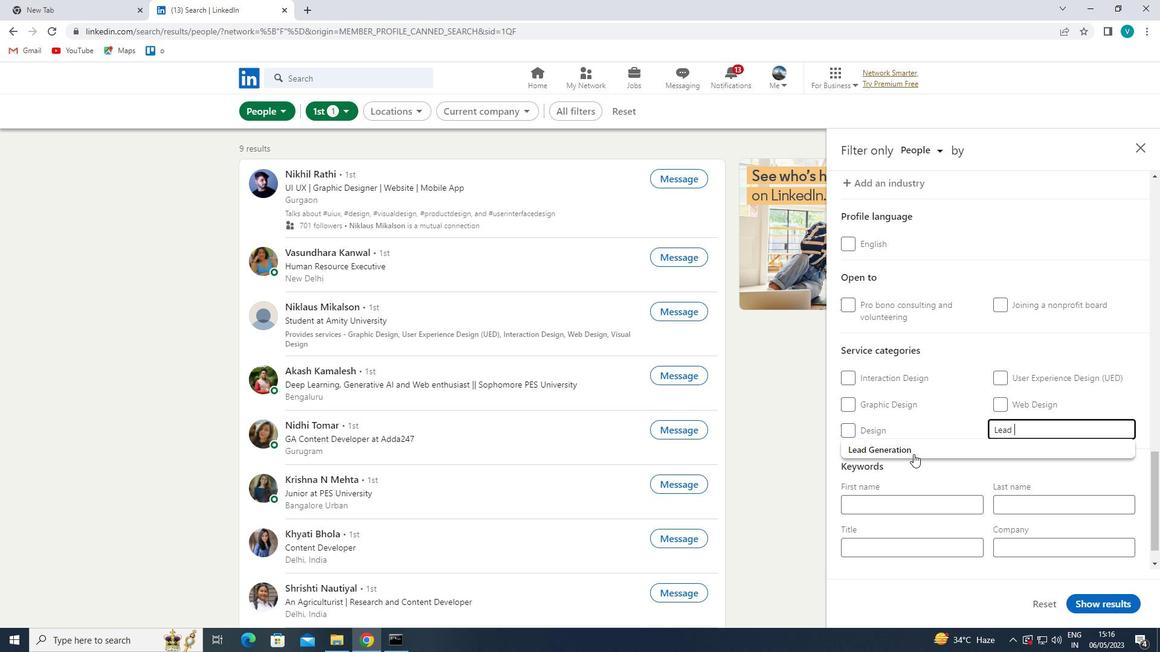 
Action: Mouse pressed left at (914, 448)
Screenshot: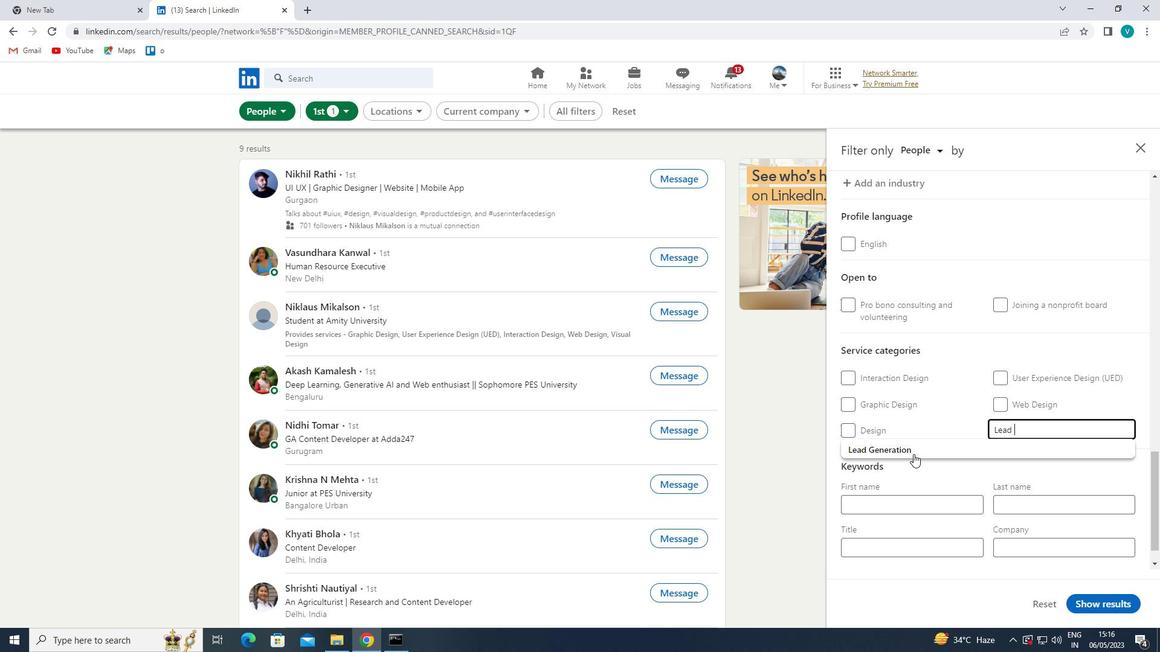 
Action: Mouse scrolled (914, 447) with delta (0, 0)
Screenshot: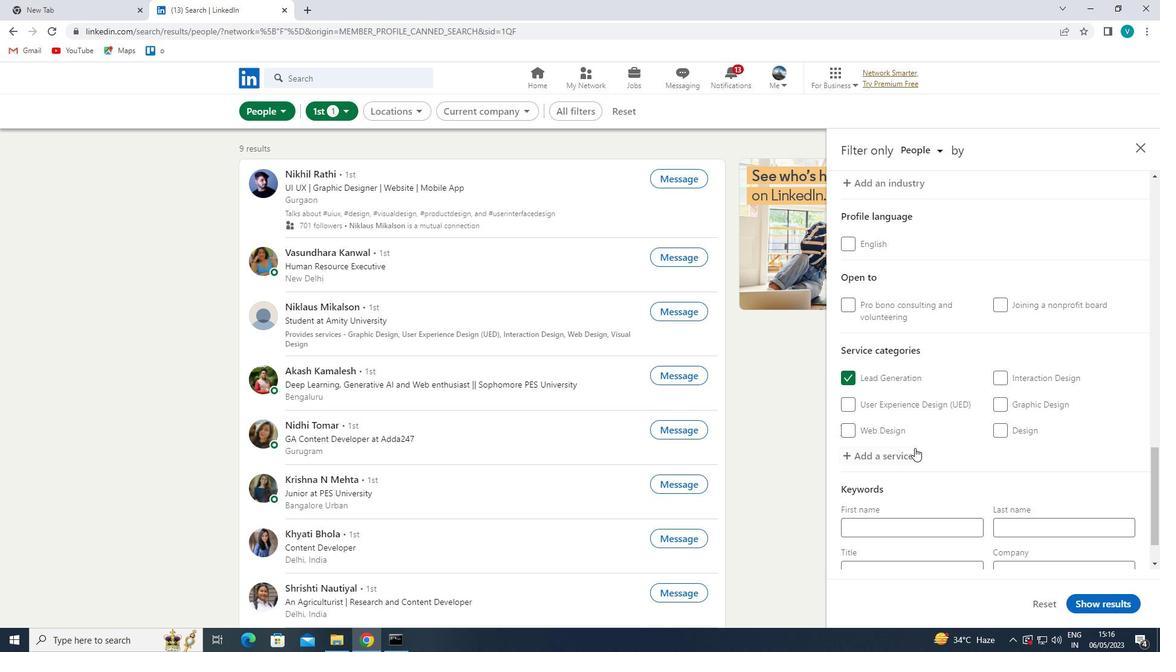 
Action: Mouse scrolled (914, 447) with delta (0, 0)
Screenshot: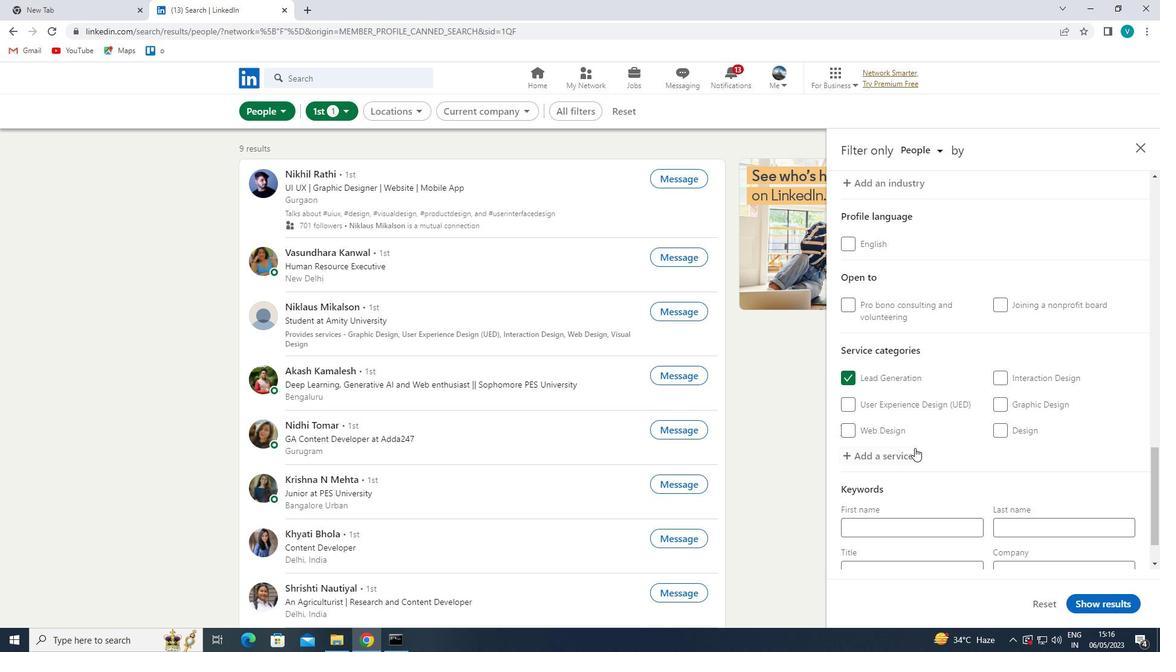 
Action: Mouse scrolled (914, 447) with delta (0, 0)
Screenshot: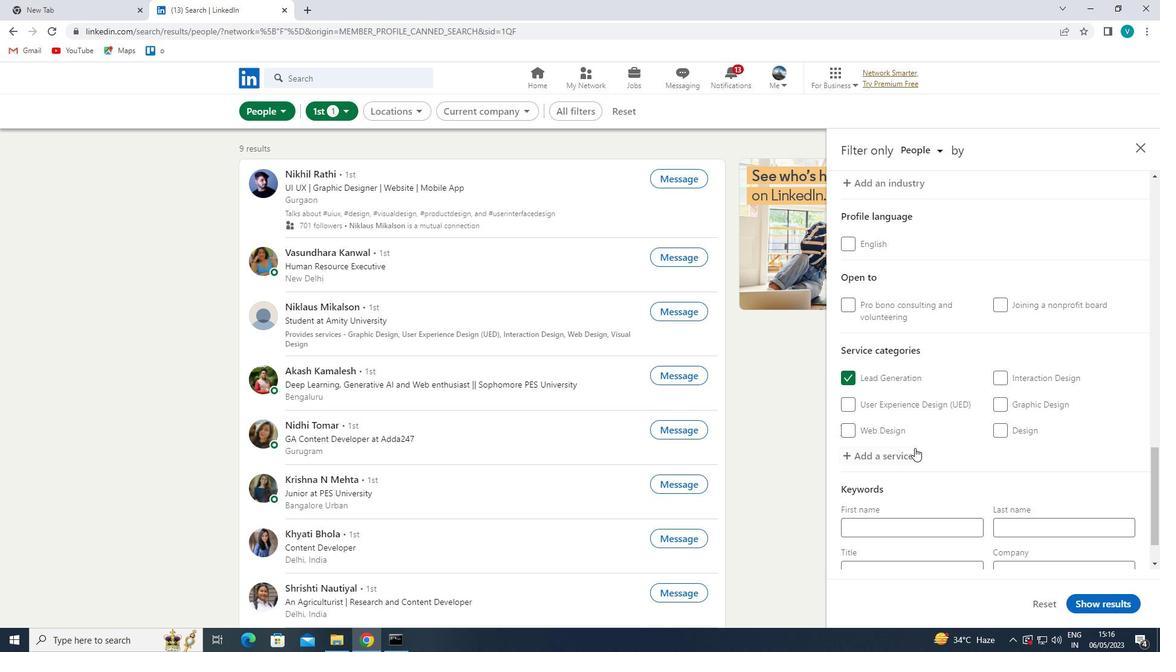 
Action: Mouse scrolled (914, 447) with delta (0, 0)
Screenshot: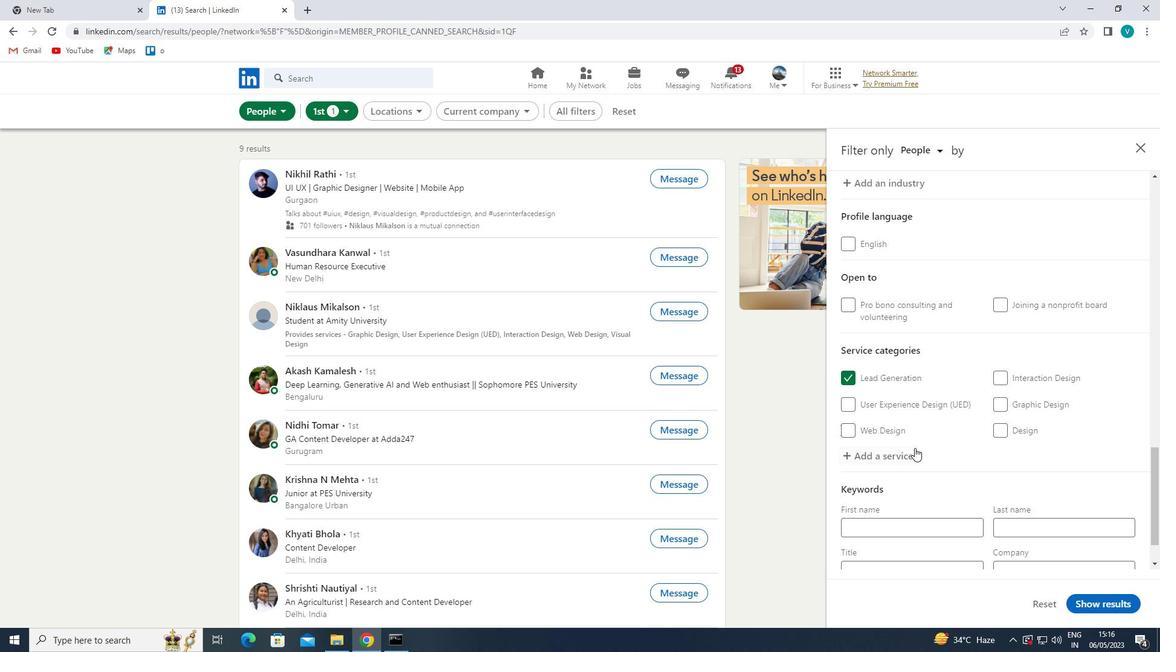 
Action: Mouse moved to (914, 505)
Screenshot: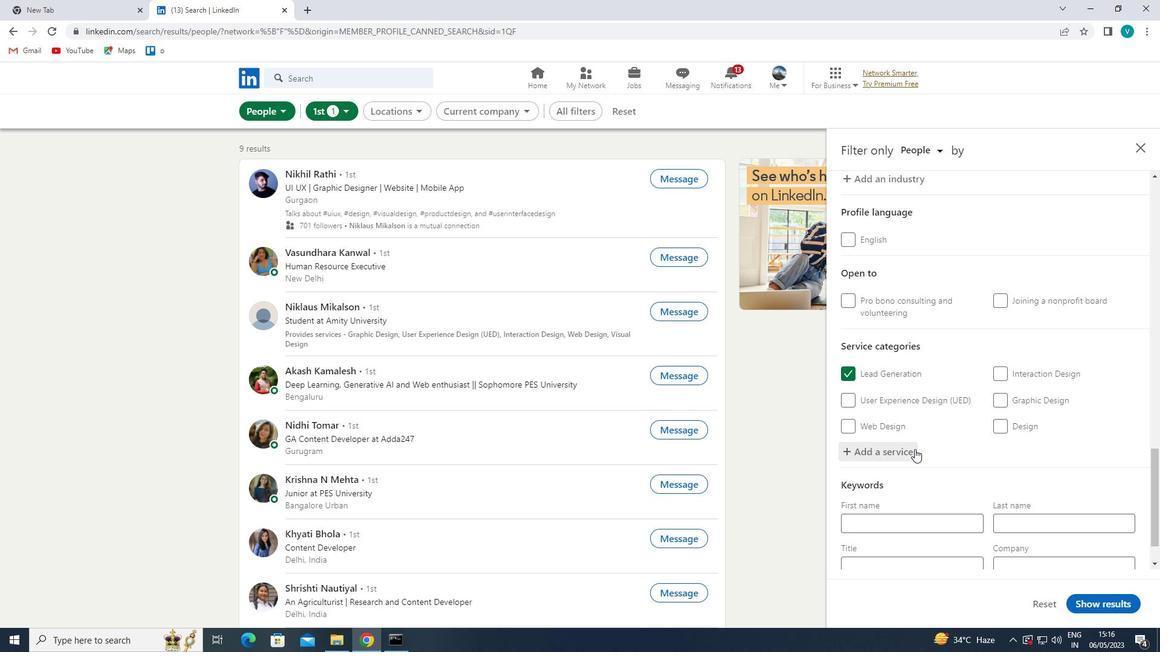 
Action: Mouse pressed left at (914, 505)
Screenshot: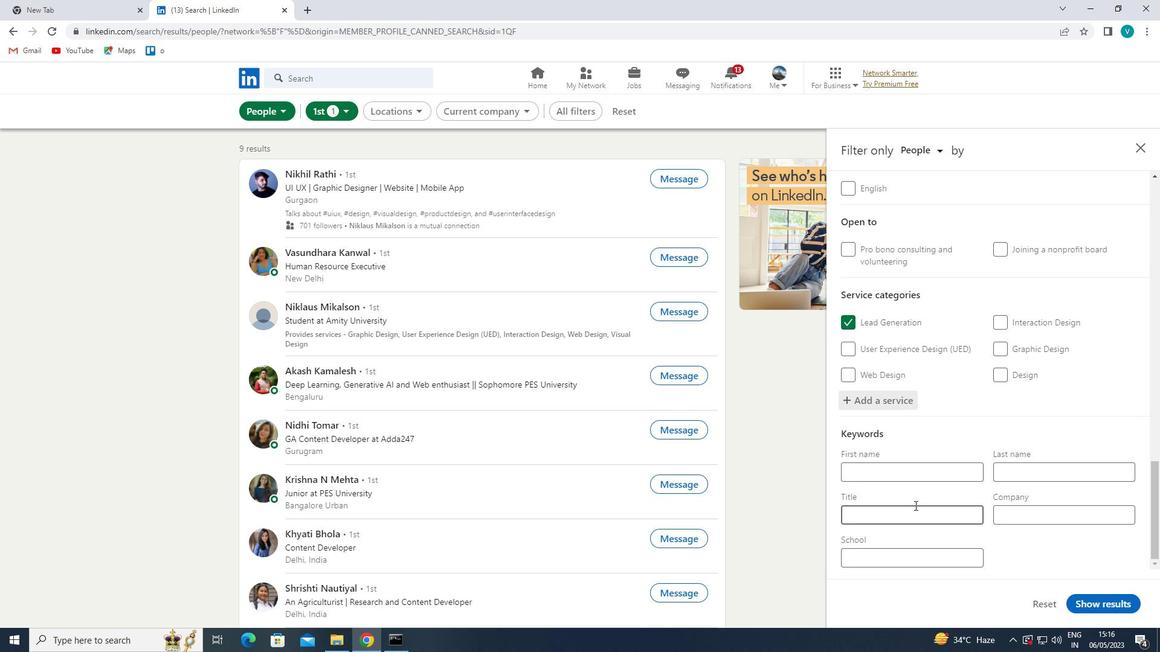 
Action: Mouse moved to (850, 546)
Screenshot: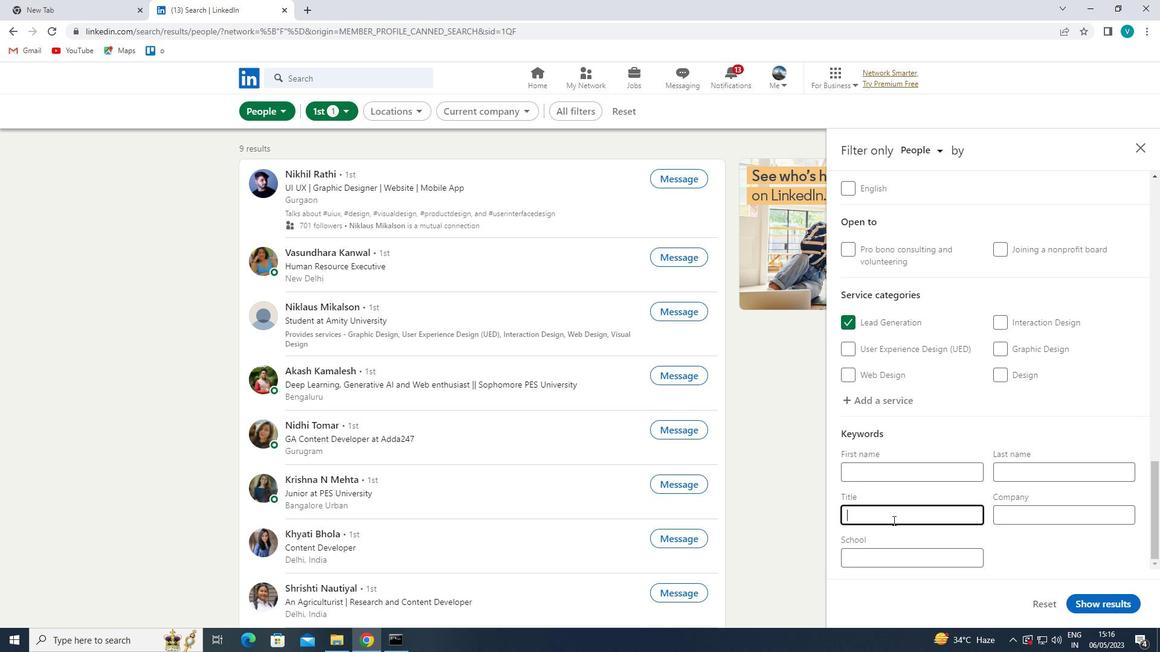 
Action: Key pressed <Key.shift>MORTGAGAE<Key.space><Key.shift>LOAN<Key.space>
Screenshot: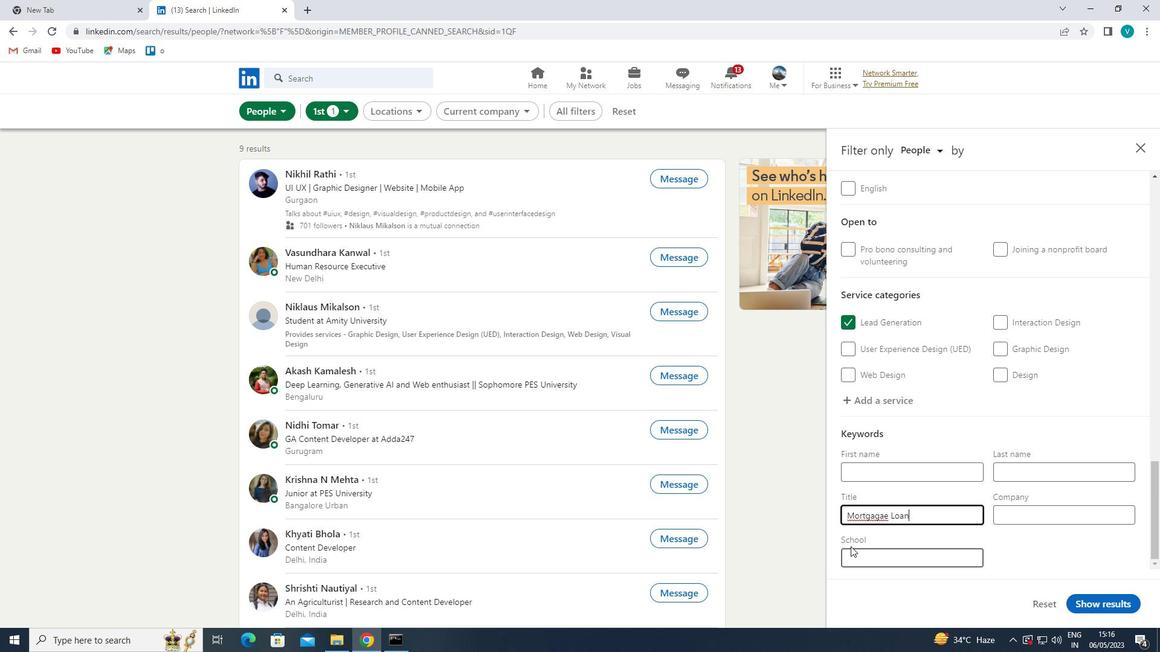 
Action: Mouse moved to (885, 515)
Screenshot: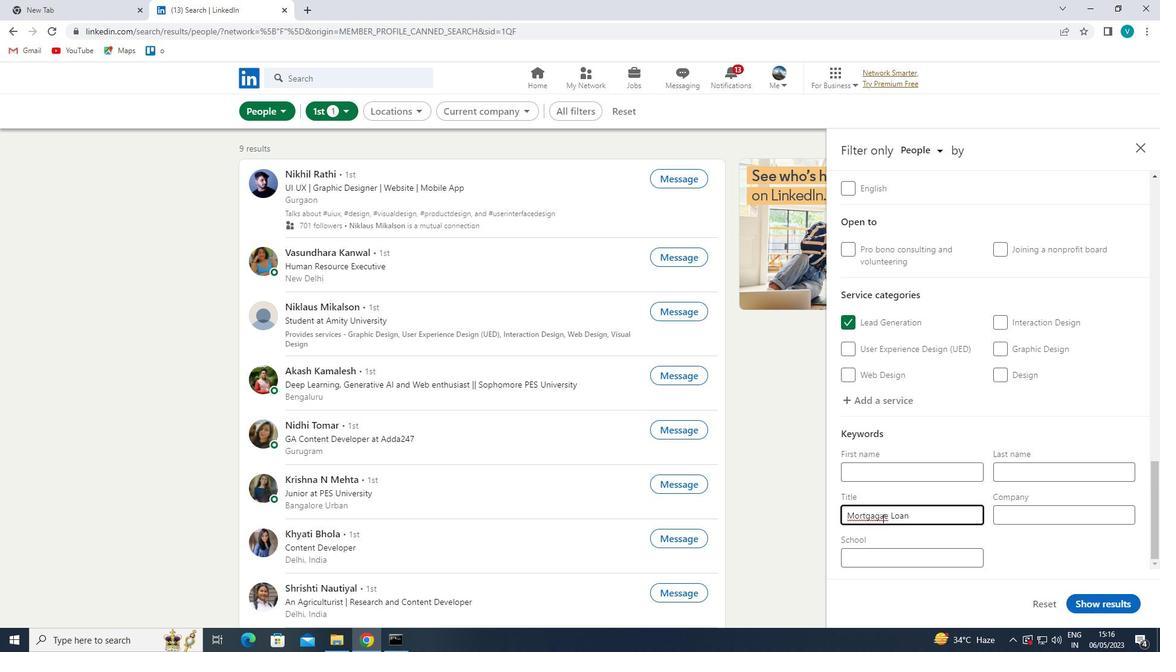 
Action: Mouse pressed left at (885, 515)
Screenshot: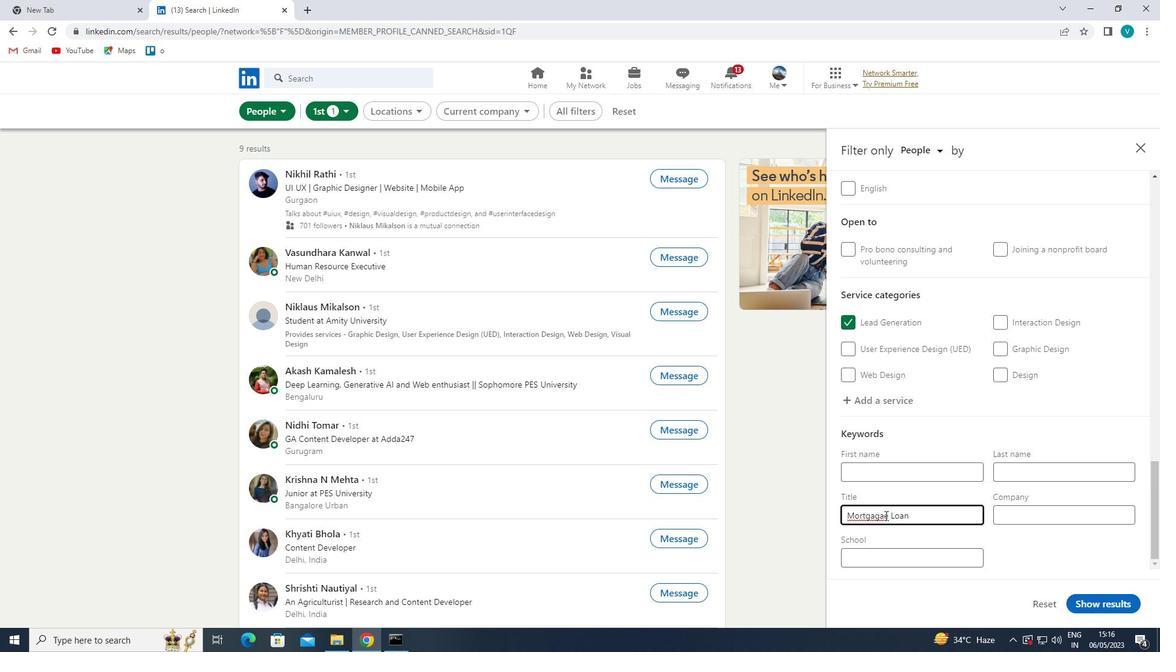 
Action: Mouse moved to (870, 575)
Screenshot: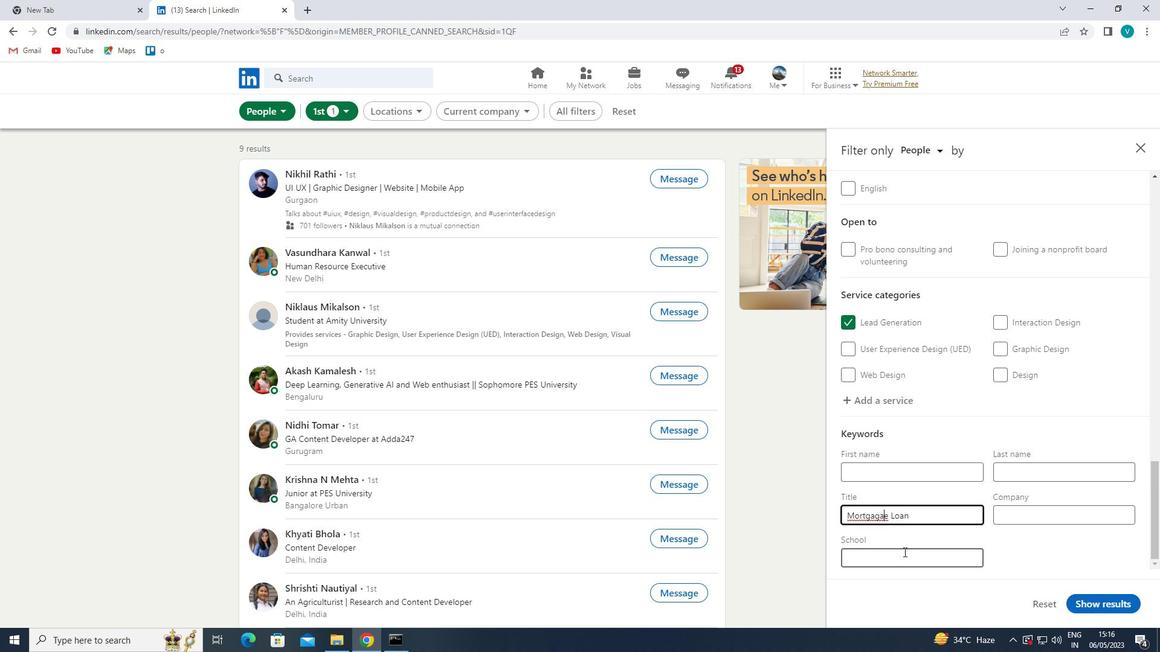 
Action: Key pressed <Key.backspace><Key.right><Key.right><Key.right><Key.right><Key.right><Key.right><Key.space><Key.shift>PROCESSOR<Key.space>
Screenshot: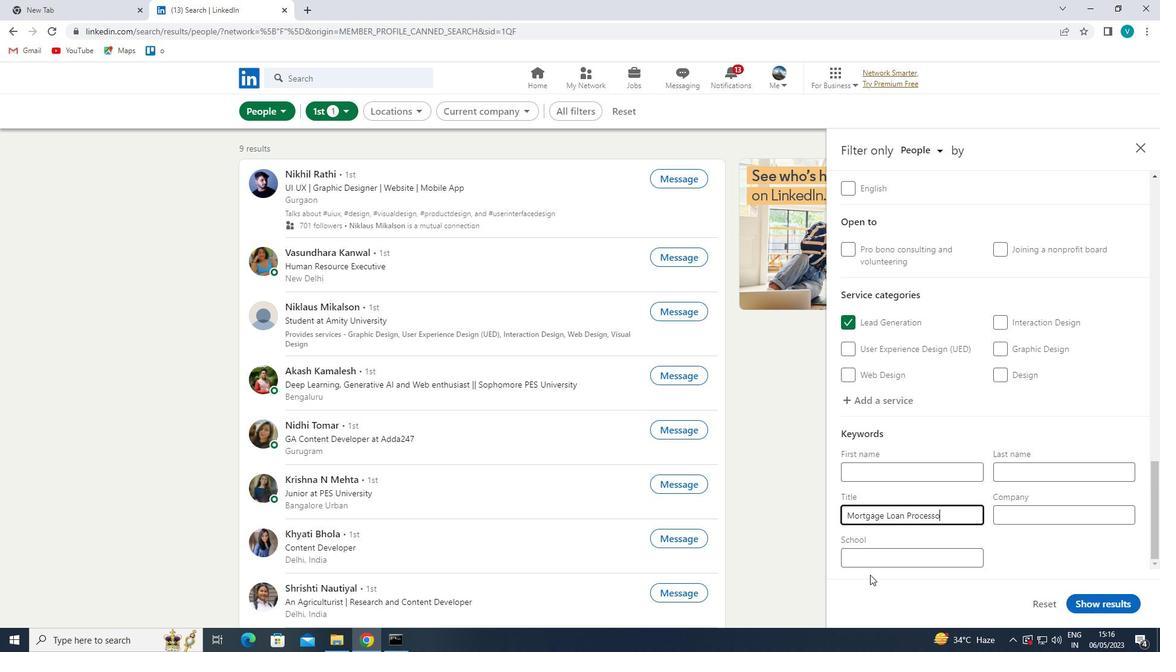 
Action: Mouse moved to (1084, 599)
Screenshot: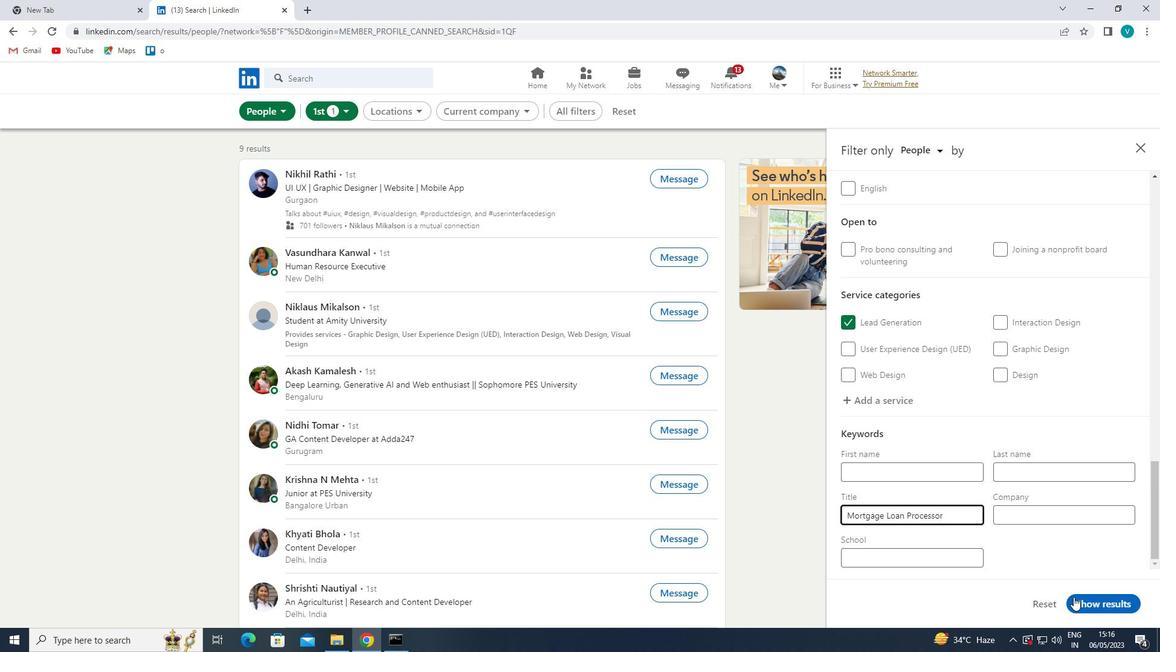 
Action: Mouse pressed left at (1084, 599)
Screenshot: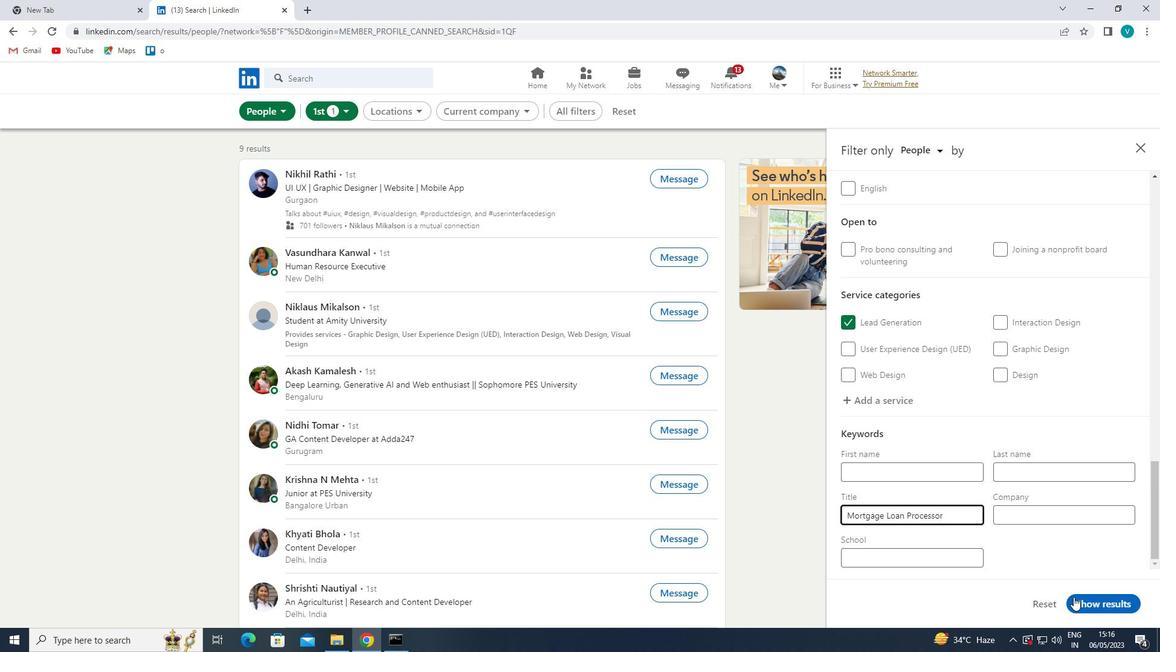
Action: Mouse moved to (1013, 573)
Screenshot: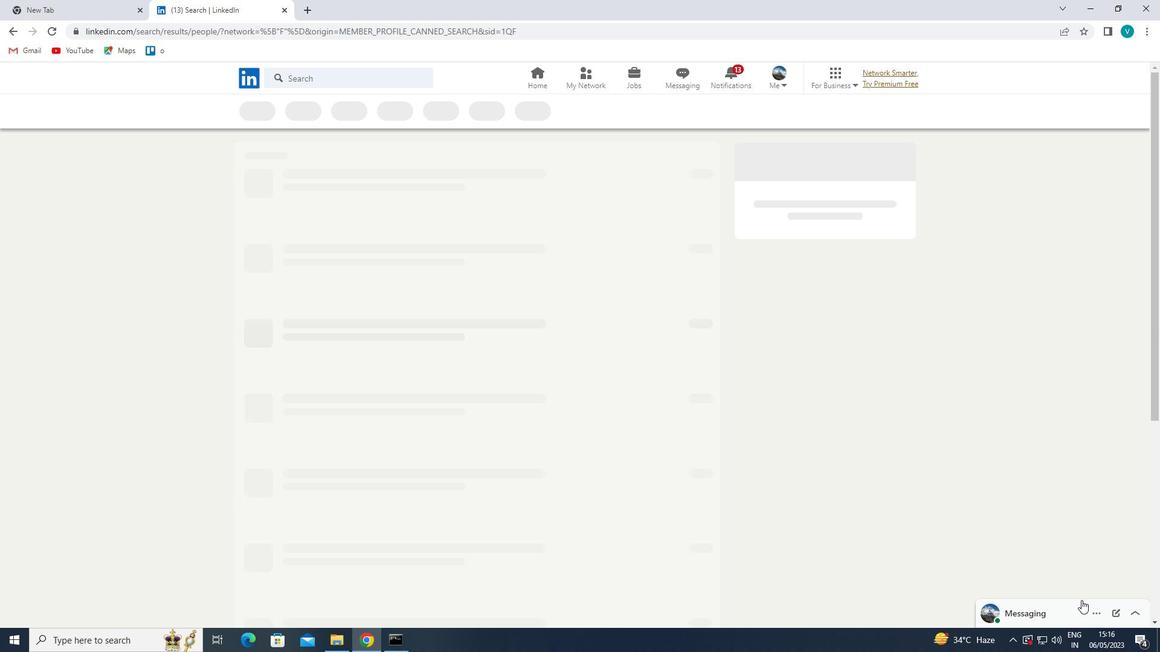 
